 Task: Organize a 60-minute sustainable gardening and permaculture design workshop.
Action: Mouse pressed left at (921, 148)
Screenshot: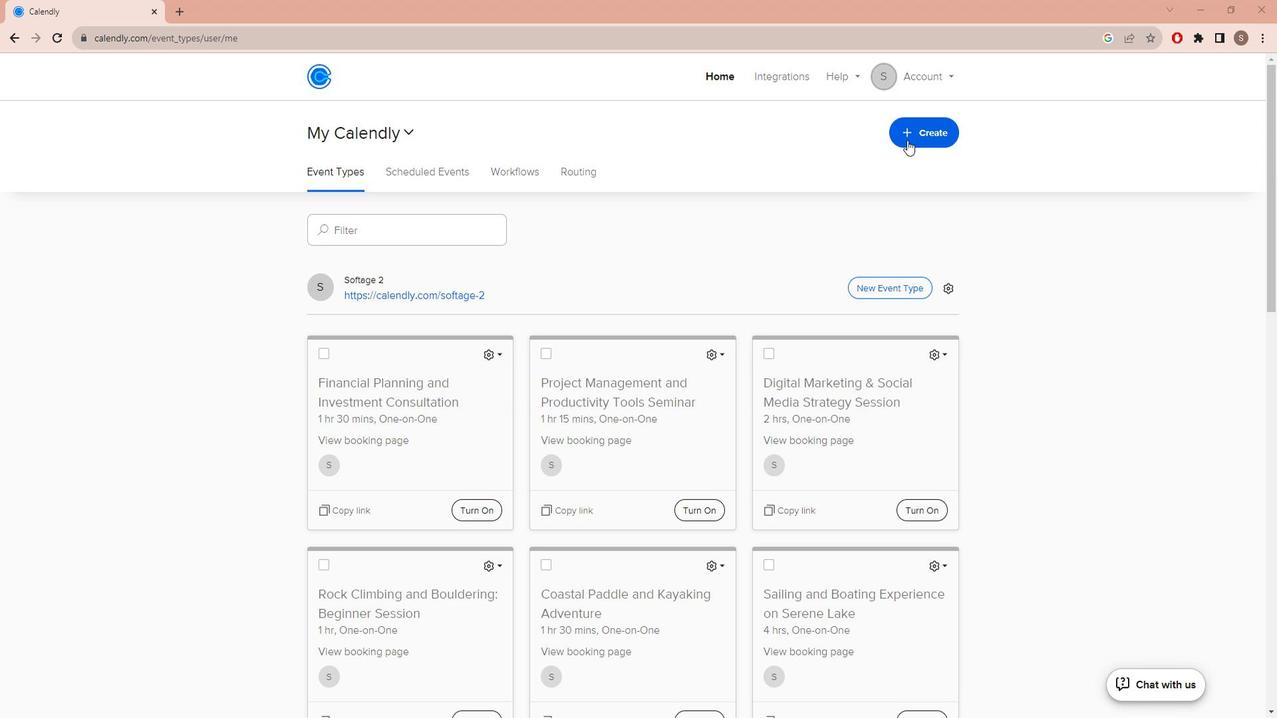 
Action: Mouse moved to (807, 184)
Screenshot: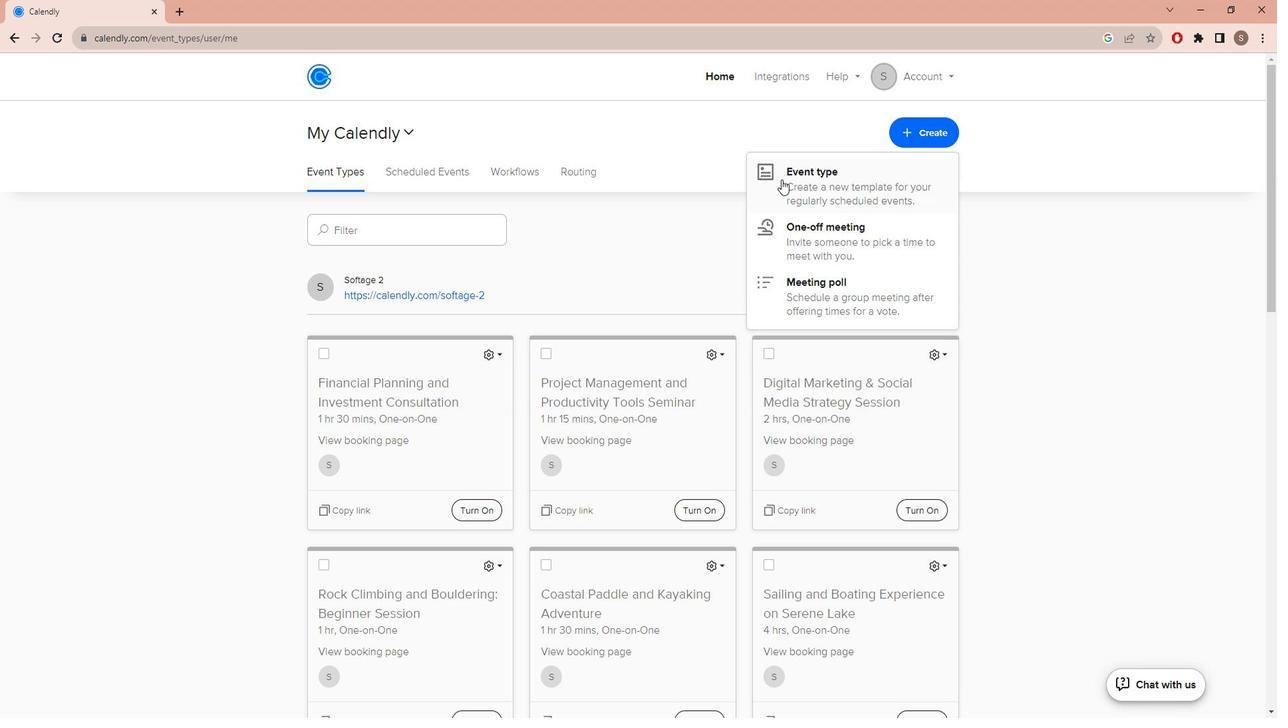 
Action: Mouse pressed left at (807, 184)
Screenshot: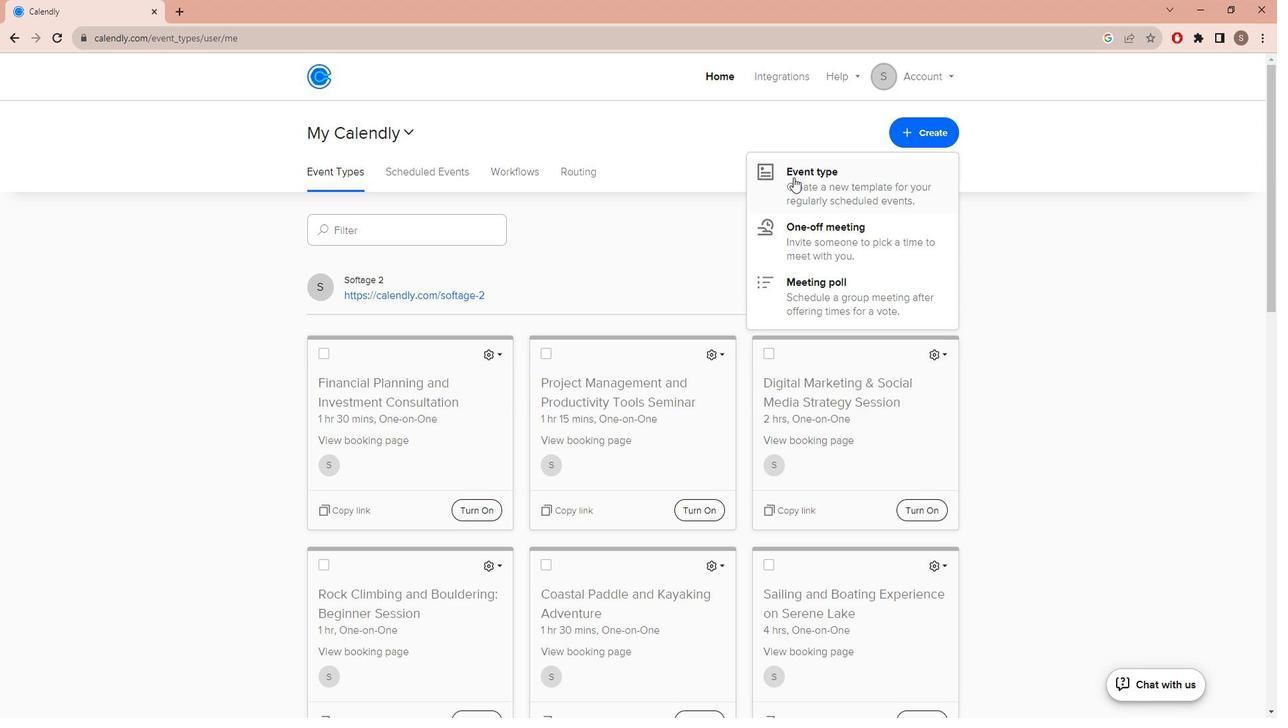 
Action: Mouse moved to (529, 239)
Screenshot: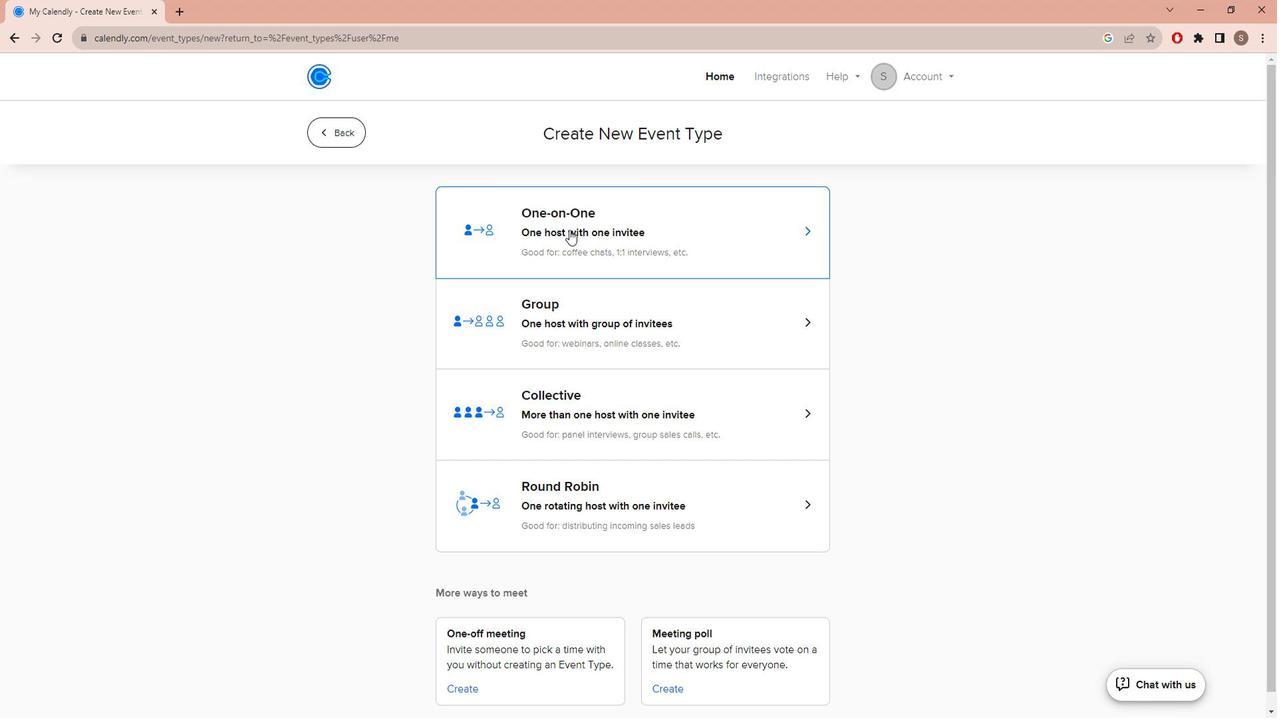 
Action: Mouse pressed left at (529, 239)
Screenshot: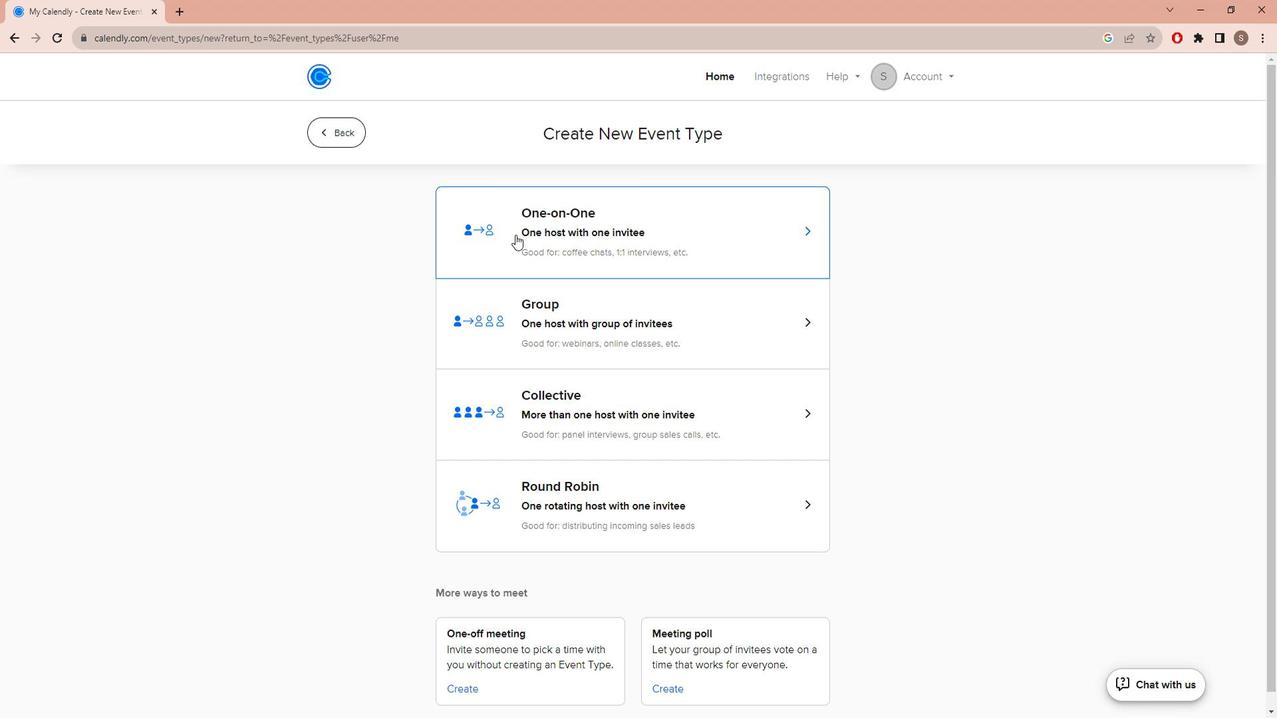 
Action: Mouse moved to (421, 342)
Screenshot: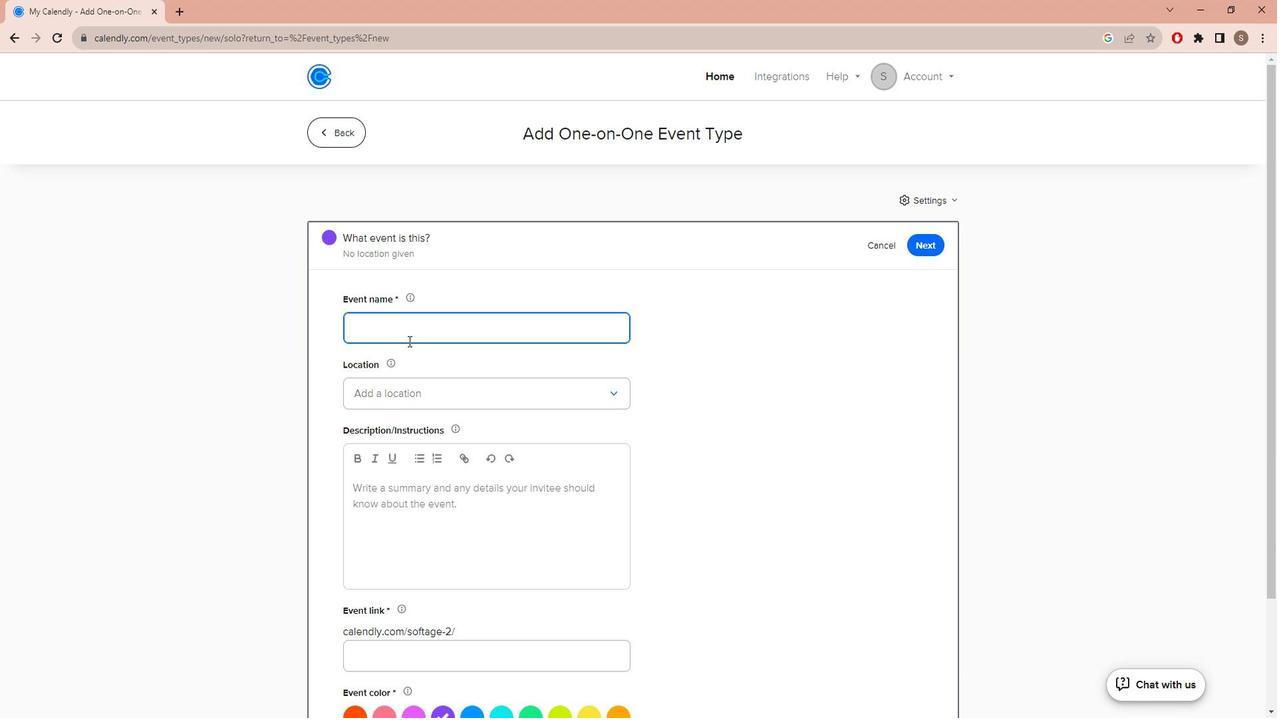 
Action: Key pressed <Key.caps_lock>S<Key.caps_lock>ustainable<Key.space><Key.caps_lock>G<Key.caps_lock><Key.caps_lock>A<Key.backspace><Key.caps_lock>ardens<Key.space>an<Key.backspace><Key.backspace><Key.backspace><Key.backspace>ing<Key.space>and<Key.space><Key.caps_lock>P<Key.caps_lock>ermaculture<Key.space><Key.caps_lock>D<Key.caps_lock>esign<Key.space><Key.caps_lock>W<Key.caps_lock>orkshop
Screenshot: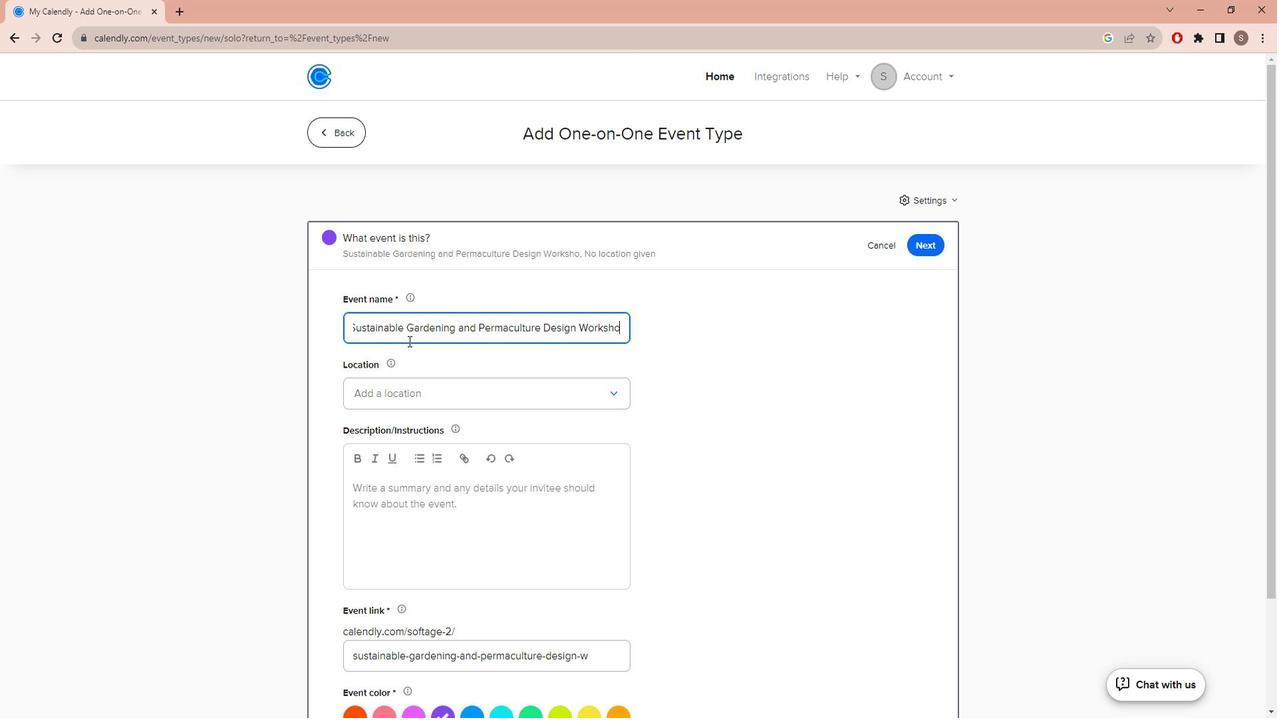 
Action: Mouse moved to (410, 392)
Screenshot: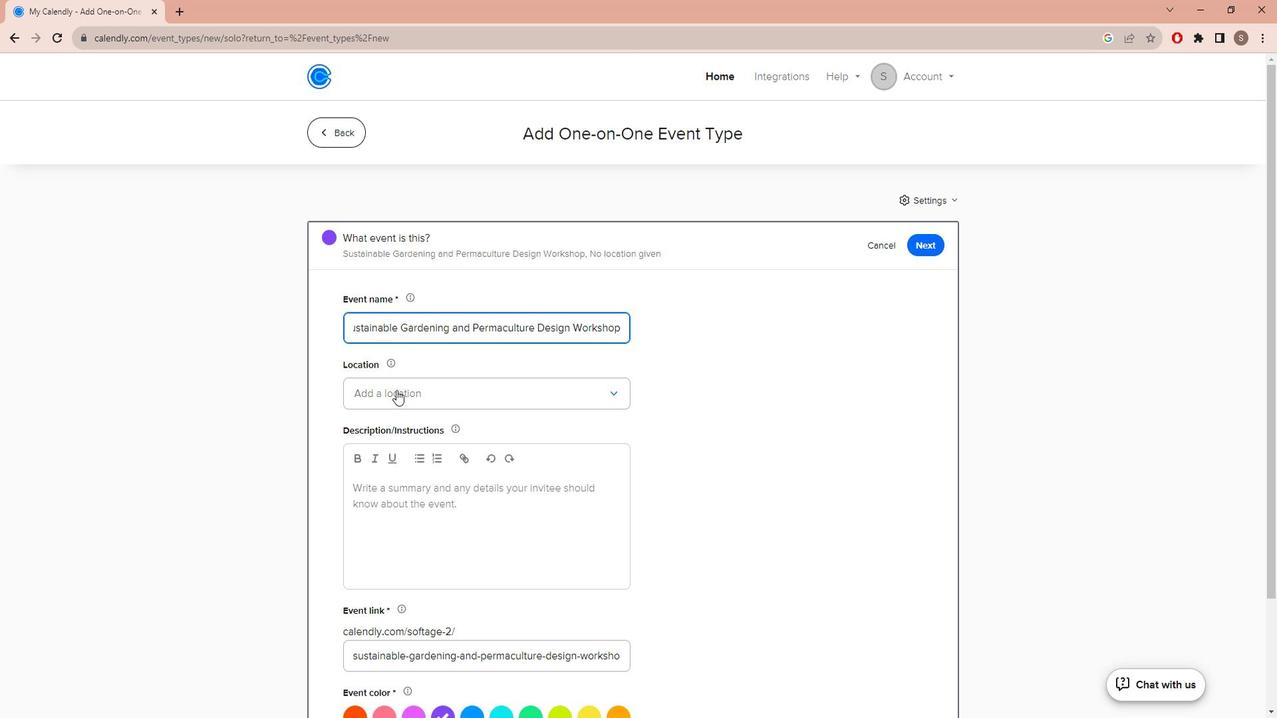 
Action: Mouse pressed left at (410, 392)
Screenshot: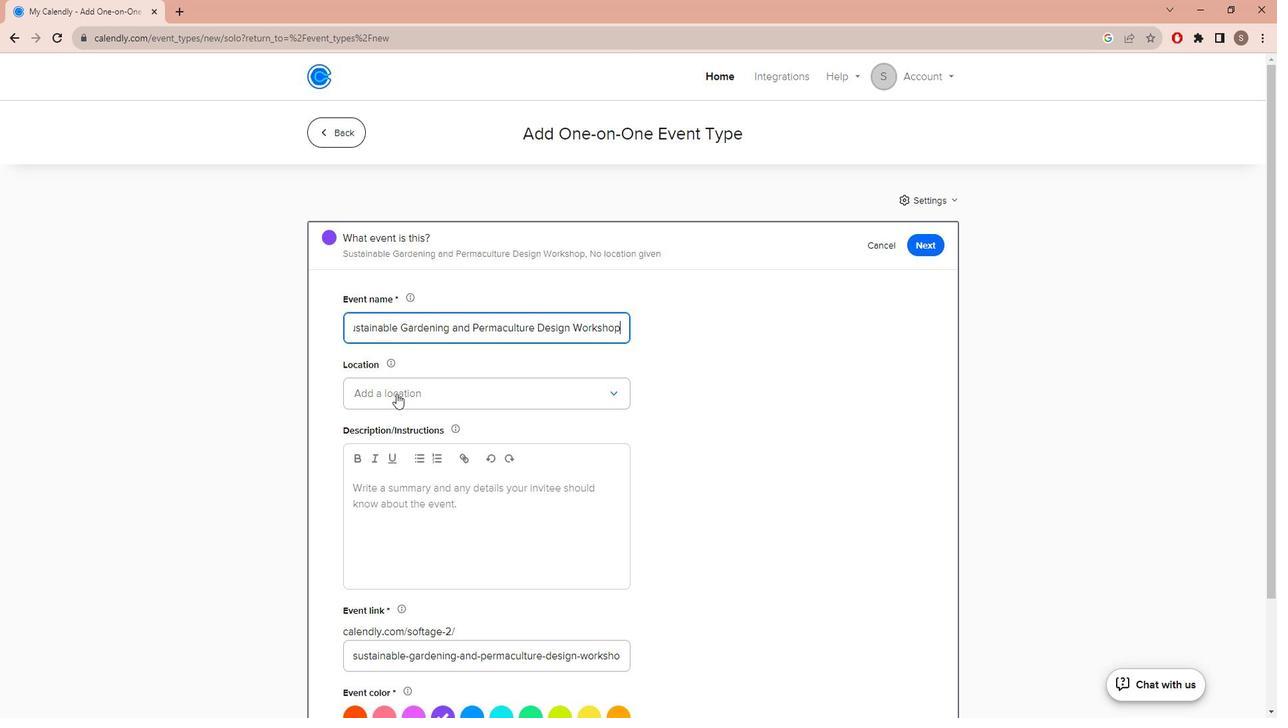 
Action: Mouse moved to (406, 425)
Screenshot: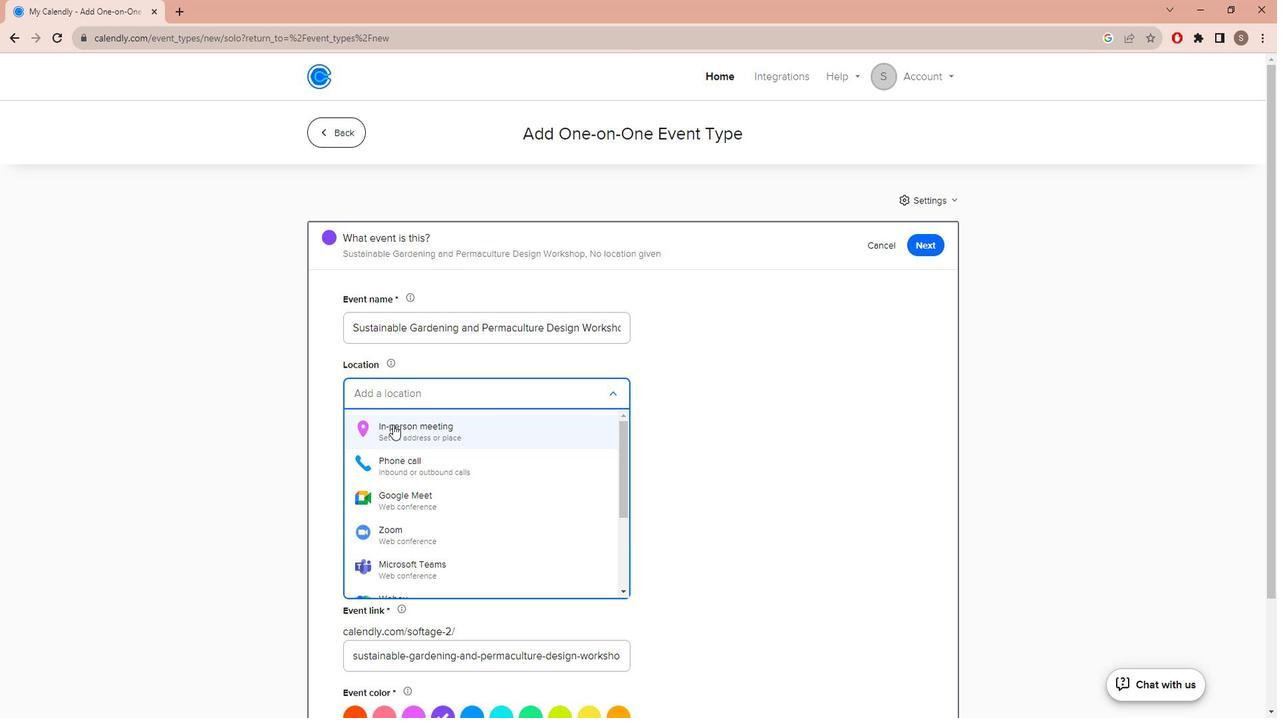 
Action: Mouse pressed left at (406, 425)
Screenshot: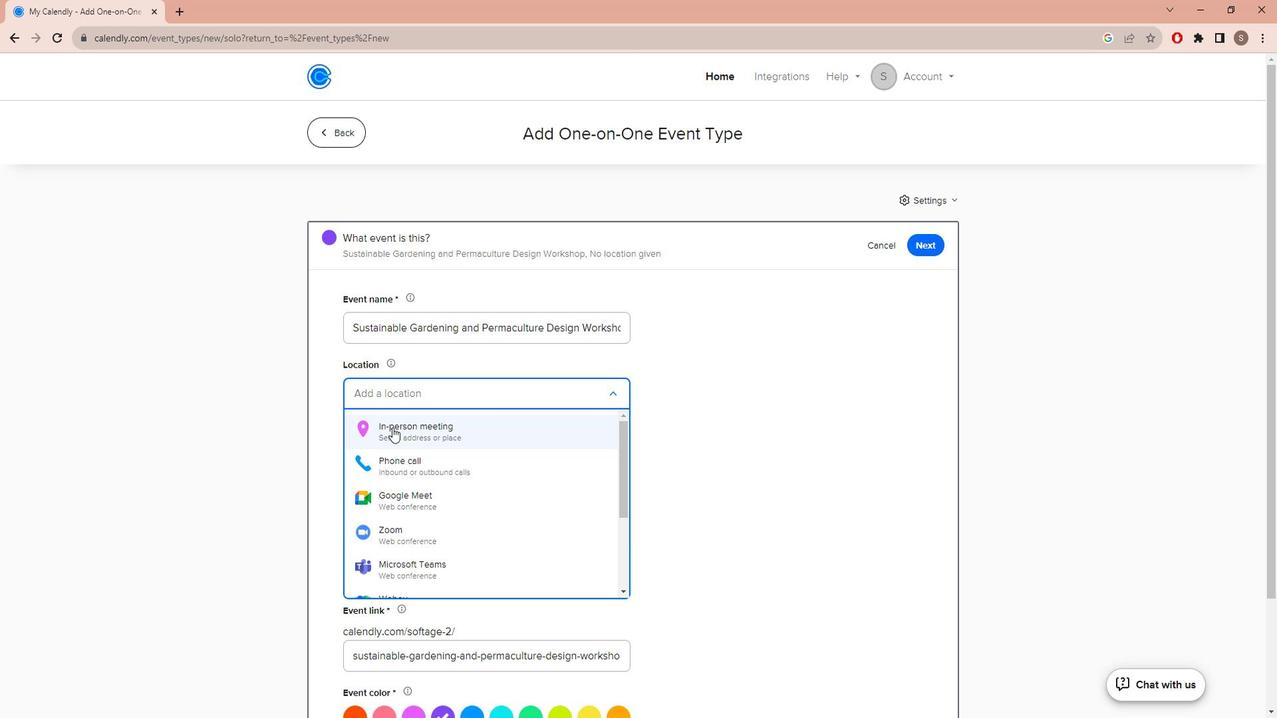 
Action: Mouse moved to (625, 234)
Screenshot: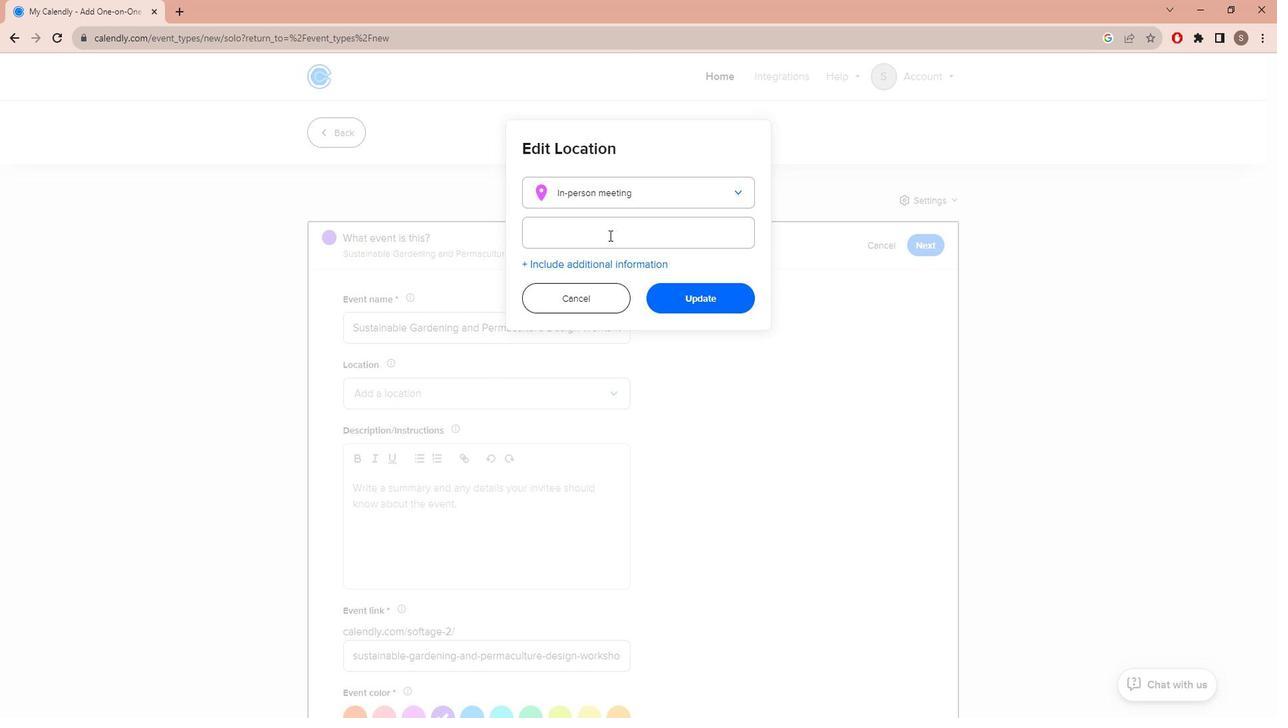 
Action: Mouse pressed left at (625, 234)
Screenshot: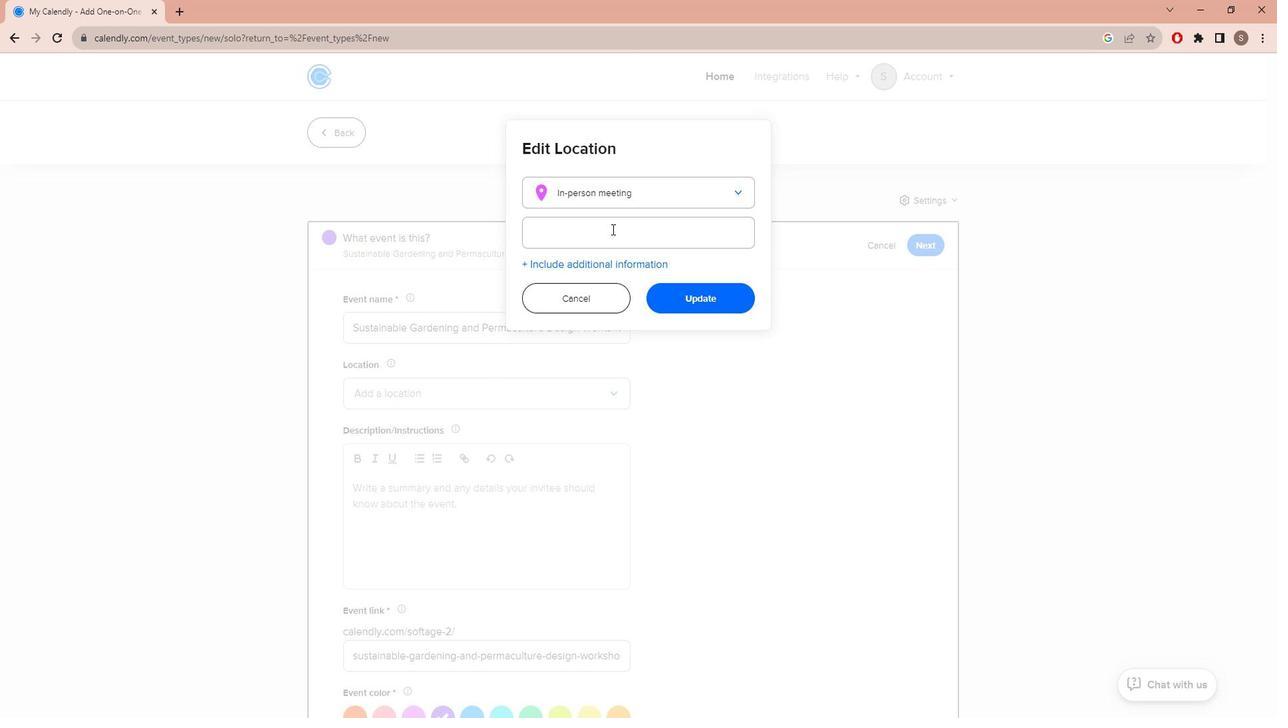 
Action: Key pressed <Key.caps_lock>G<Key.caps_lock>reen<Key.caps_lock>V<Key.caps_lock>ista<Key.space><Key.caps_lock>G<Key.caps_lock>ardens,<Key.space><Key.caps_lock>D<Key.caps_lock>eltabay<Key.space><Key.caps_lock>S<Key.caps_lock>treet,<Key.space><Key.caps_lock>M<Key.caps_lock>innest<Key.backspace><Key.backspace>sota<Key.space>,<Key.caps_lock>U.S.A
Screenshot: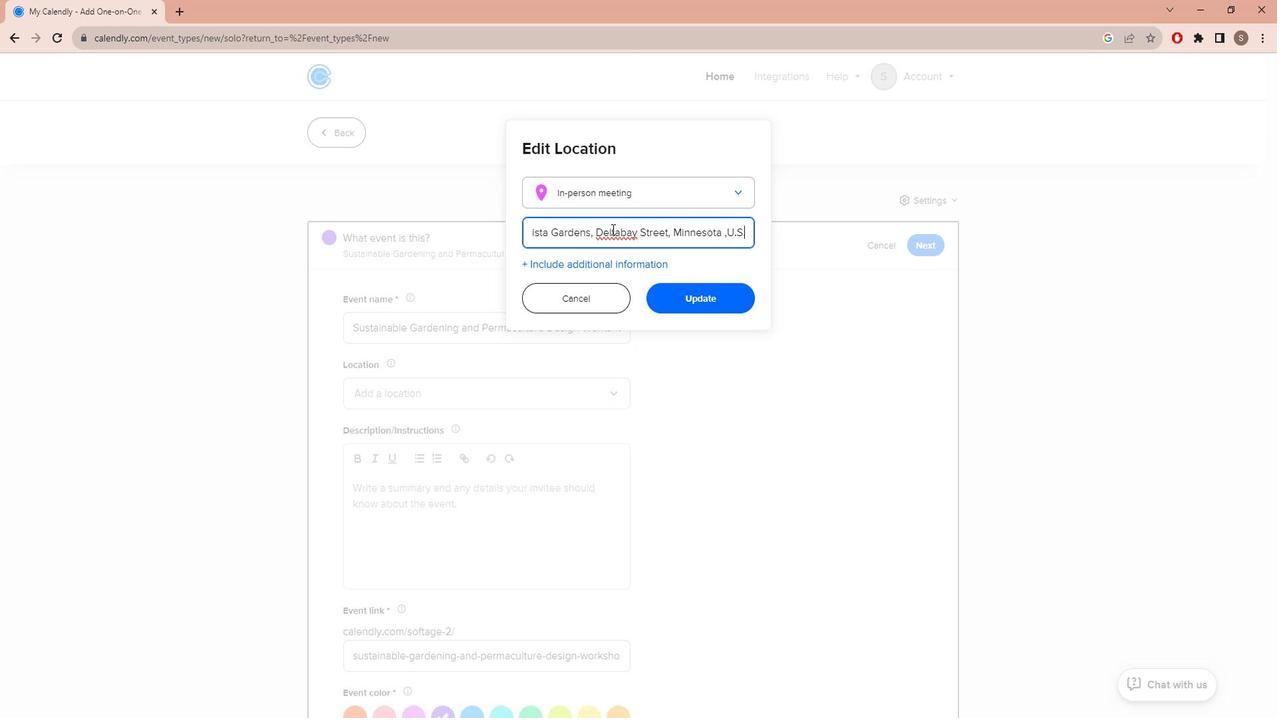 
Action: Mouse moved to (734, 294)
Screenshot: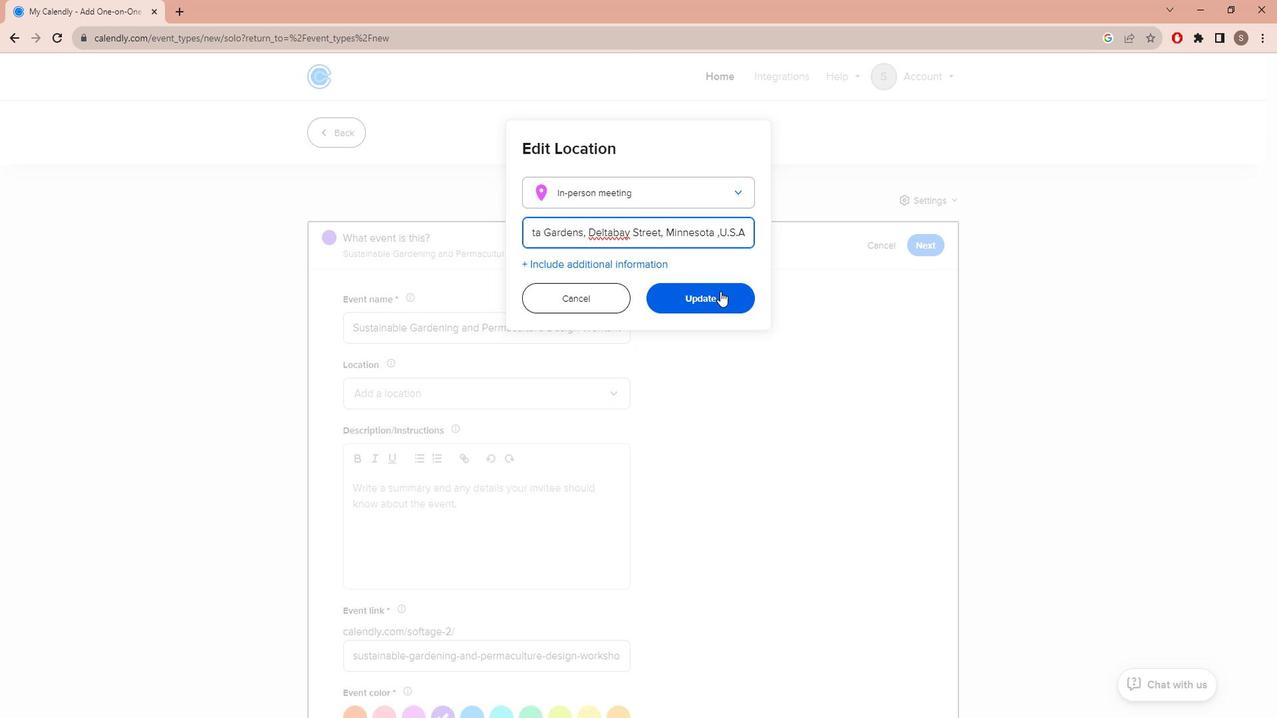 
Action: Mouse pressed left at (734, 294)
Screenshot: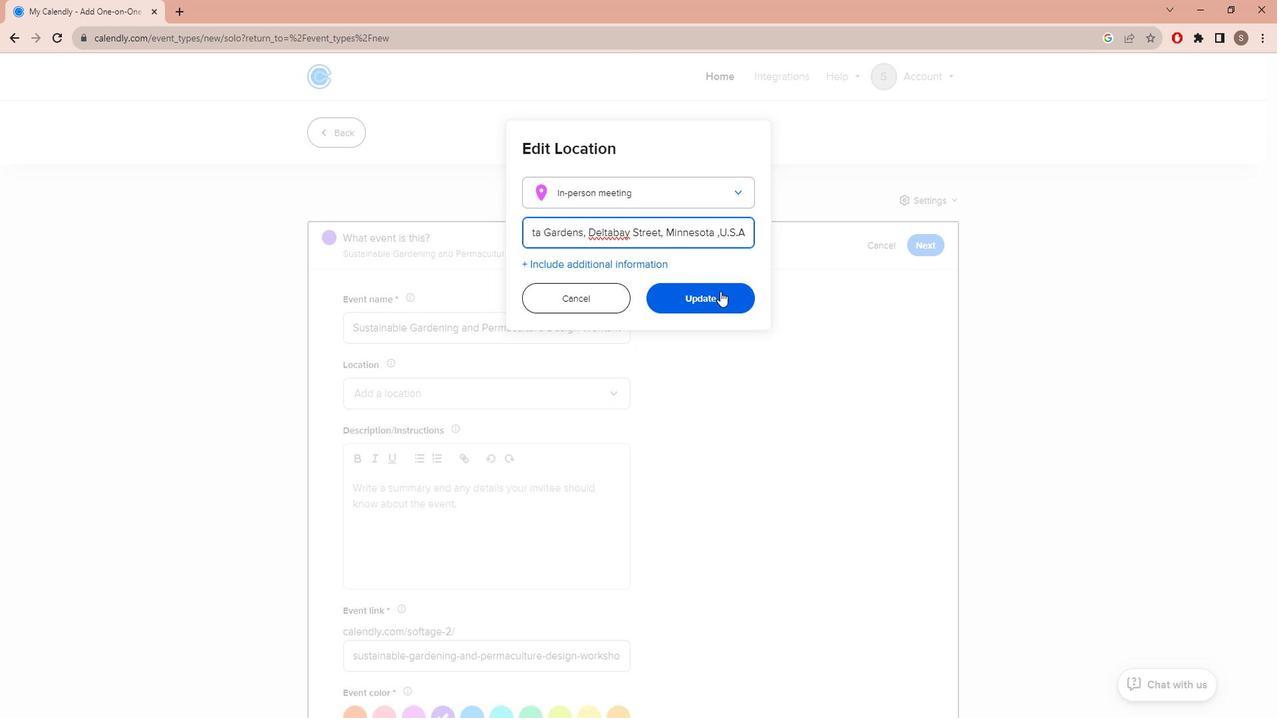 
Action: Mouse moved to (437, 383)
Screenshot: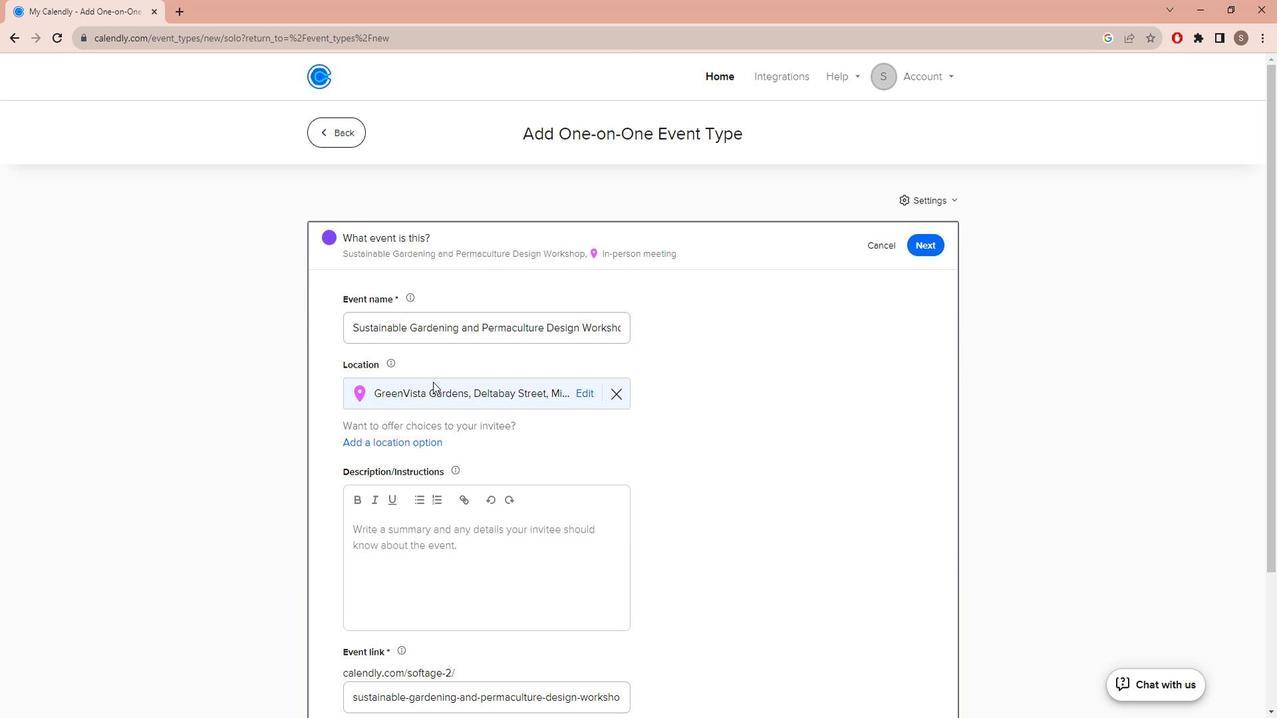 
Action: Mouse scrolled (437, 382) with delta (0, 0)
Screenshot: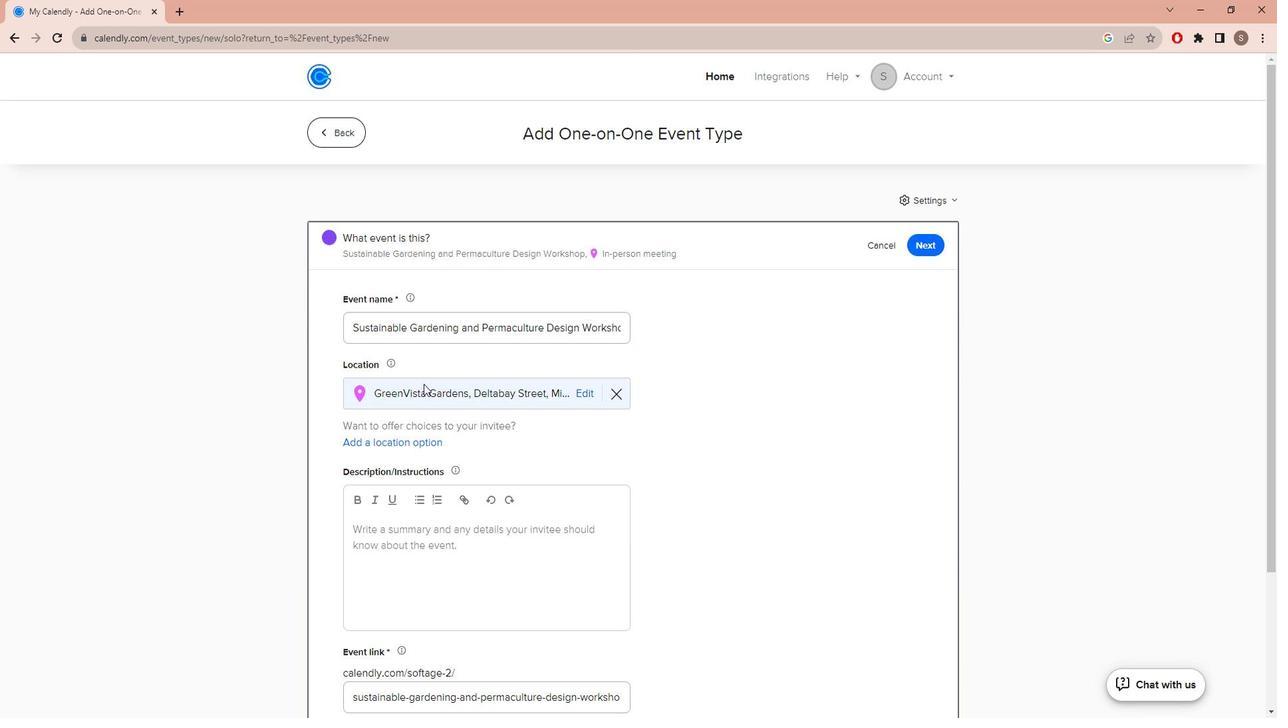 
Action: Mouse scrolled (437, 382) with delta (0, 0)
Screenshot: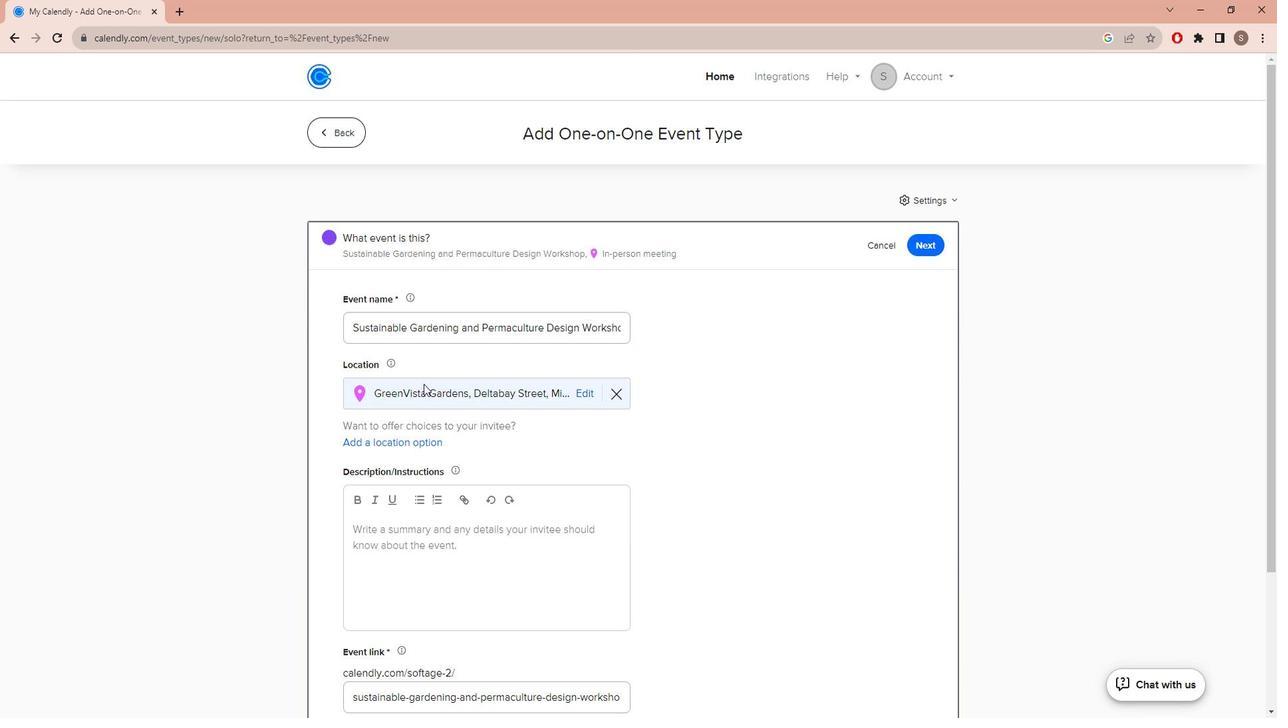 
Action: Mouse scrolled (437, 382) with delta (0, 0)
Screenshot: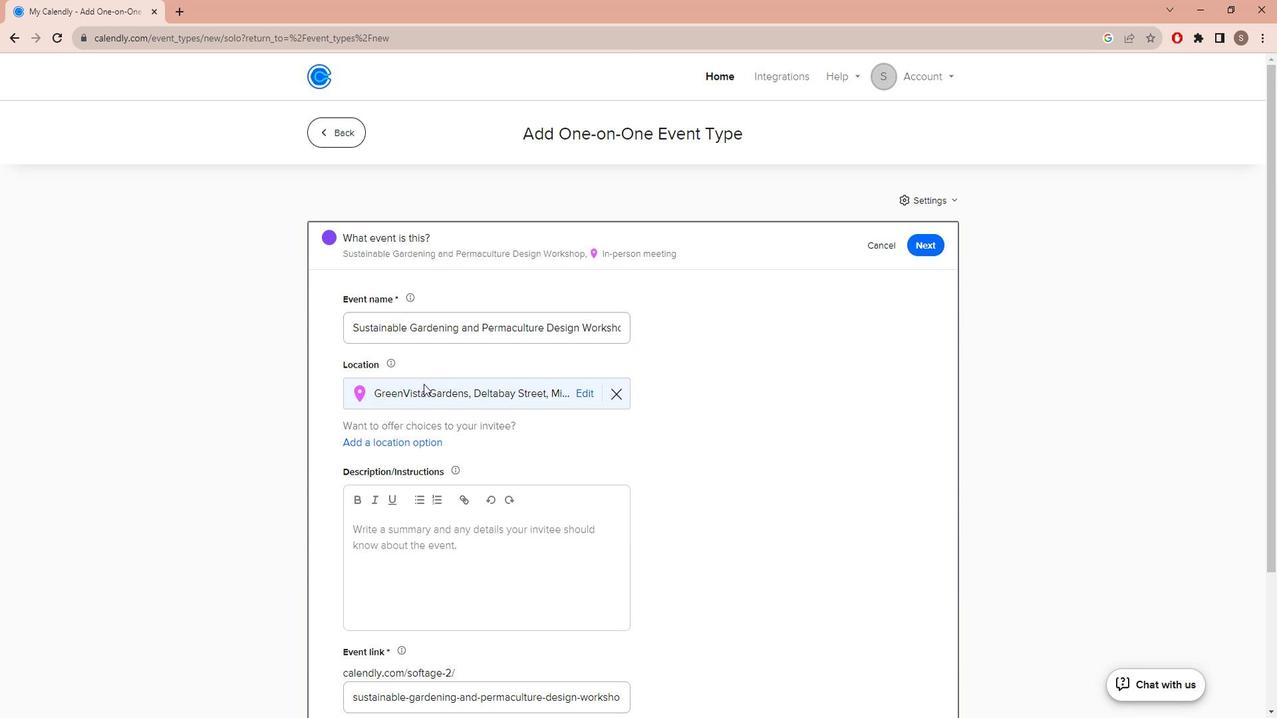 
Action: Mouse scrolled (437, 382) with delta (0, 0)
Screenshot: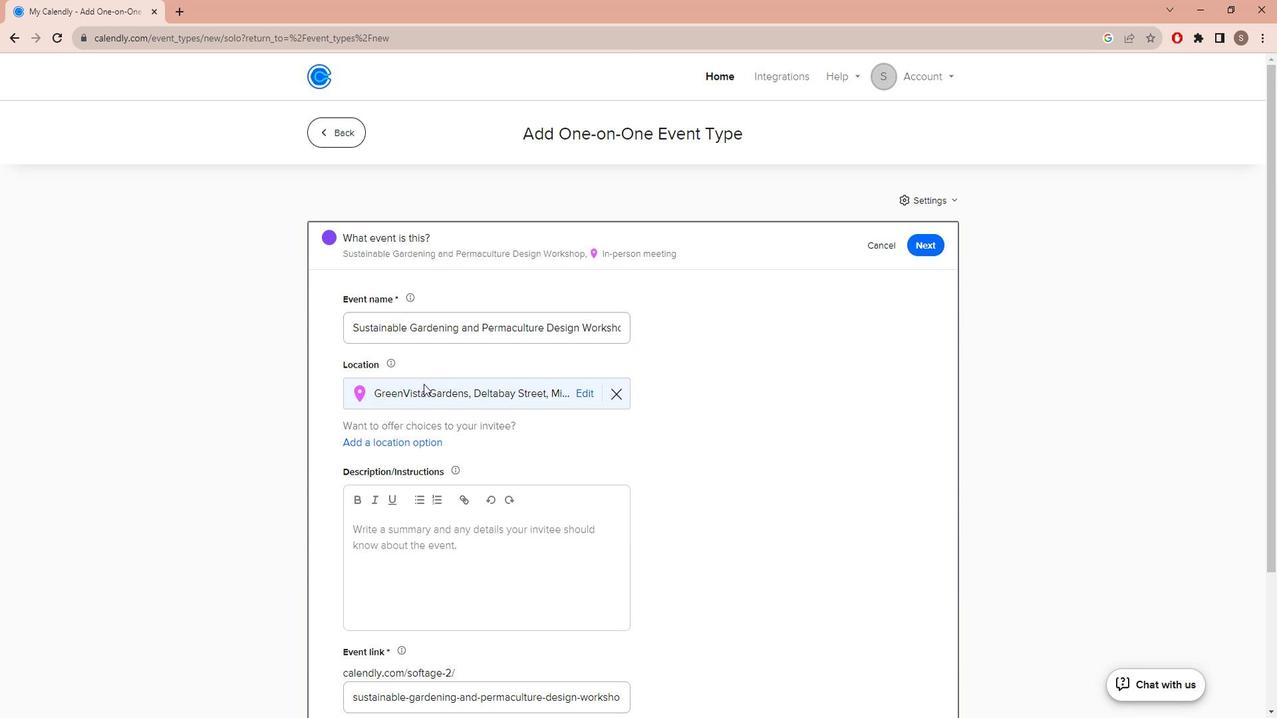 
Action: Mouse scrolled (437, 382) with delta (0, 0)
Screenshot: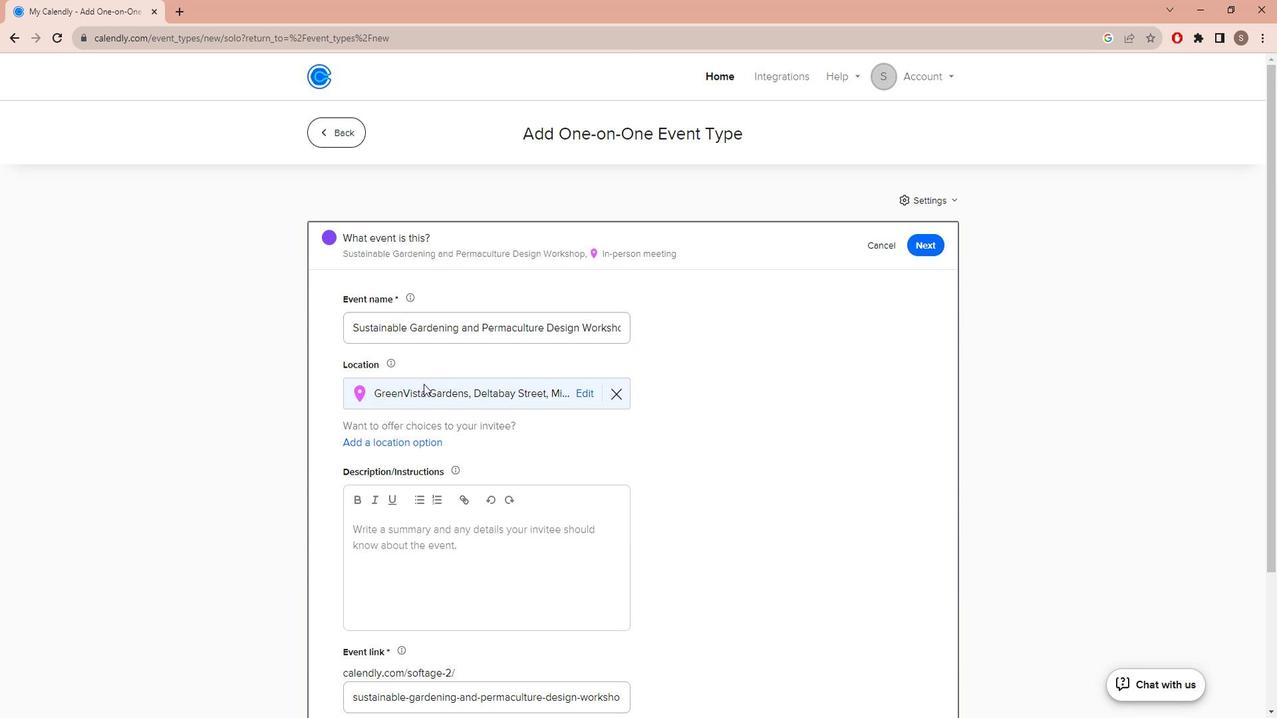 
Action: Mouse moved to (435, 383)
Screenshot: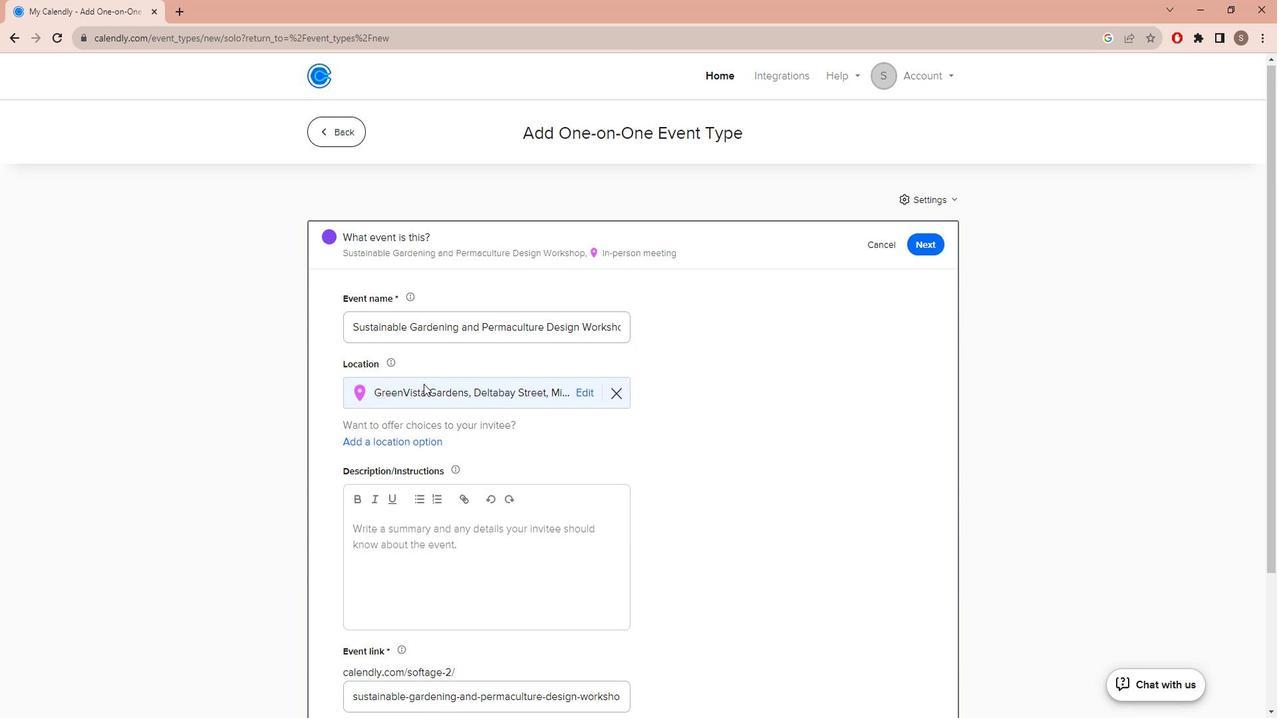 
Action: Mouse scrolled (435, 382) with delta (0, 0)
Screenshot: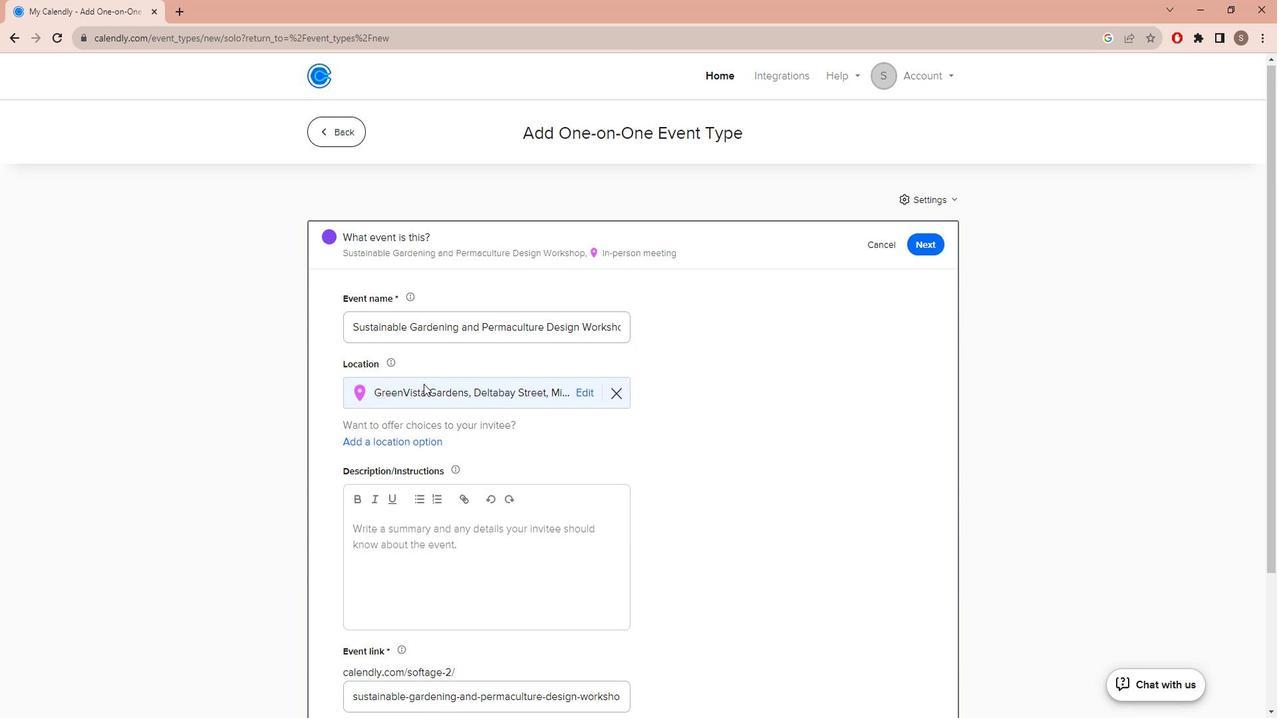
Action: Mouse moved to (462, 331)
Screenshot: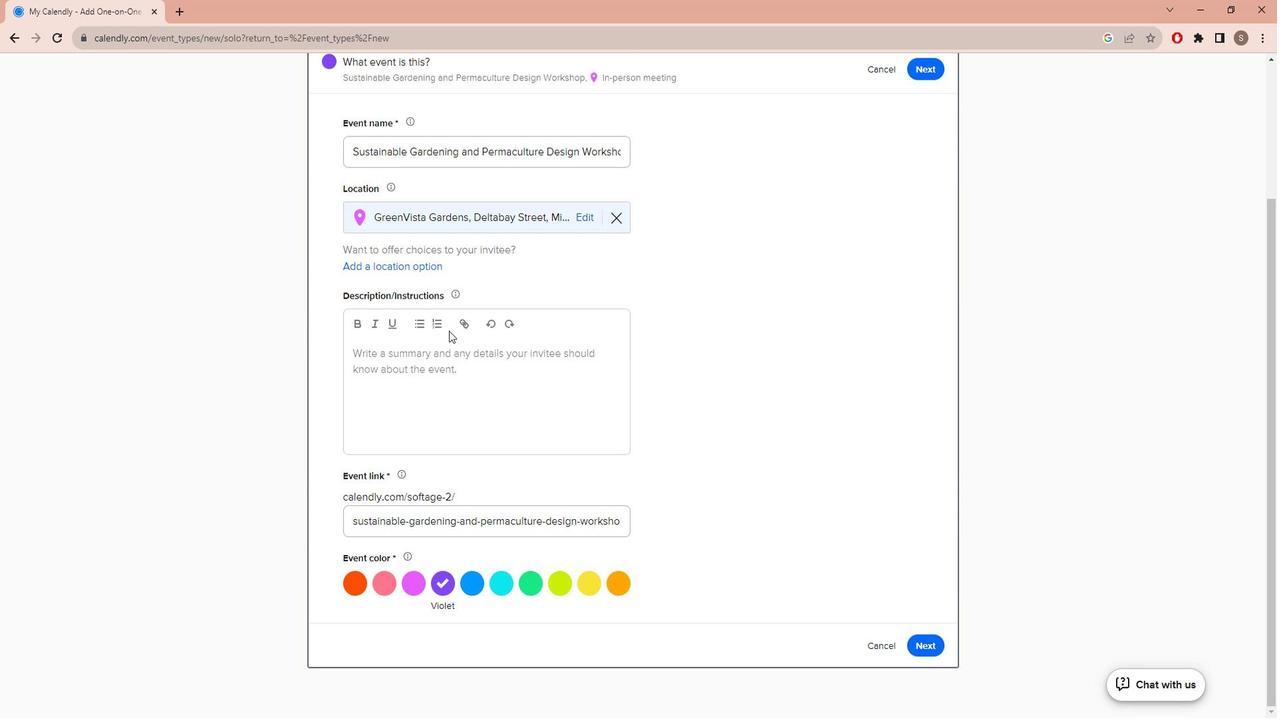 
Action: Mouse pressed left at (462, 331)
Screenshot: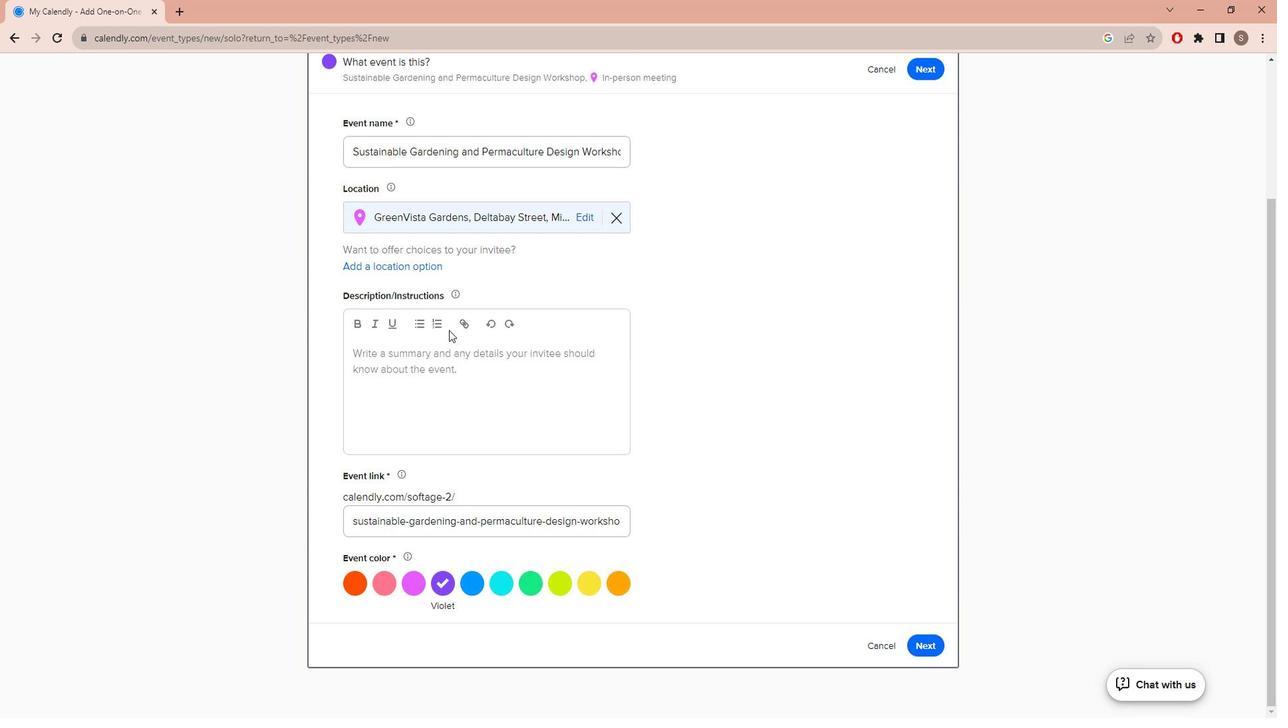 
Action: Mouse moved to (443, 352)
Screenshot: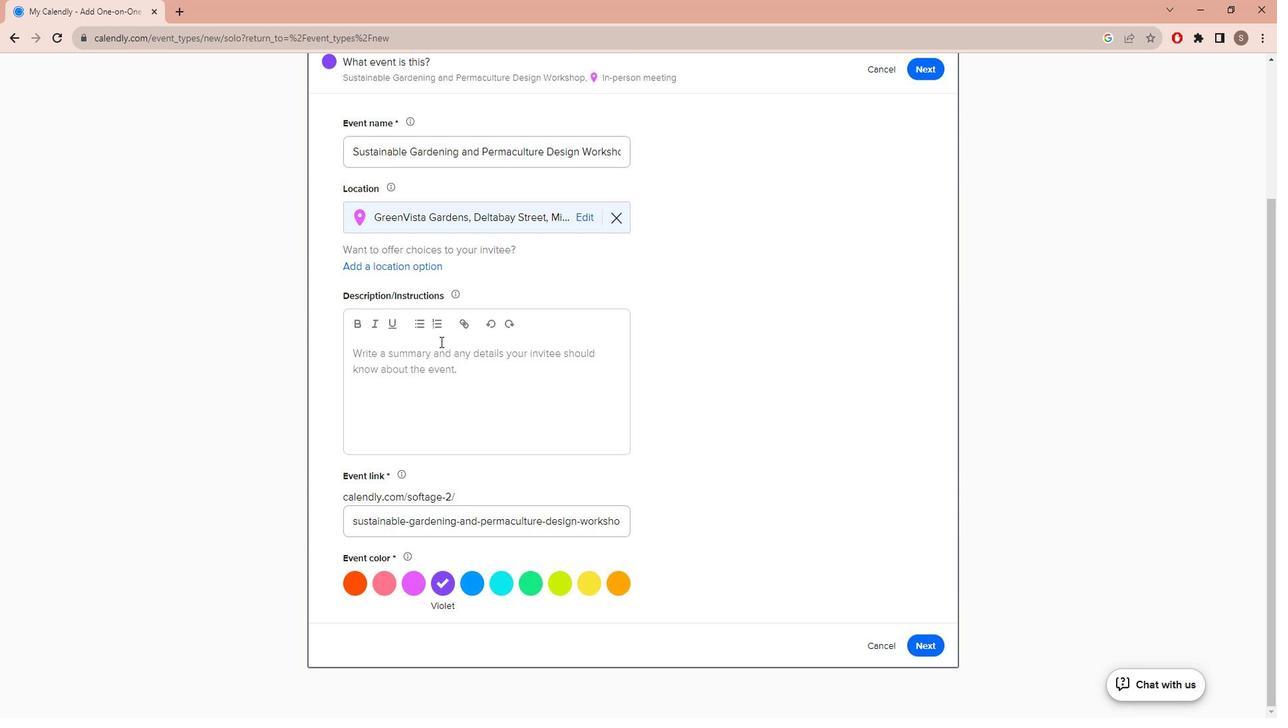 
Action: Mouse pressed left at (443, 352)
Screenshot: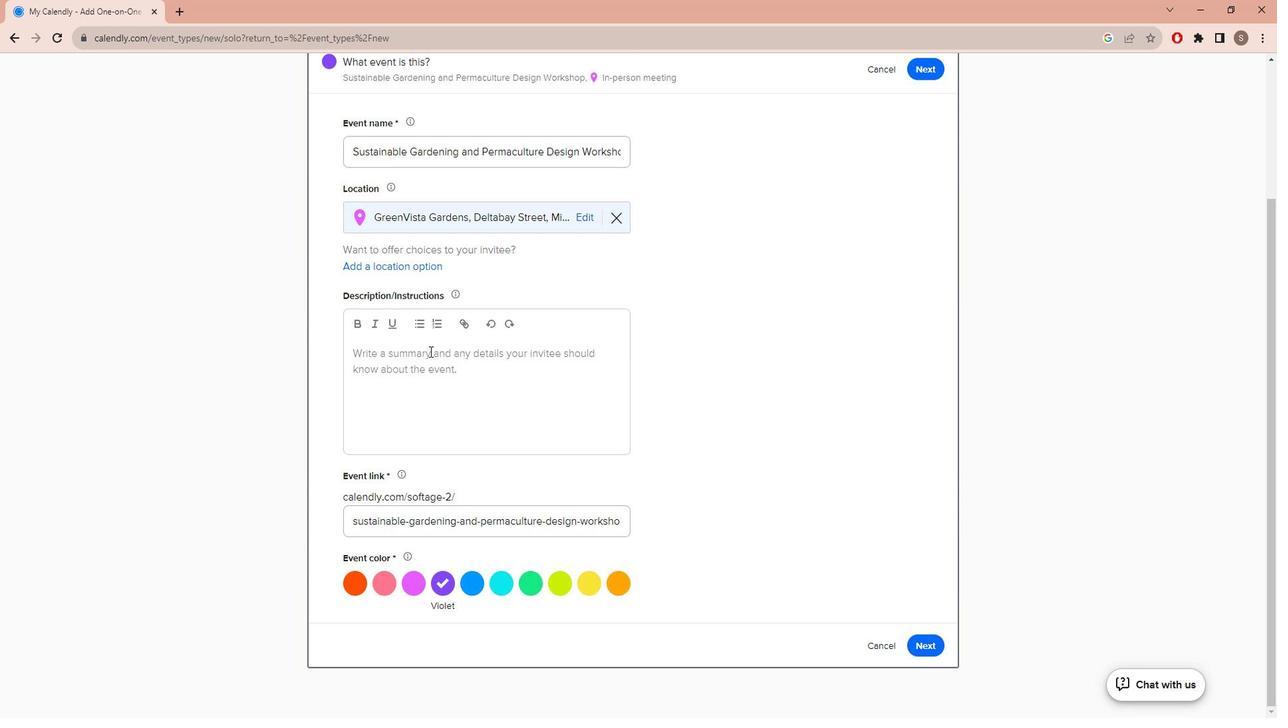 
Action: Key pressed <Key.caps_lock>j<Key.caps_lock><Key.backspace>J<Key.caps_lock>oin<Key.space>us<Key.space>for<Key.space>a<Key.space>inspirting<Key.space>
Screenshot: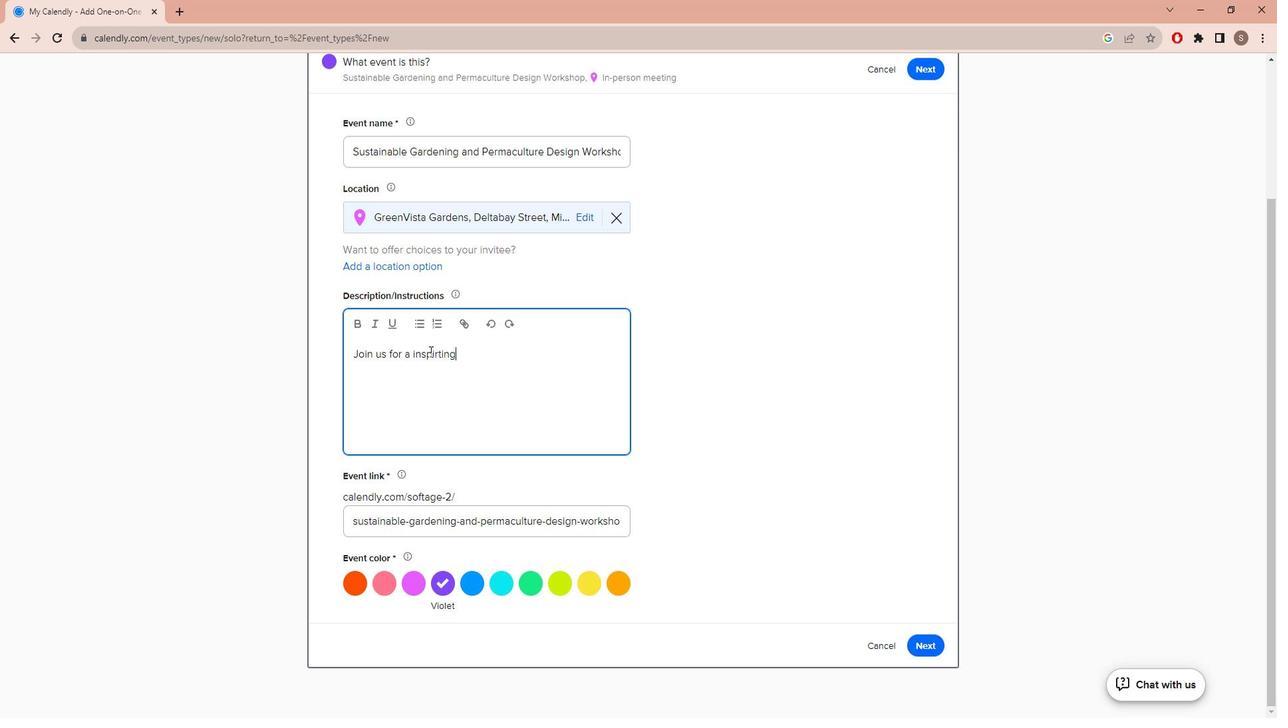 
Action: Mouse moved to (497, 365)
Screenshot: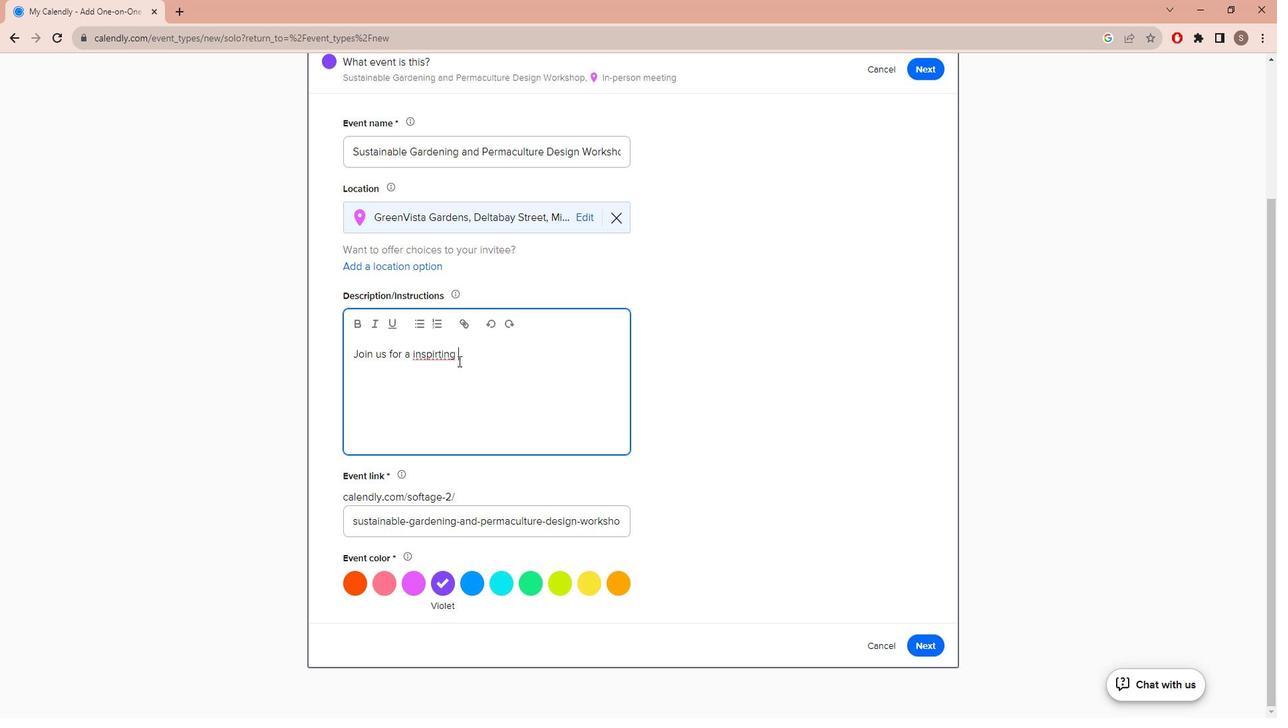 
Action: Mouse pressed left at (497, 365)
Screenshot: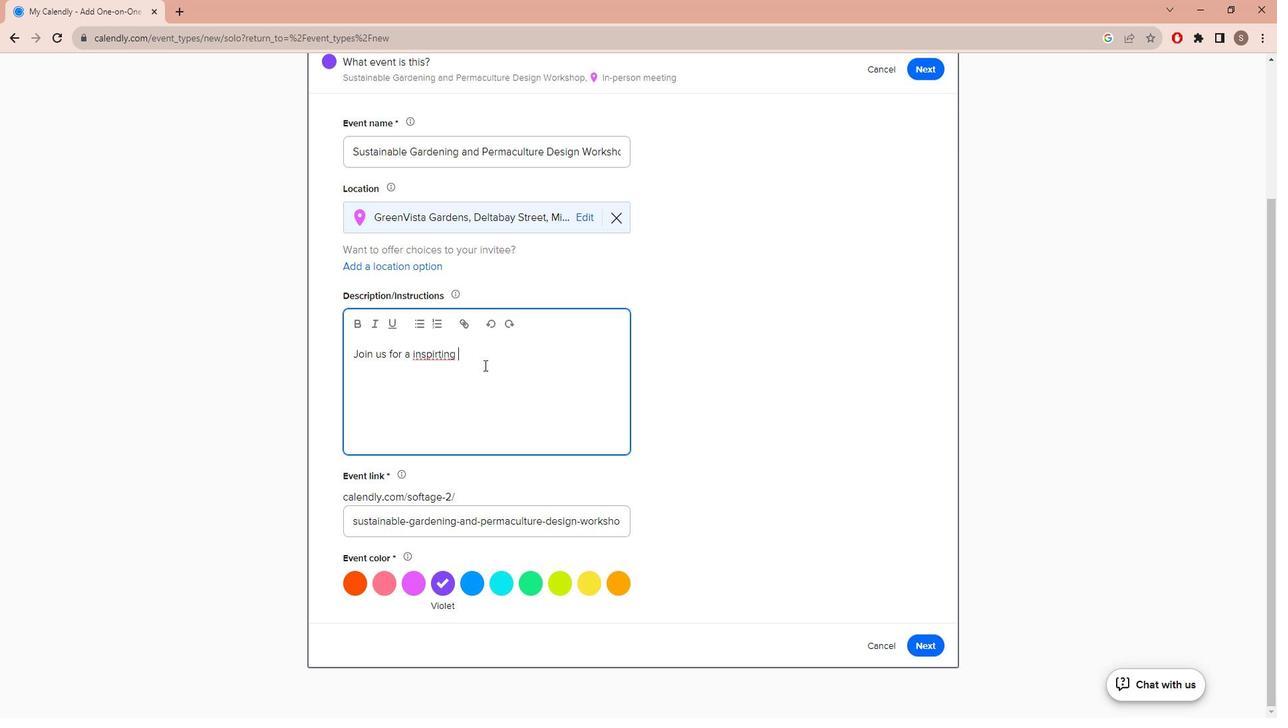 
Action: Mouse moved to (429, 349)
Screenshot: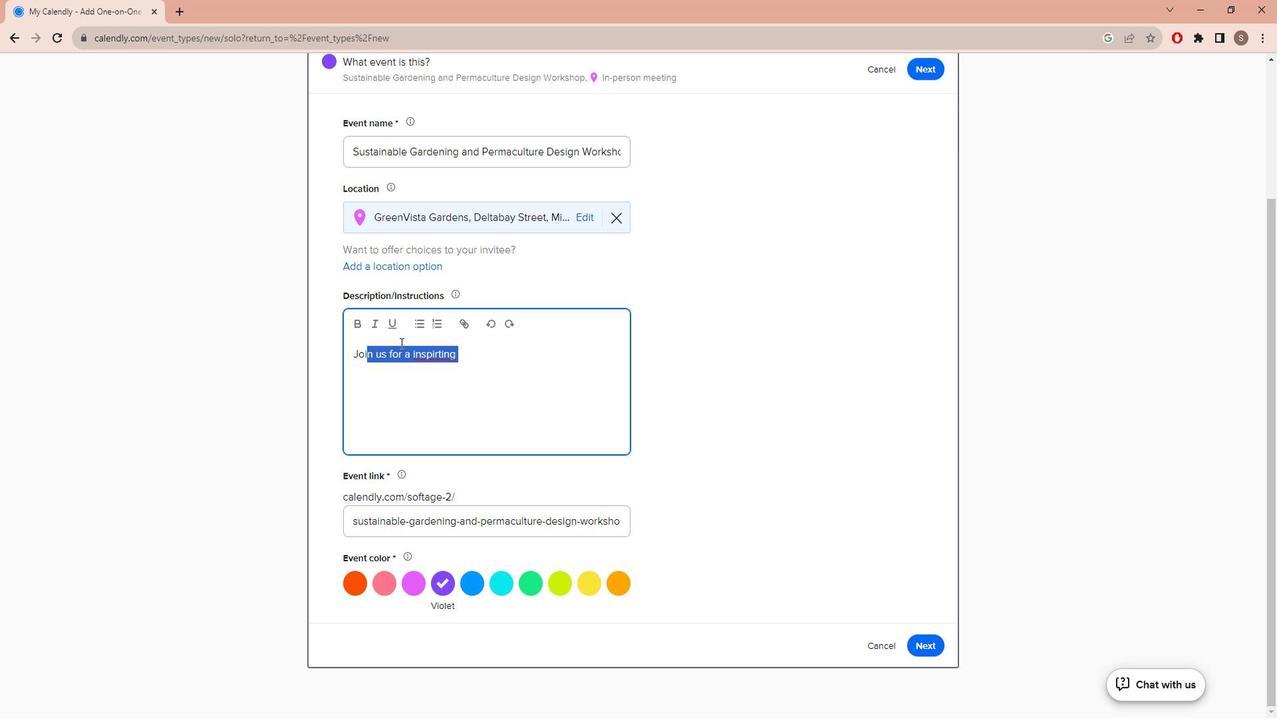 
Action: Mouse pressed left at (429, 349)
Screenshot: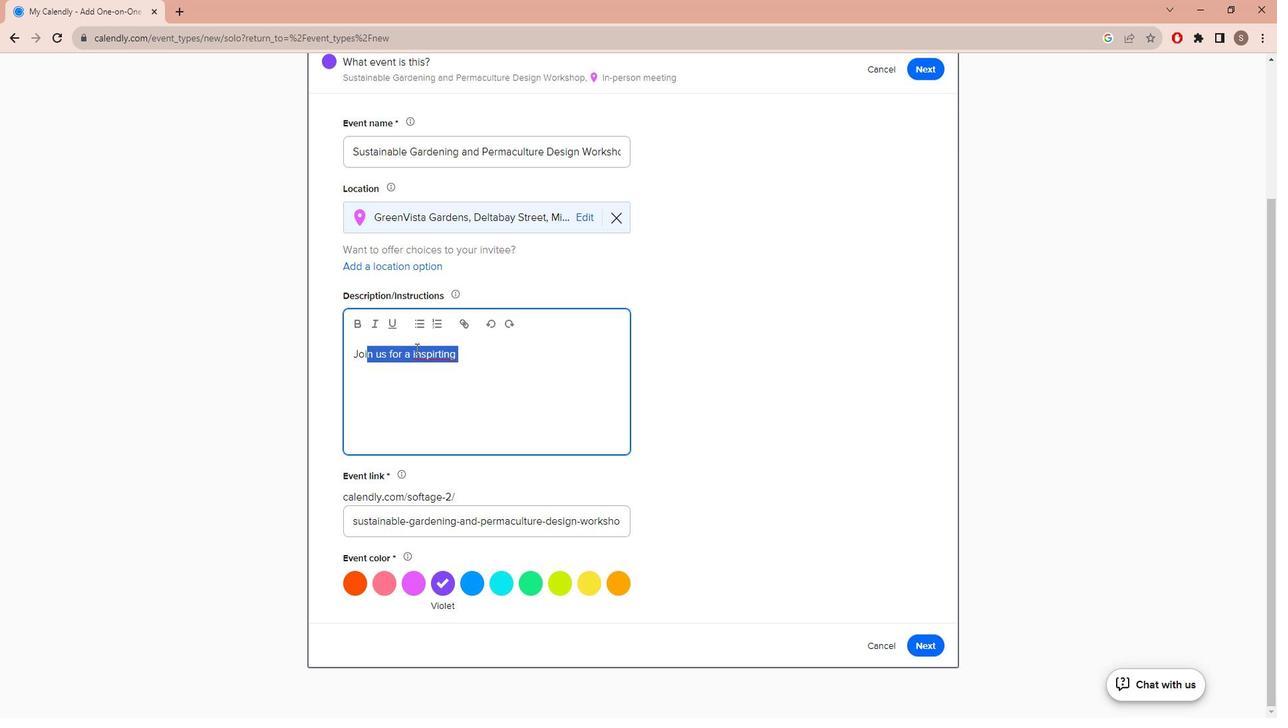 
Action: Mouse moved to (413, 360)
Screenshot: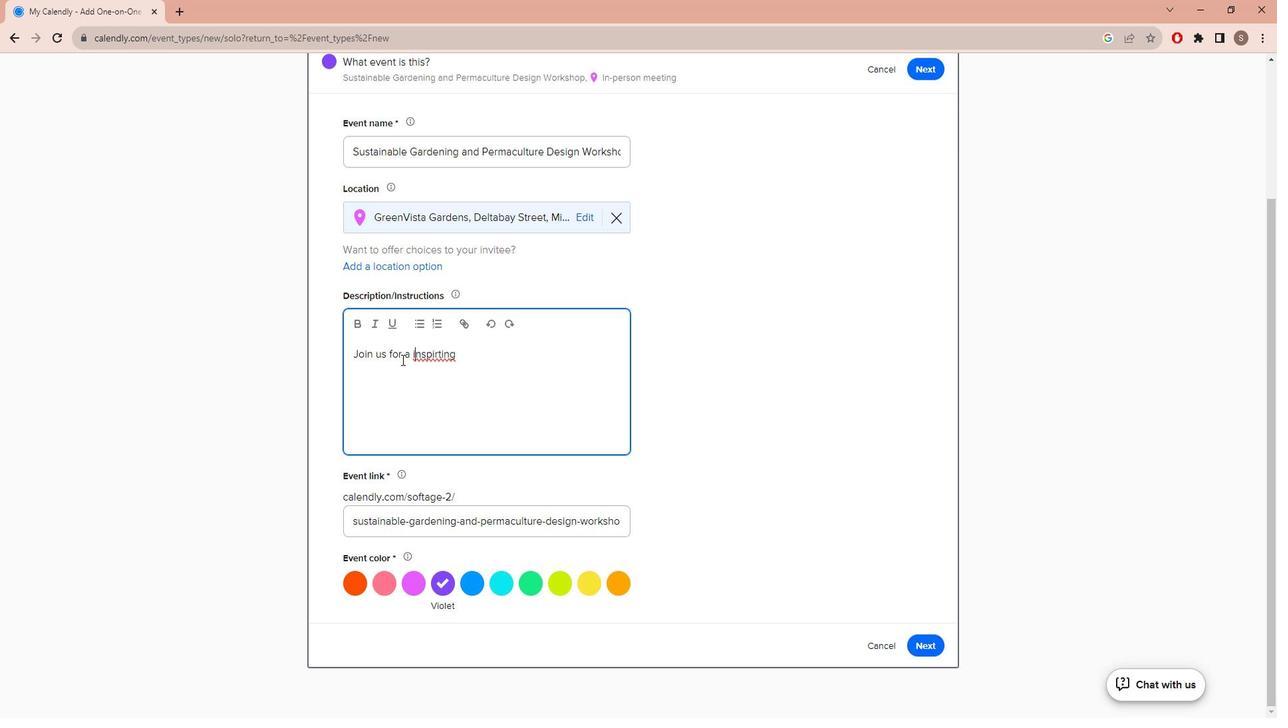 
Action: Mouse pressed left at (413, 360)
Screenshot: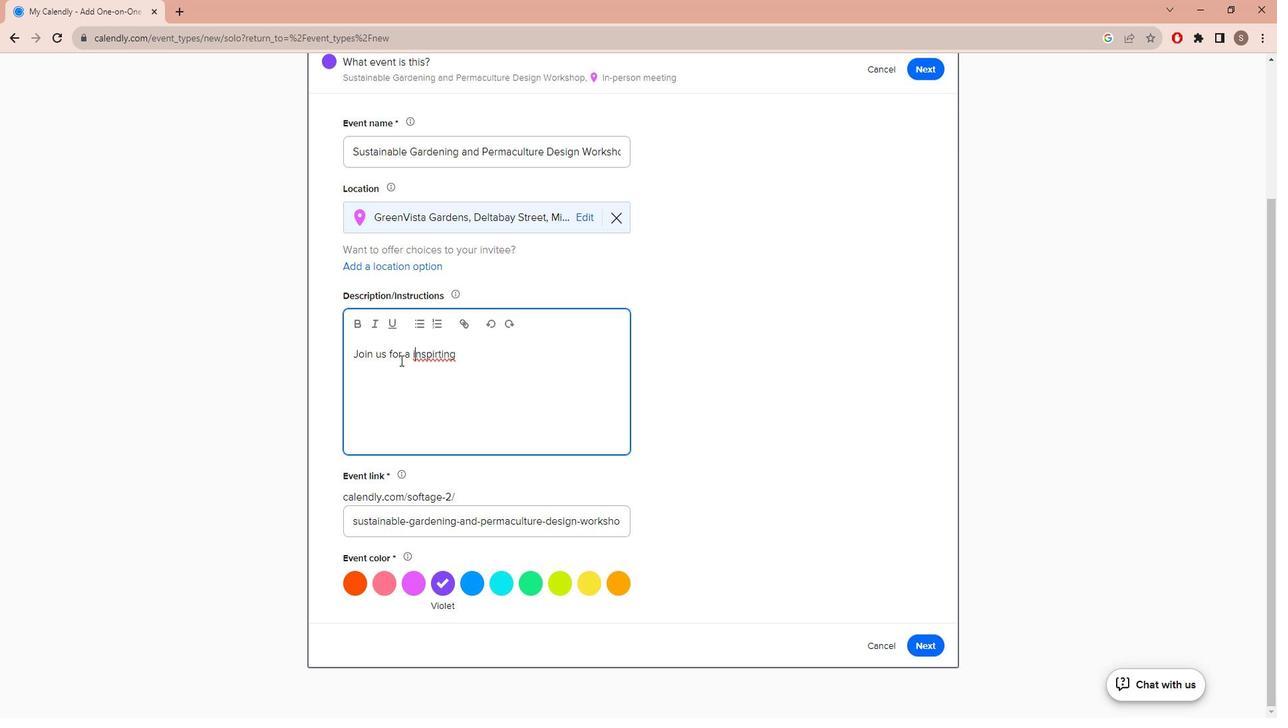 
Action: Mouse moved to (481, 326)
Screenshot: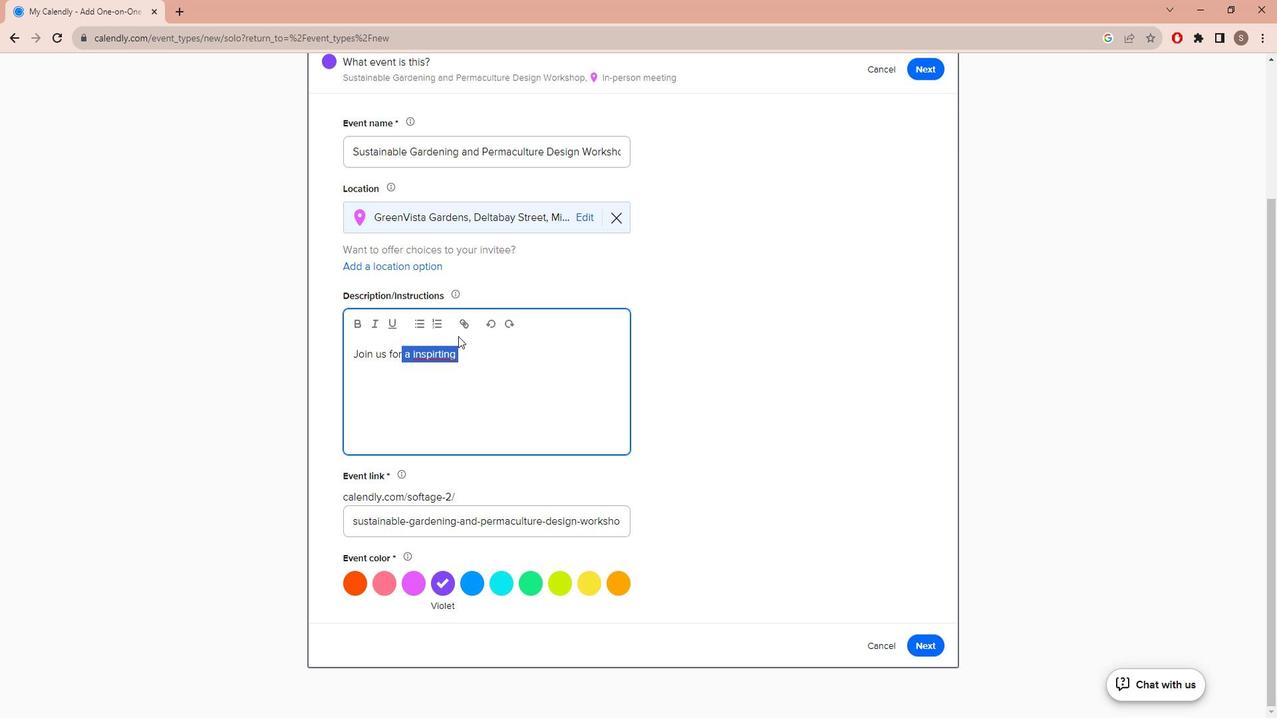 
Action: Key pressed <Key.backspace>an<Key.space>inspiring<Key.space>
Screenshot: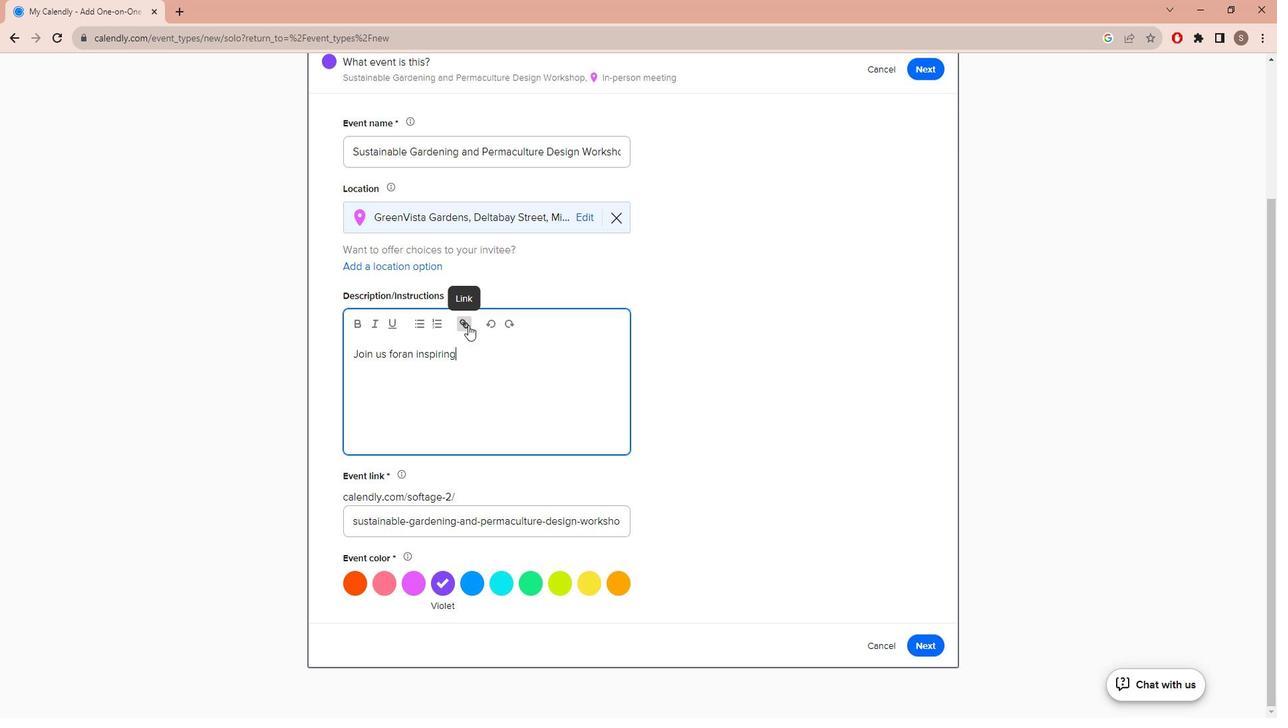 
Action: Mouse moved to (415, 356)
Screenshot: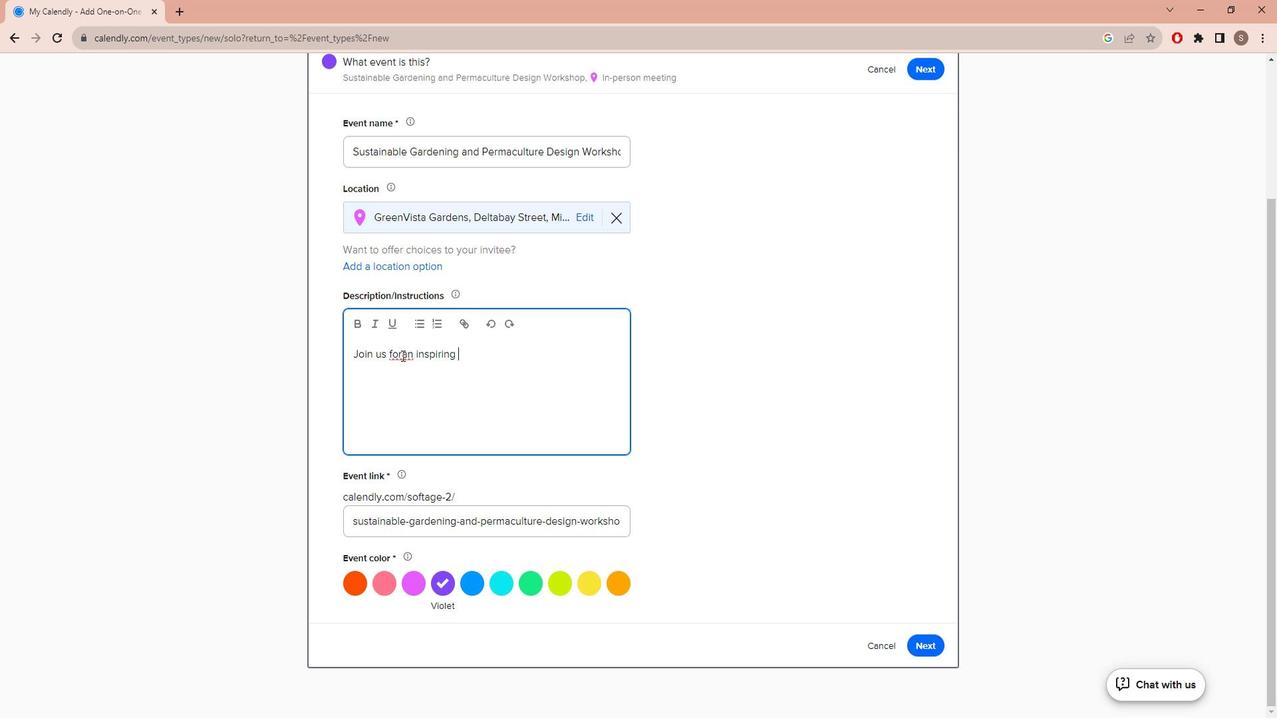 
Action: Mouse pressed left at (415, 356)
Screenshot: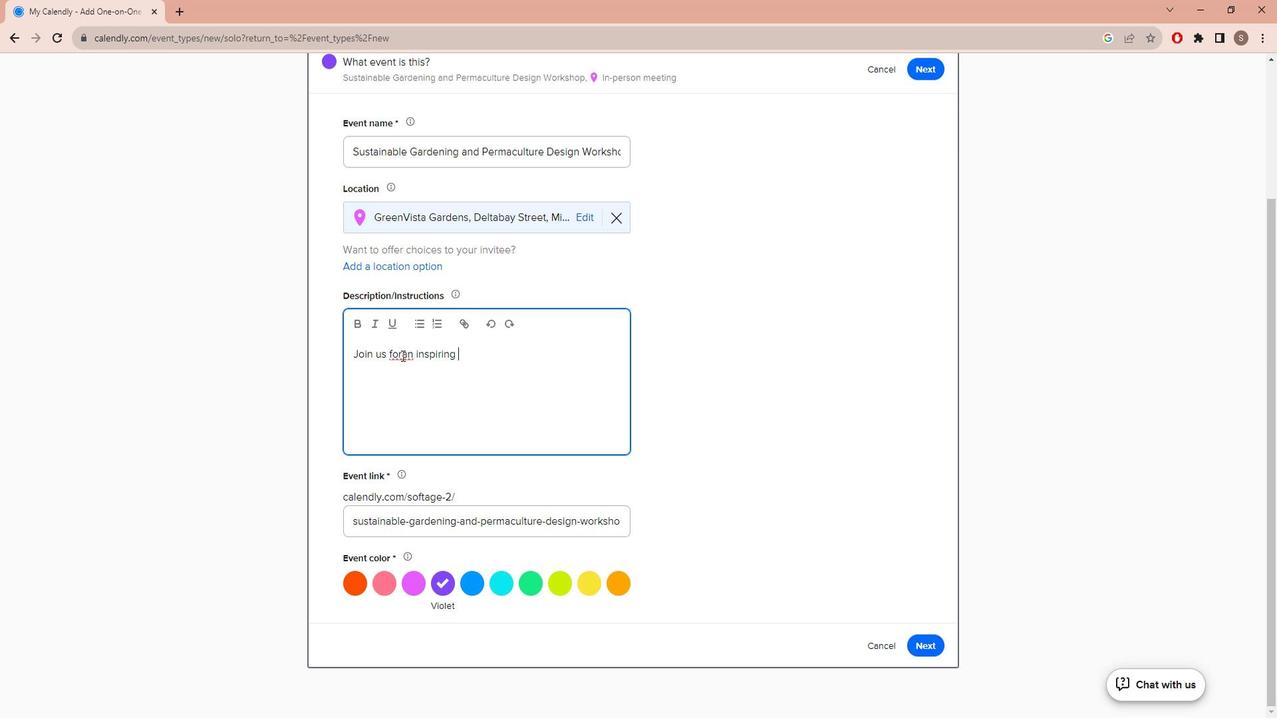
Action: Mouse moved to (419, 358)
Screenshot: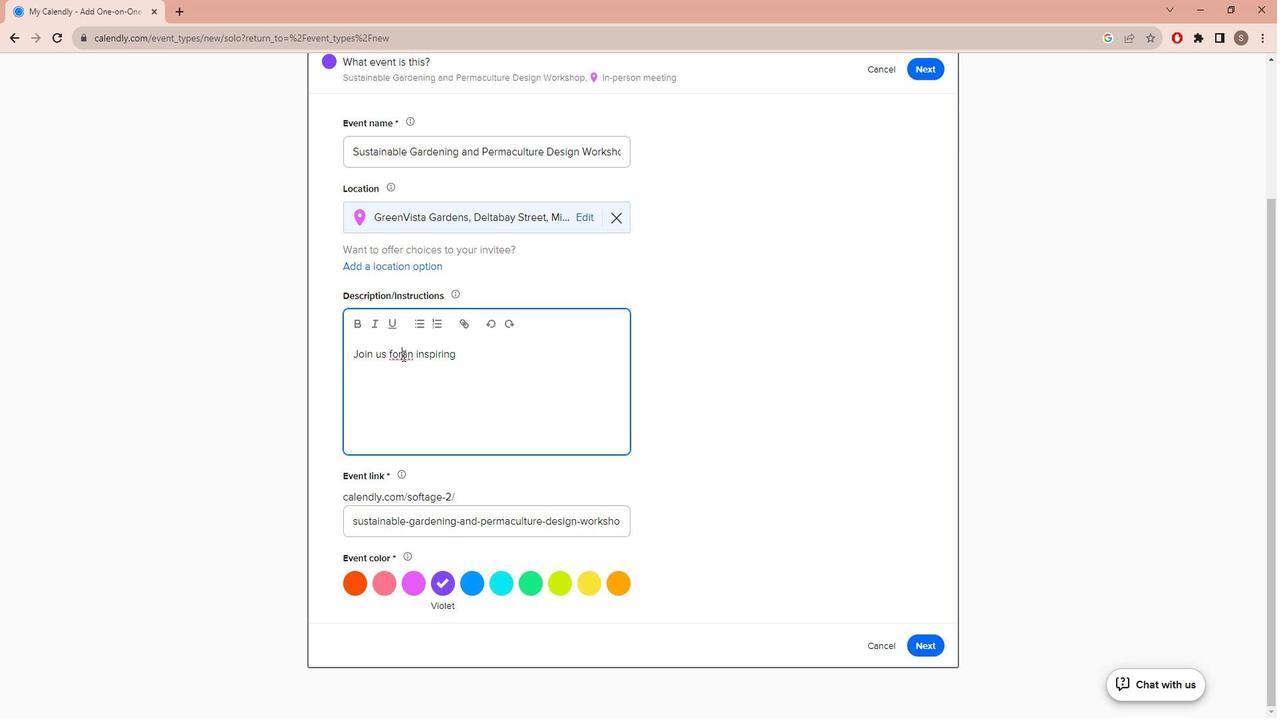 
Action: Key pressed <Key.space>
Screenshot: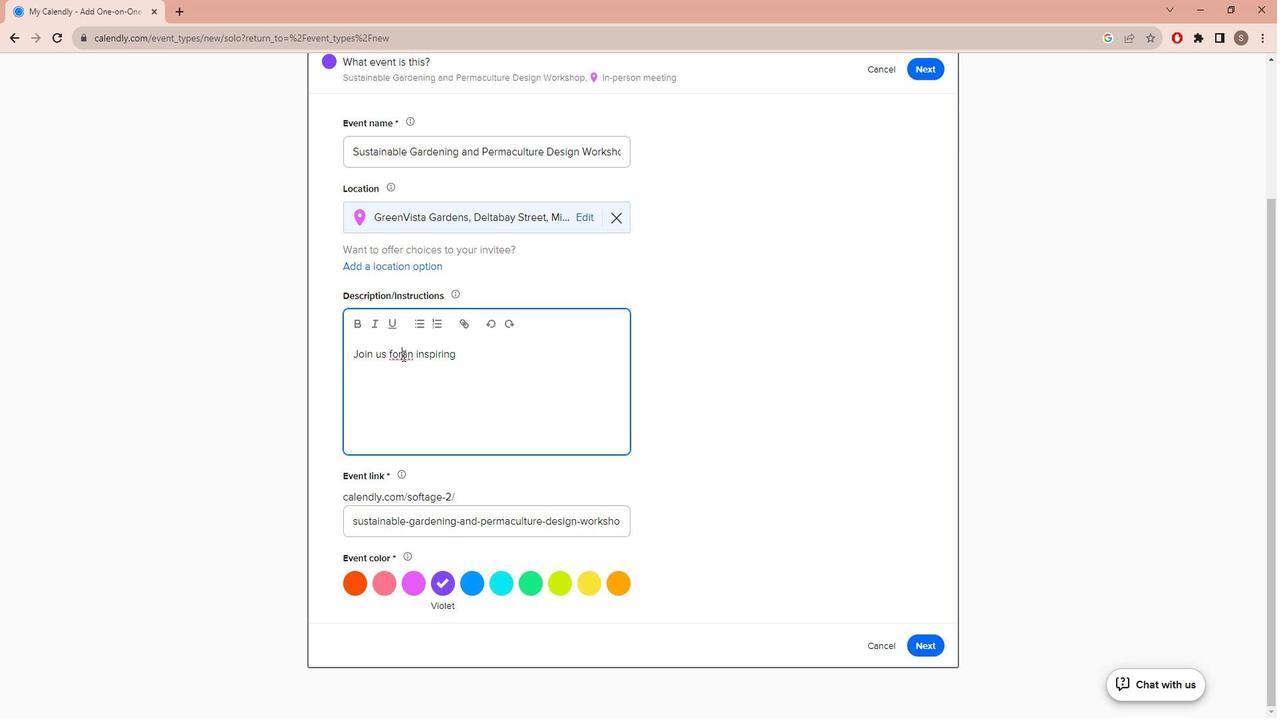 
Action: Mouse moved to (501, 357)
Screenshot: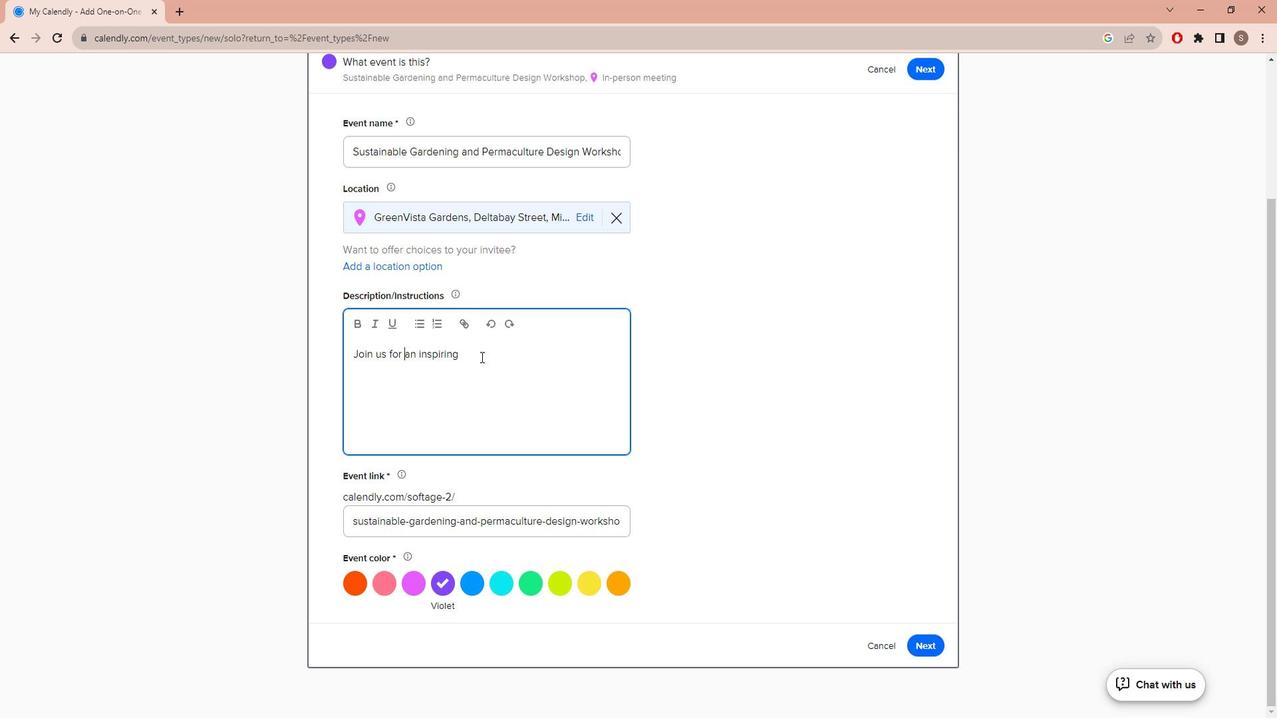
Action: Mouse pressed left at (501, 357)
Screenshot: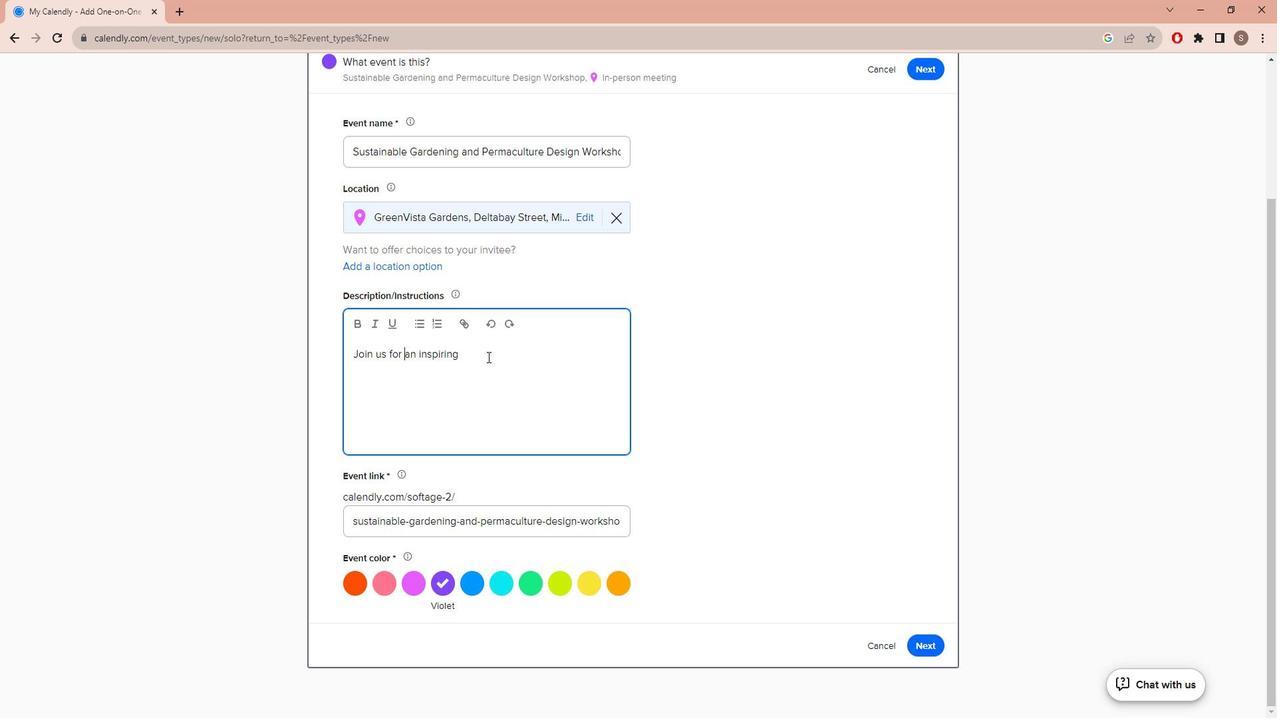 
Action: Key pressed workshop<Key.space>dedicated<Key.space>to<Key.space>sustainable<Key.space>gardening<Key.space>and<Key.space>permaculture<Key.space>design,whether<Key.space>you<Key.space>are<Key.space>an<Key.space>experienced<Key.space>gardener<Key.space>or<Key.space>a<Key.space>novice<Key.space>with<Key.space>a<Key.space>green<Key.space>thumb<Key.space>,<Key.caps_lock>T<Key.caps_lock>his<Key.space>workshop<Key.space>offers<Key.space>a<Key.space>j<Key.backspace>holistic<Key.space>approach<Key.space>to<Key.space>cultivating<Key.space>your<Key.space>garden<Key.space>while<Key.space>promoting<Key.space>ecological<Key.space>harmony.<Key.space><Key.caps_lock>O<Key.caps_lock>ur<Key.space>instructors<Key.space>will<Key.space>guide<Key.space>you<Key.space>through<Key.space>the<Key.space>pe<Key.backspace>ric<Key.backspace>ncipo<Key.backspace>les<Key.space>of<Key.space>permaculture<Key.space>and<Key.space>sustainable<Key.space>gardening<Key.space>,ensuring<Key.space>an<Key.space>informative<Key.space>and<Key.space>interactive<Key.space>session.
Screenshot: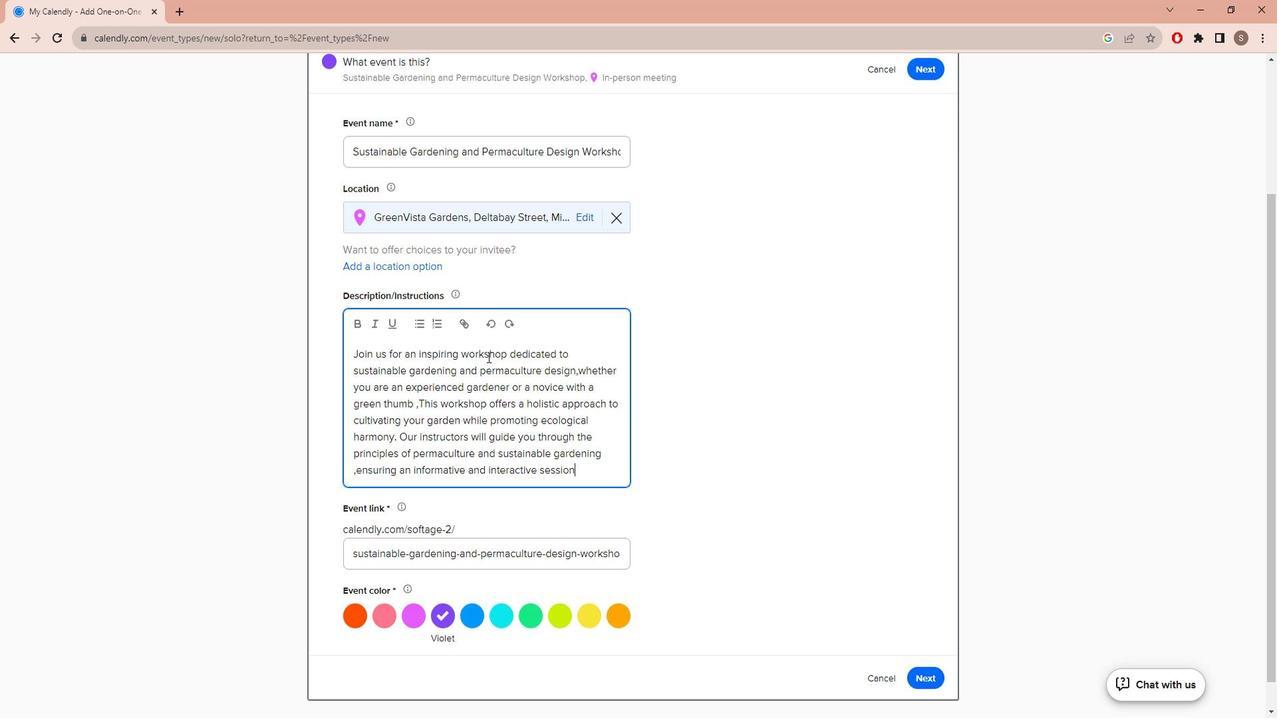 
Action: Mouse moved to (537, 601)
Screenshot: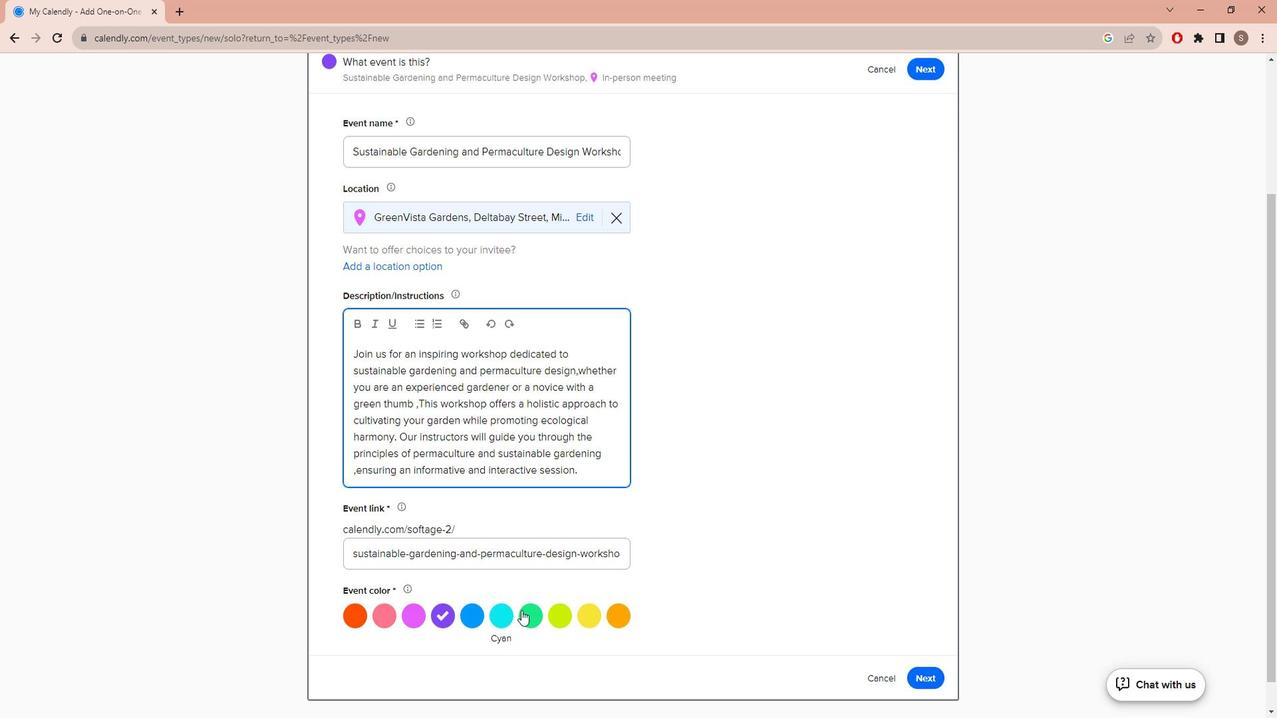 
Action: Mouse pressed left at (537, 601)
Screenshot: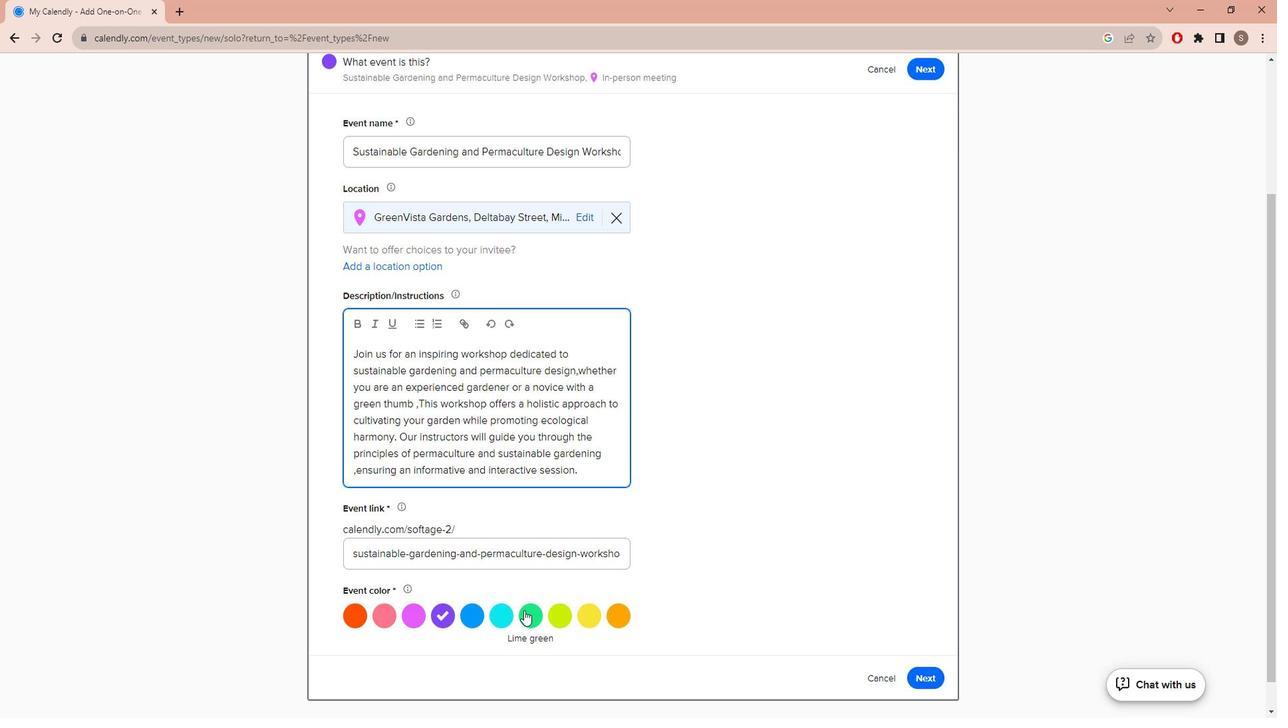 
Action: Mouse moved to (949, 668)
Screenshot: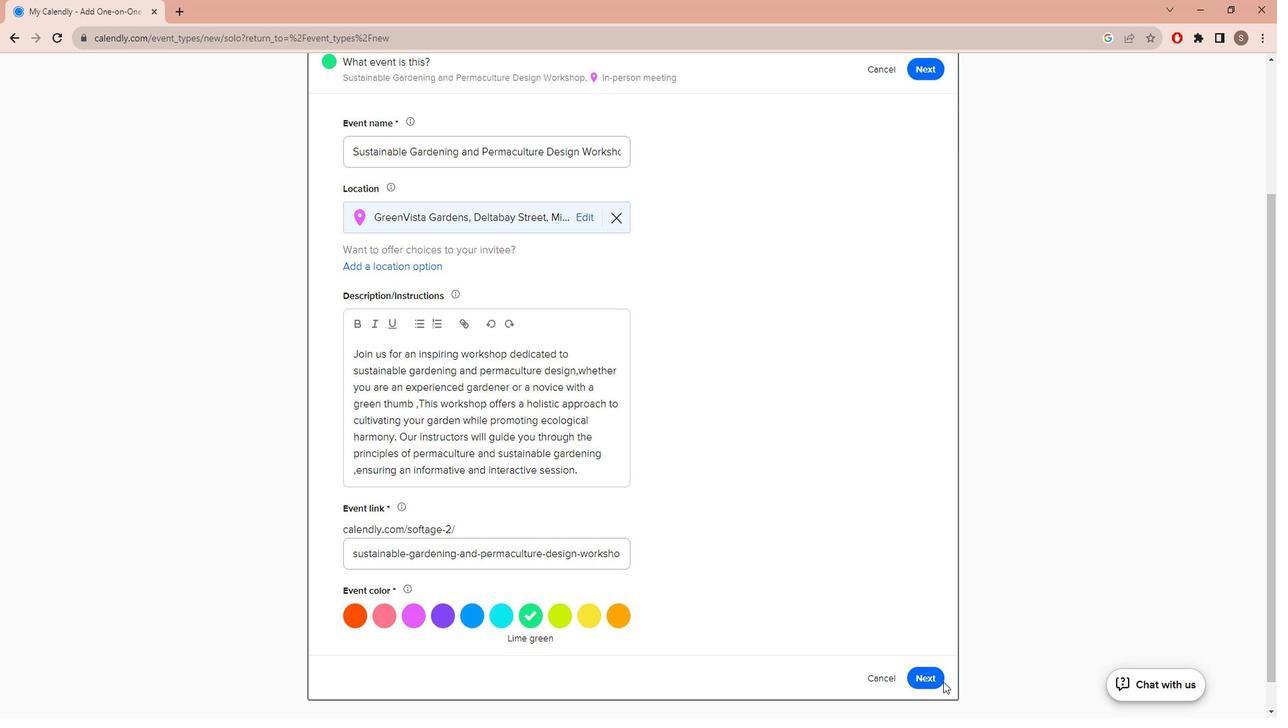 
Action: Mouse pressed left at (949, 668)
Screenshot: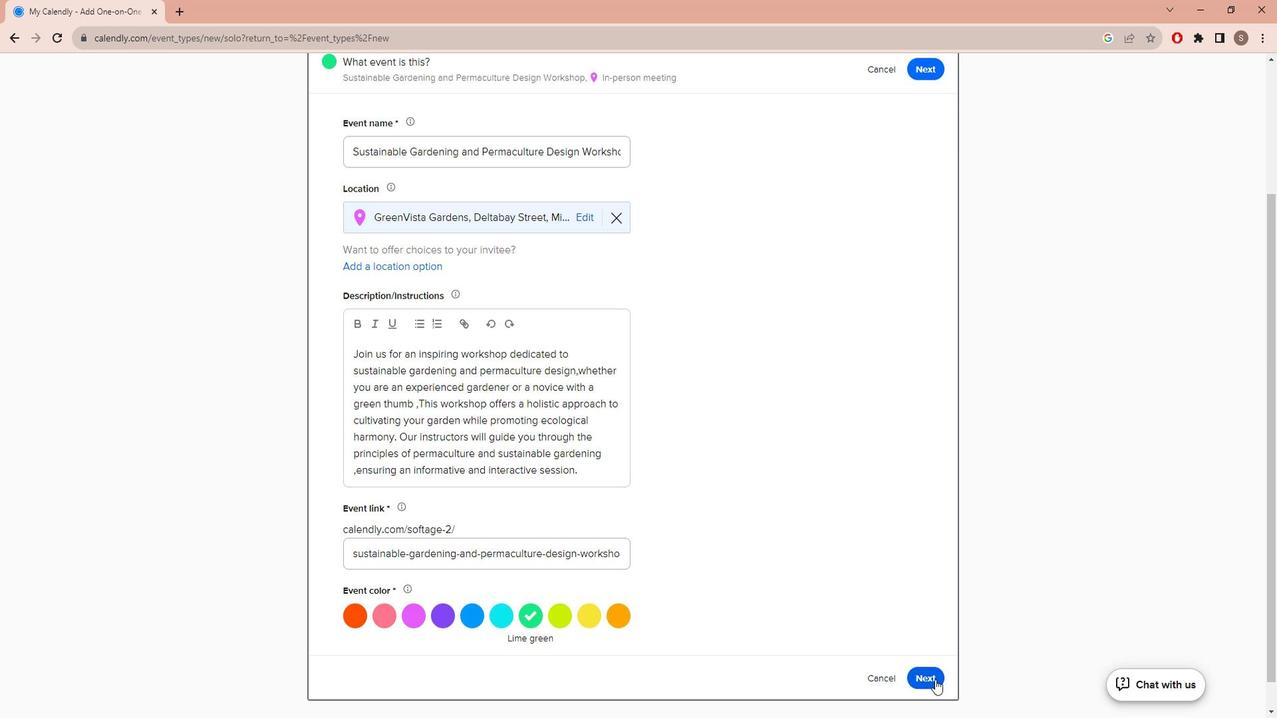 
Action: Mouse moved to (384, 392)
Screenshot: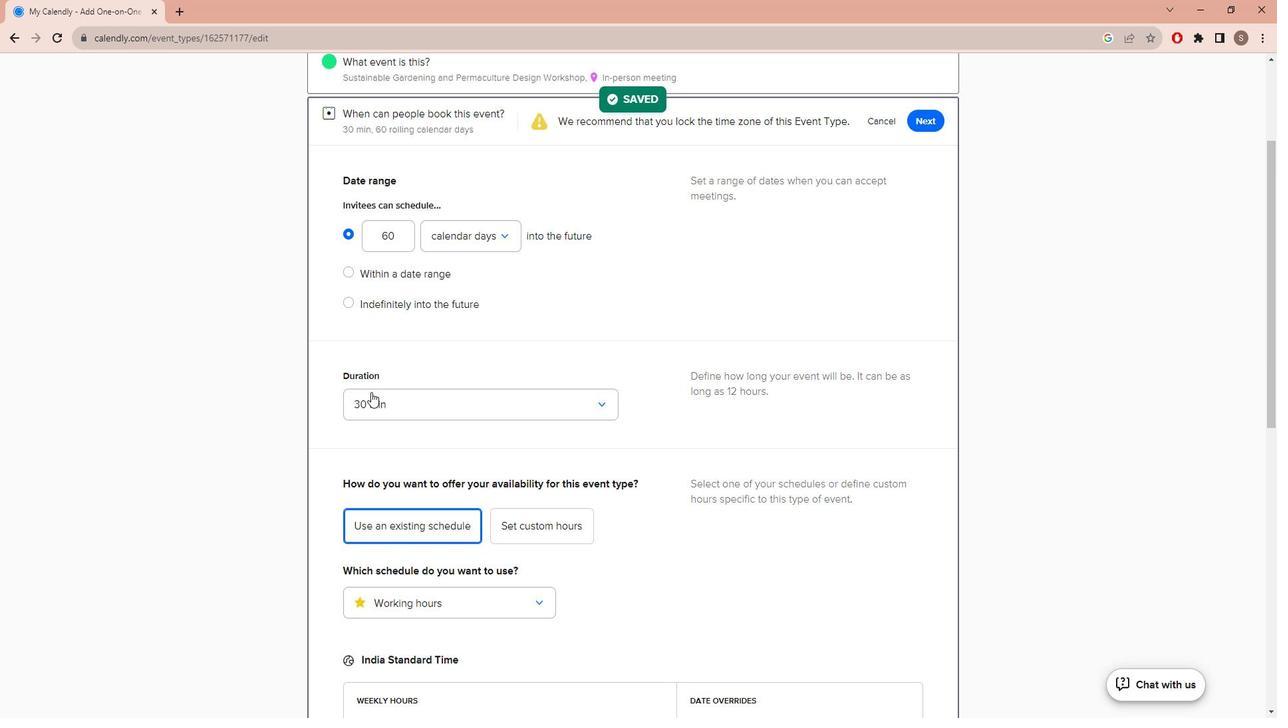 
Action: Mouse pressed left at (384, 392)
Screenshot: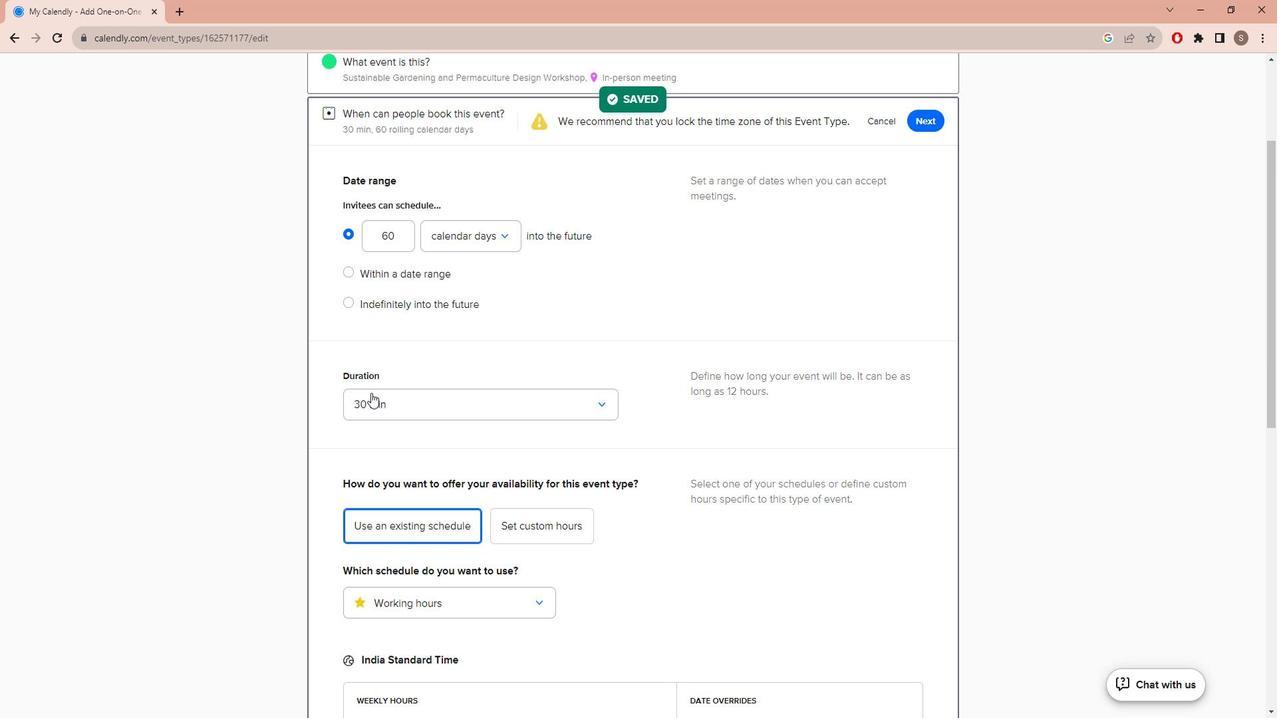 
Action: Mouse moved to (372, 516)
Screenshot: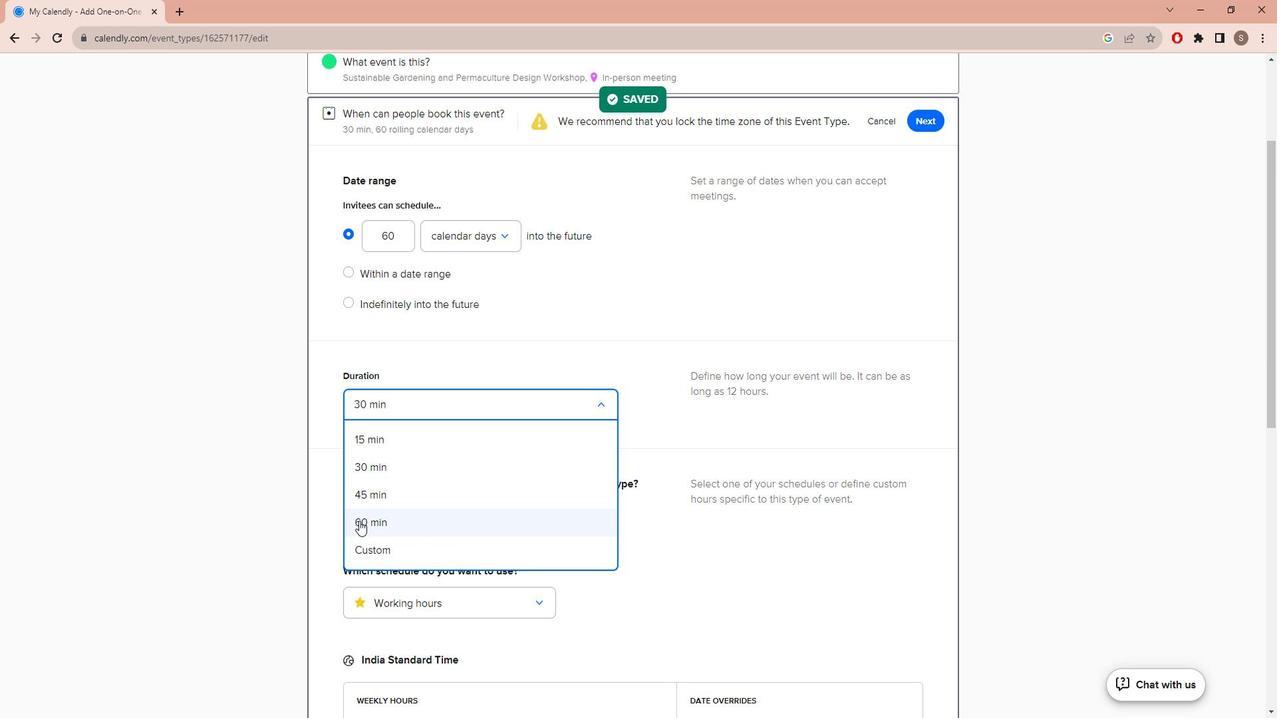 
Action: Mouse pressed left at (372, 516)
Screenshot: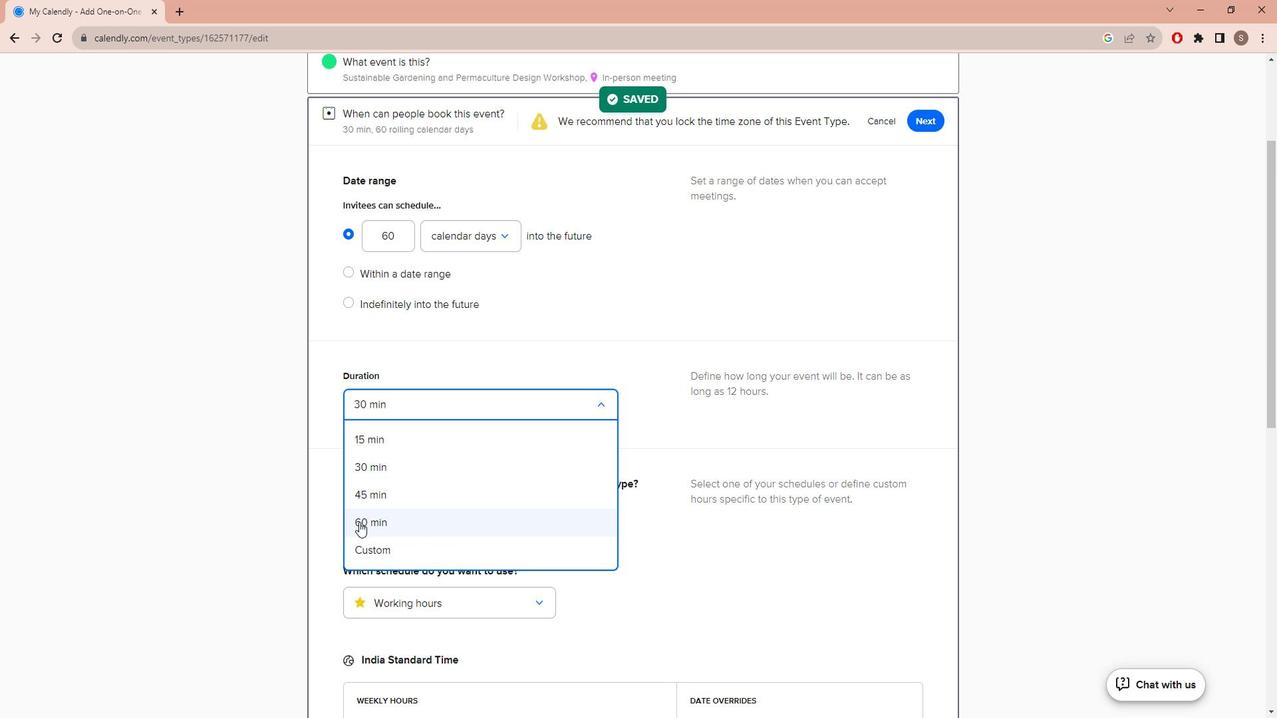 
Action: Mouse moved to (401, 476)
Screenshot: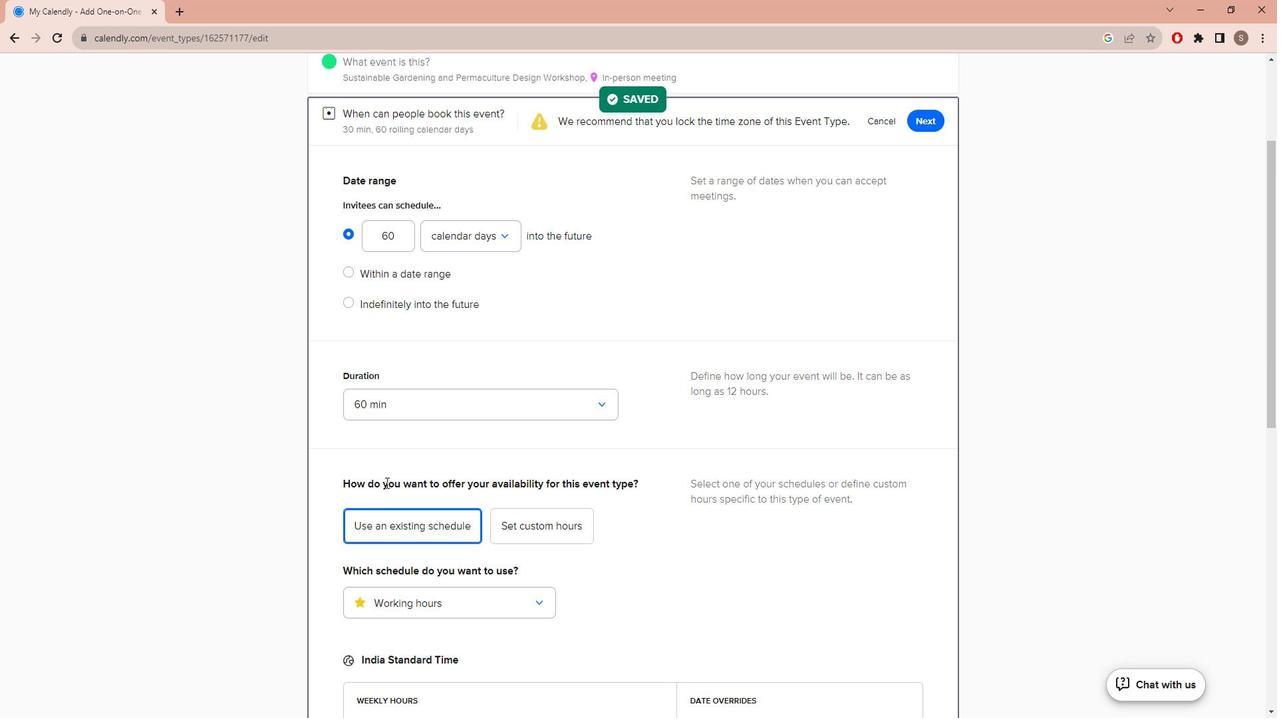 
Action: Mouse scrolled (401, 475) with delta (0, 0)
Screenshot: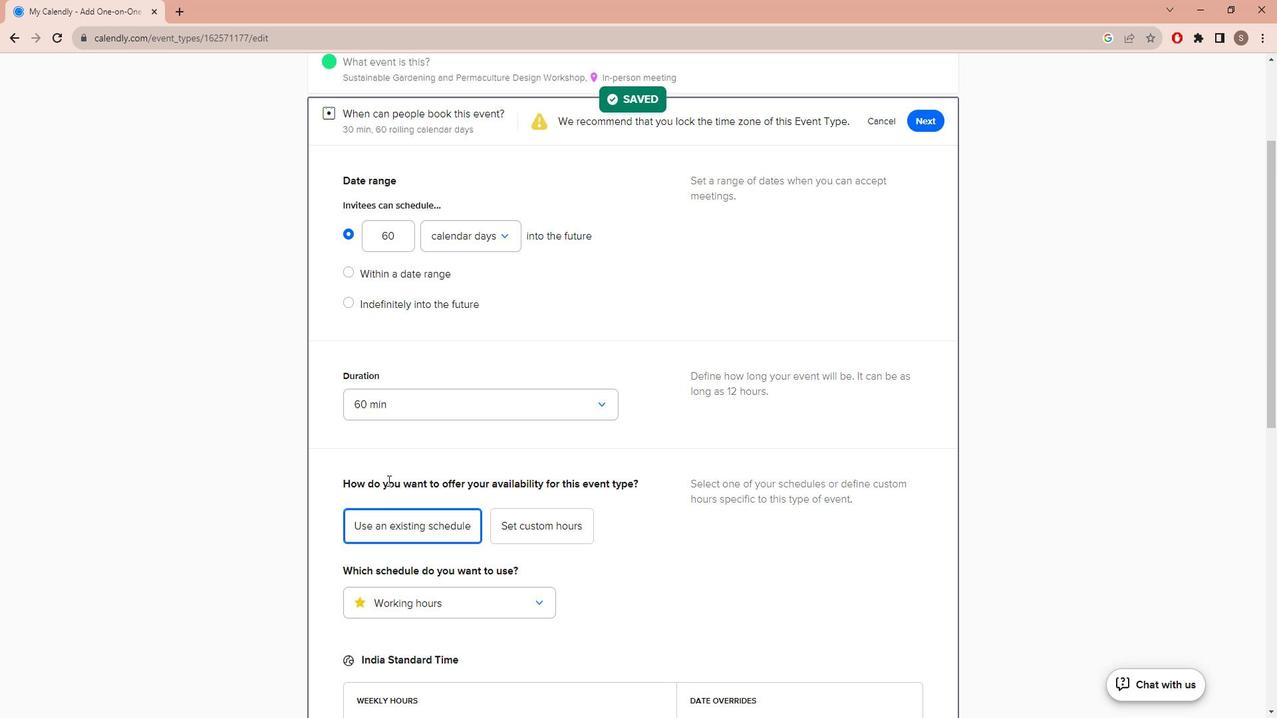 
Action: Mouse scrolled (401, 475) with delta (0, 0)
Screenshot: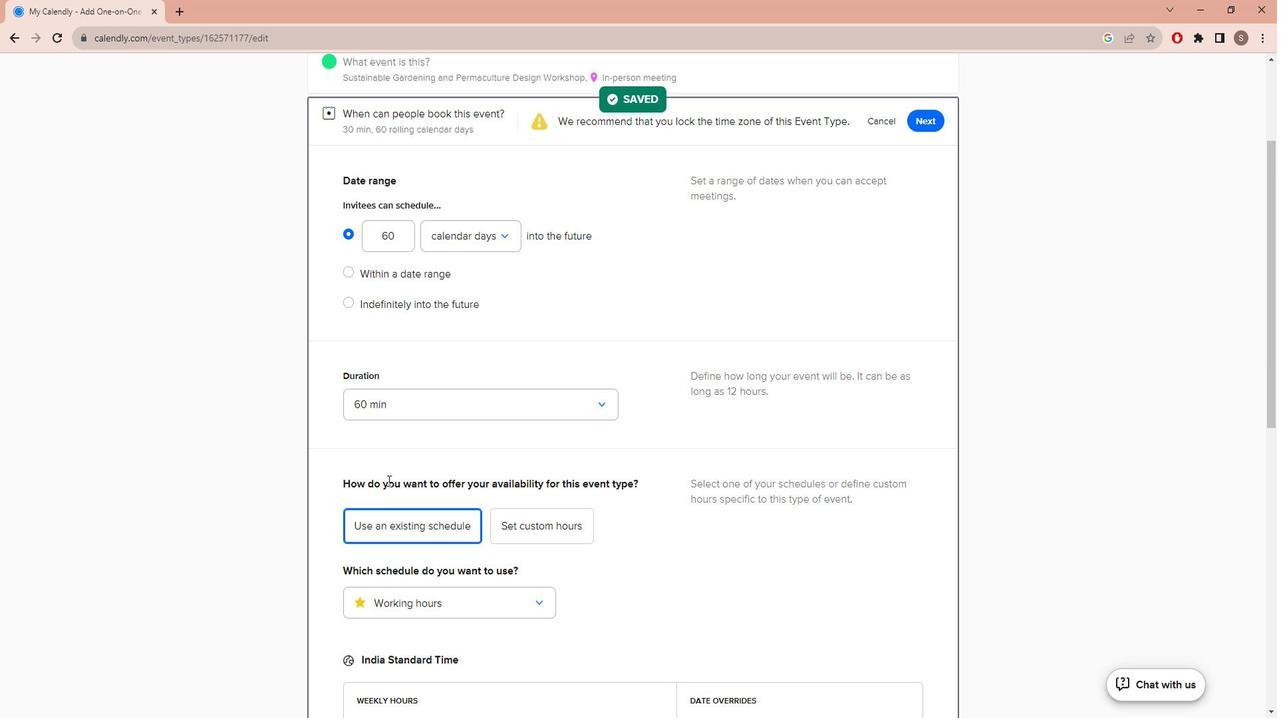 
Action: Mouse scrolled (401, 475) with delta (0, 0)
Screenshot: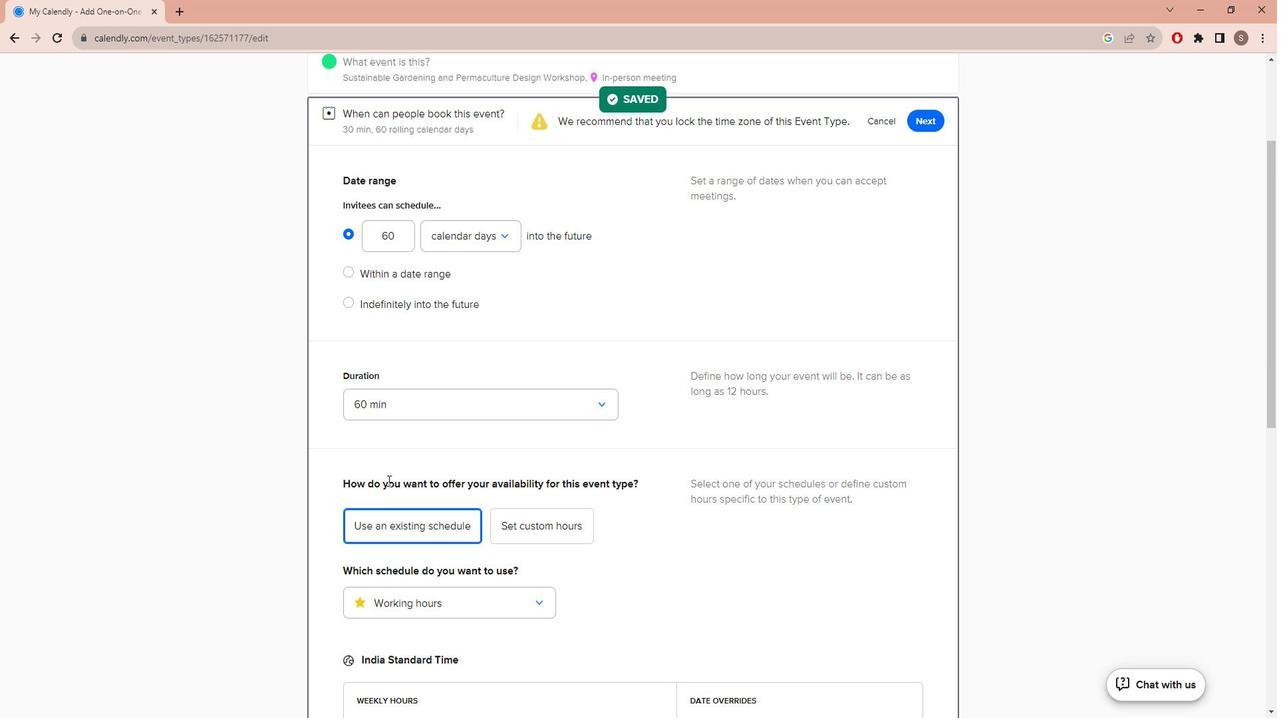 
Action: Mouse moved to (401, 475)
Screenshot: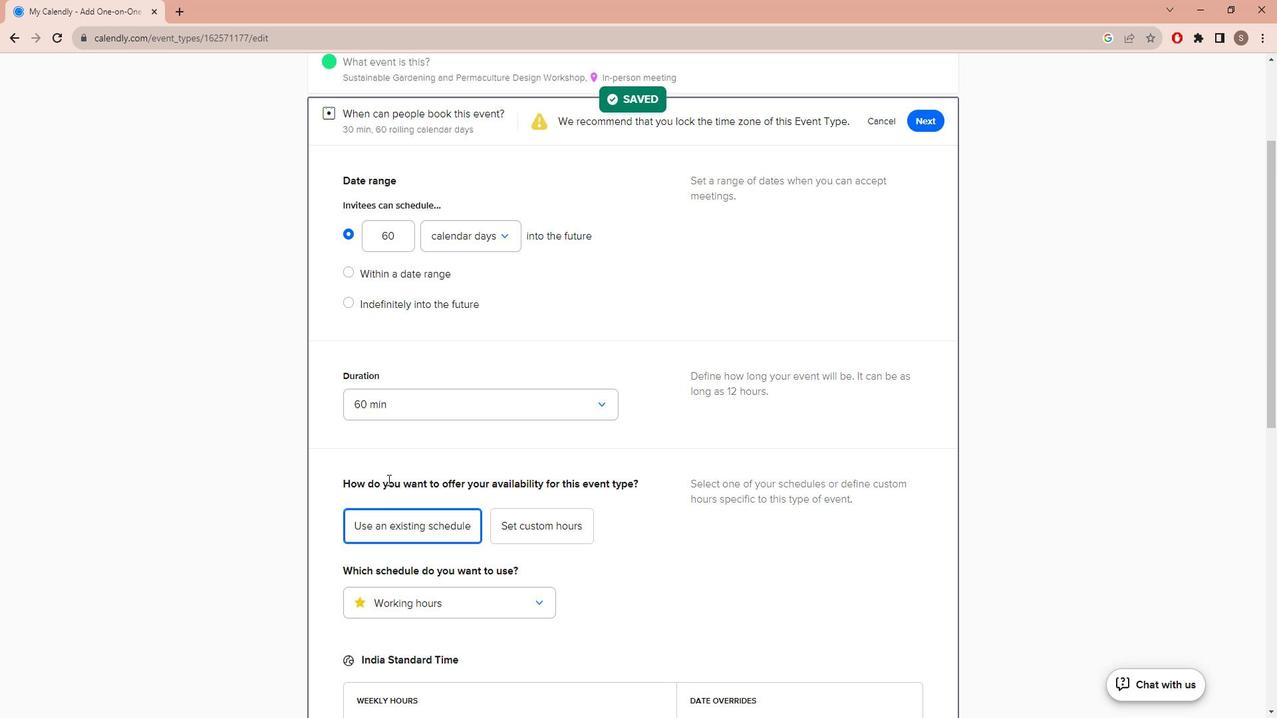 
Action: Mouse scrolled (401, 475) with delta (0, 0)
Screenshot: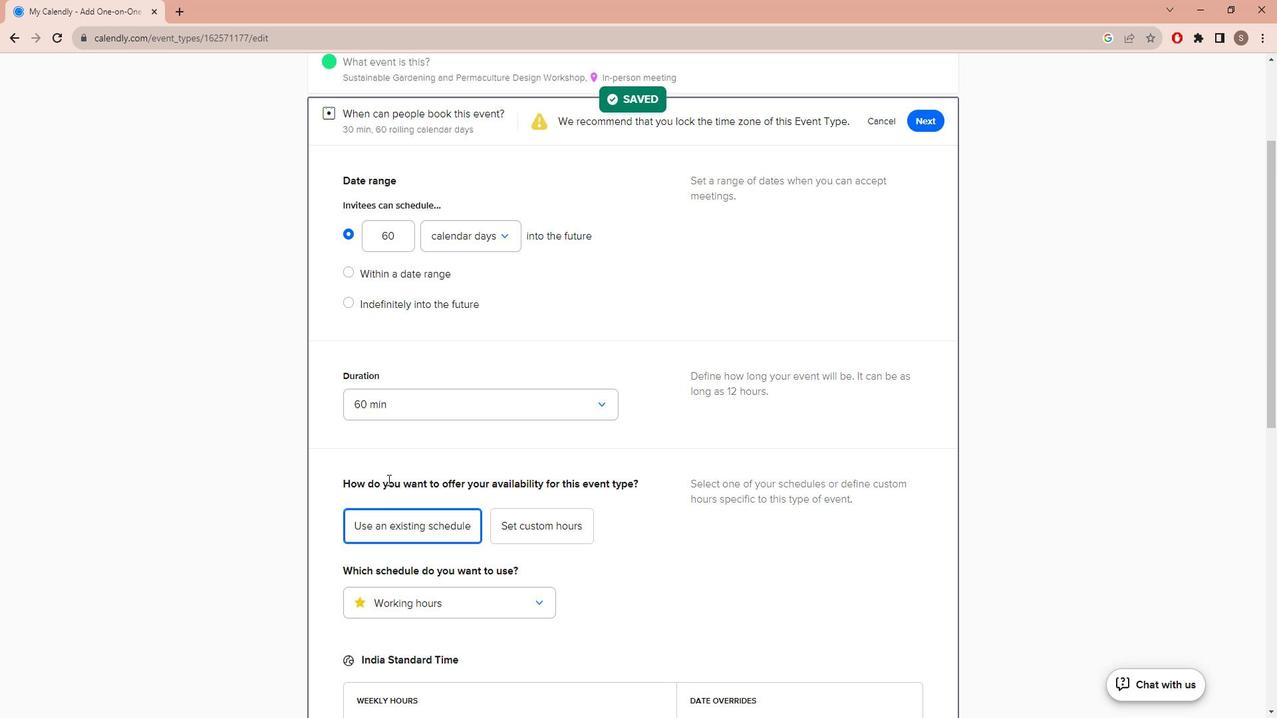 
Action: Mouse moved to (401, 473)
Screenshot: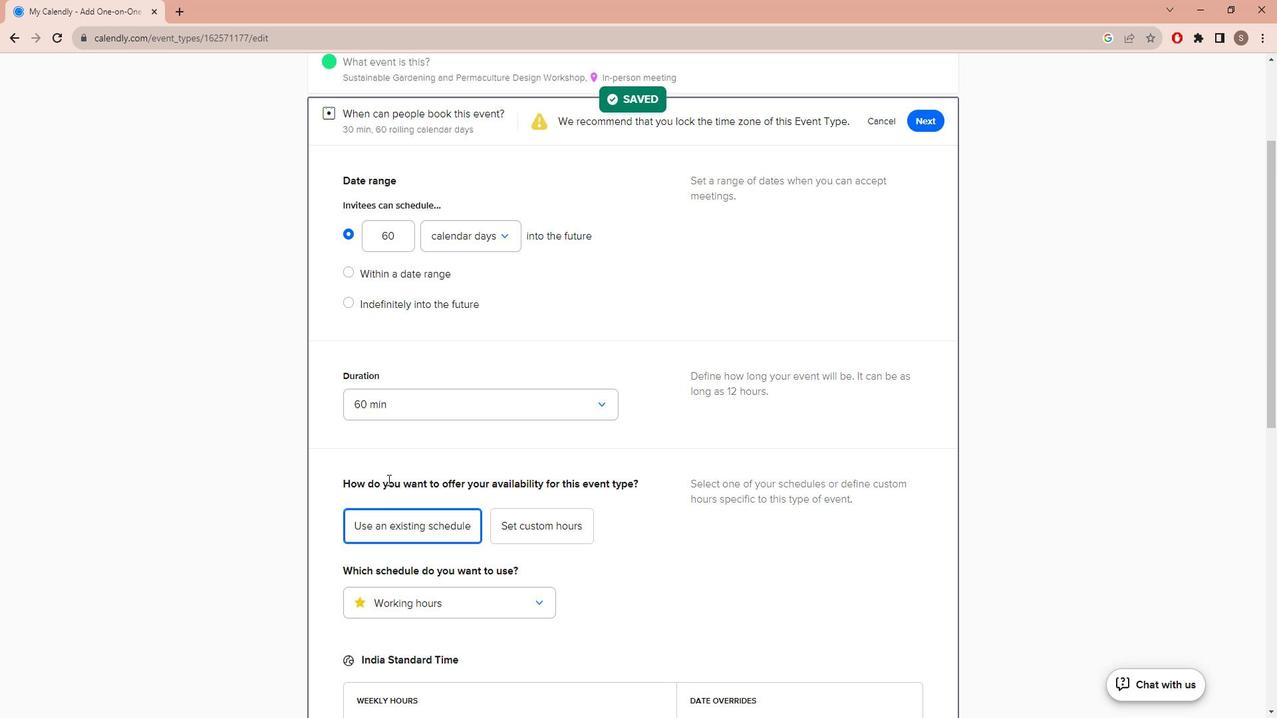 
Action: Mouse scrolled (401, 473) with delta (0, 0)
Screenshot: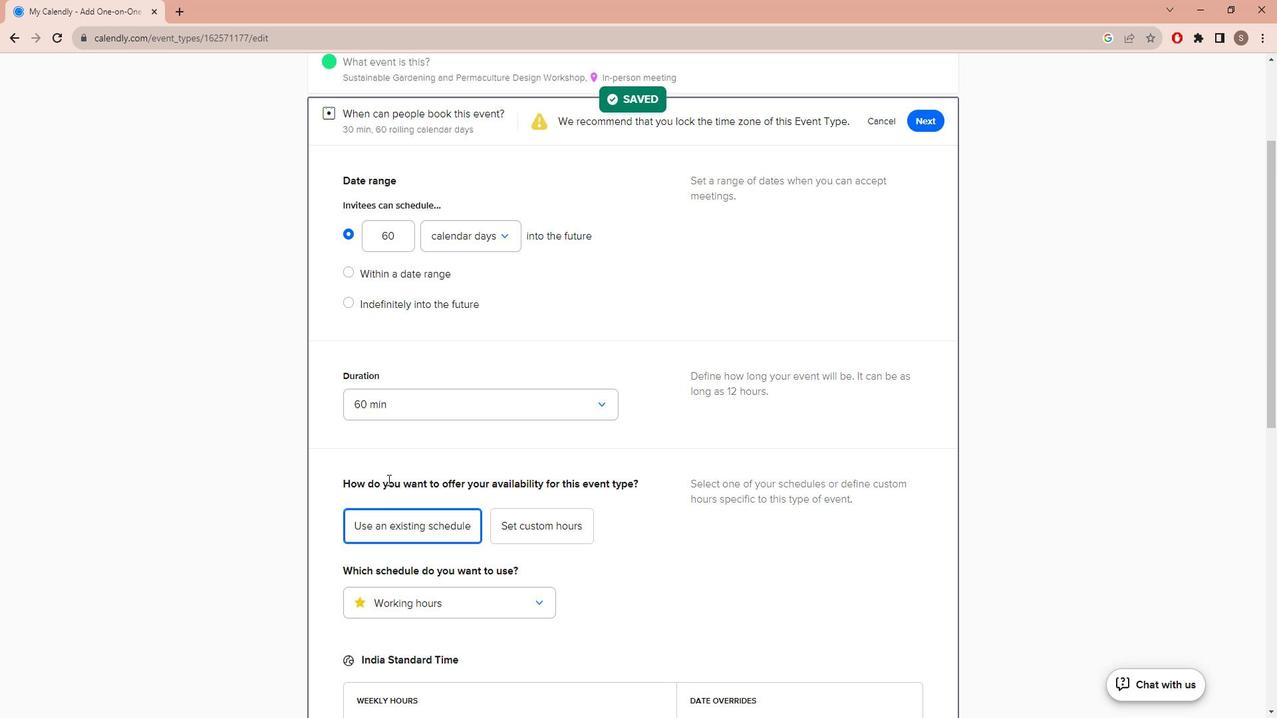 
Action: Mouse moved to (404, 467)
Screenshot: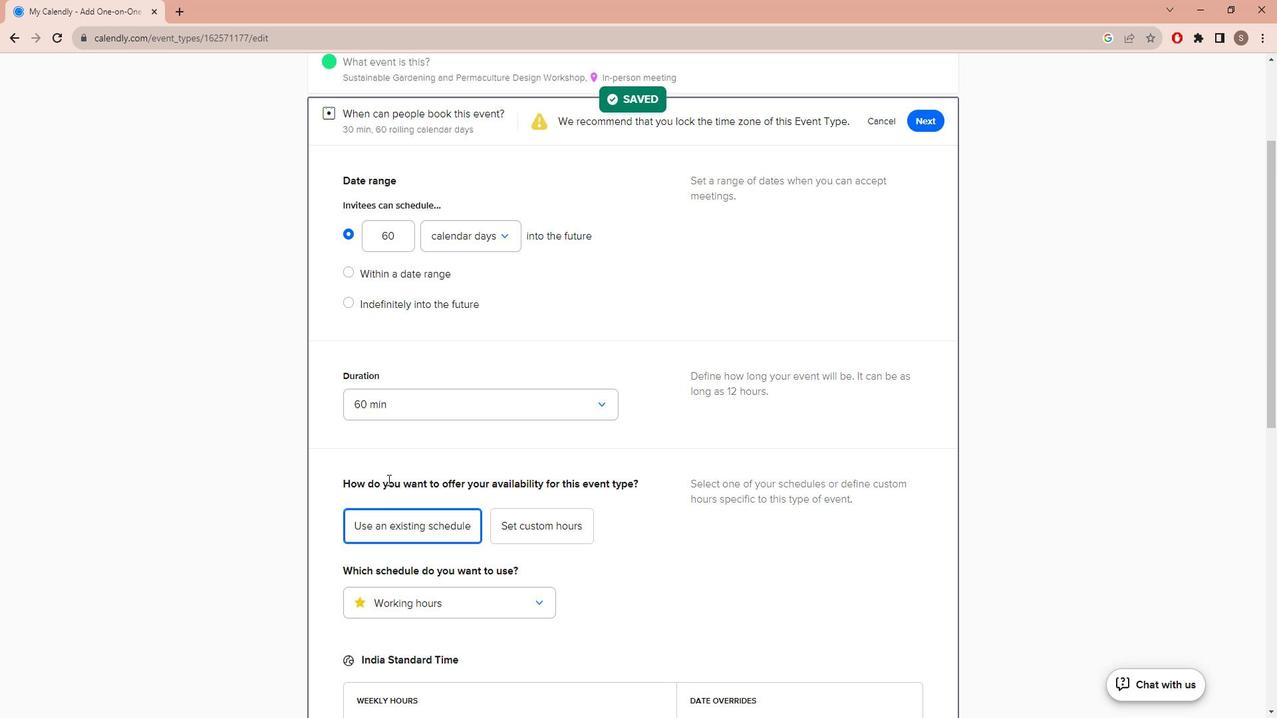 
Action: Mouse scrolled (401, 469) with delta (0, 0)
Screenshot: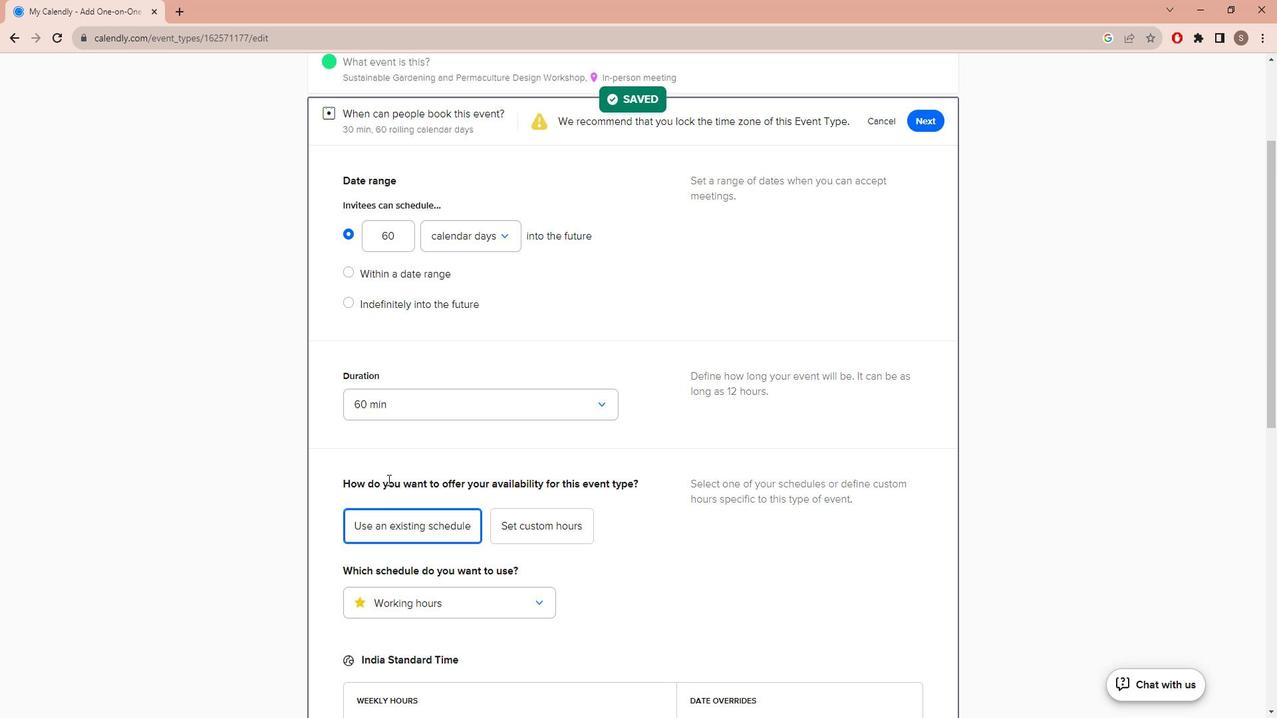 
Action: Mouse scrolled (404, 467) with delta (0, 0)
Screenshot: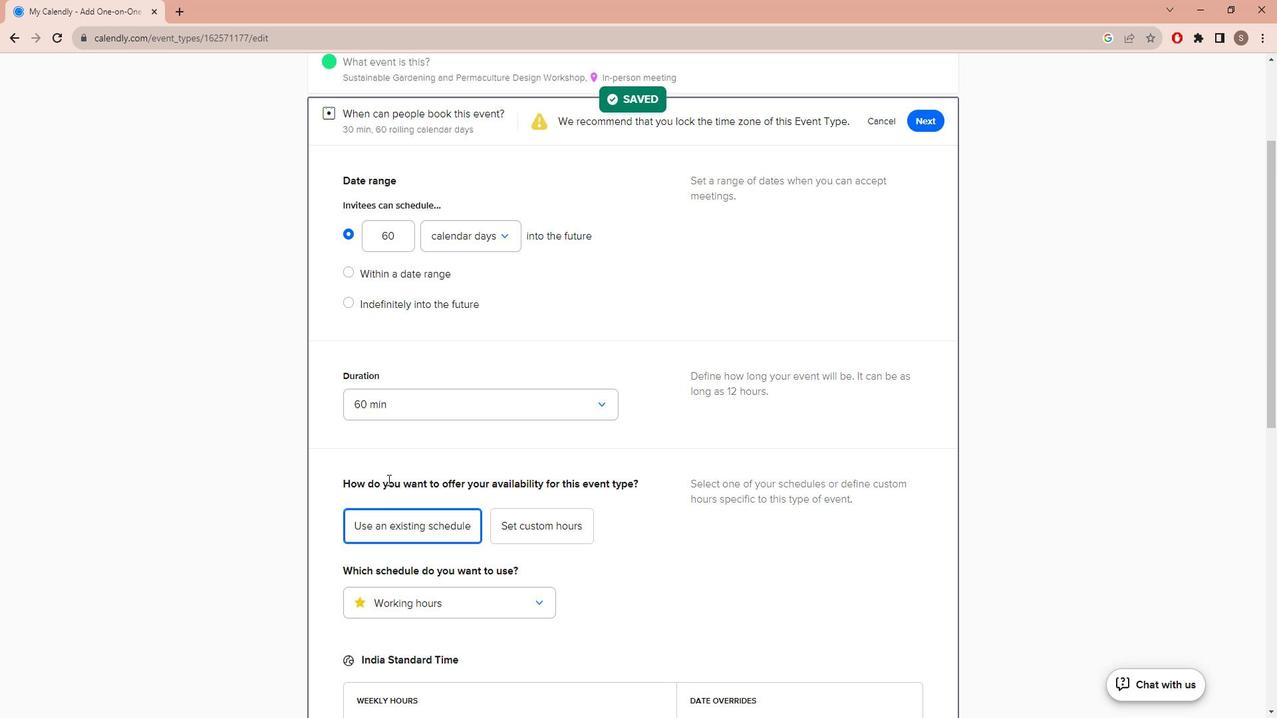 
Action: Mouse moved to (421, 457)
Screenshot: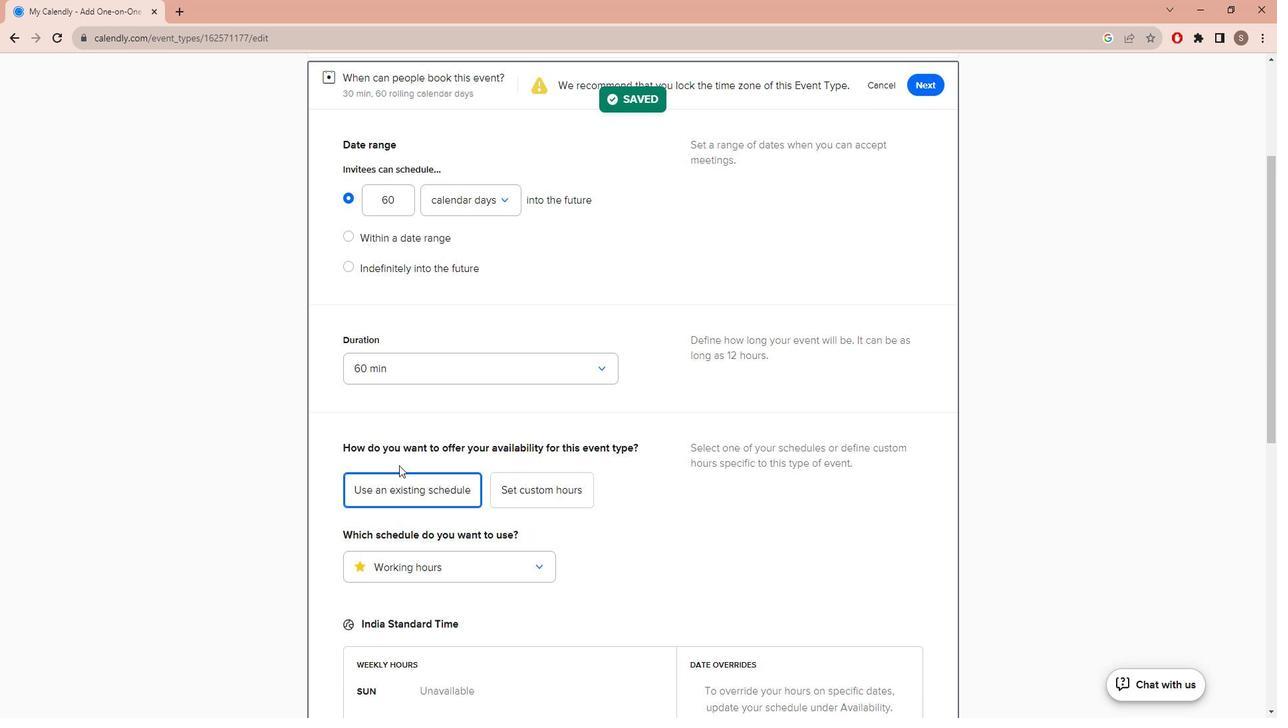 
Action: Mouse scrolled (421, 457) with delta (0, 0)
Screenshot: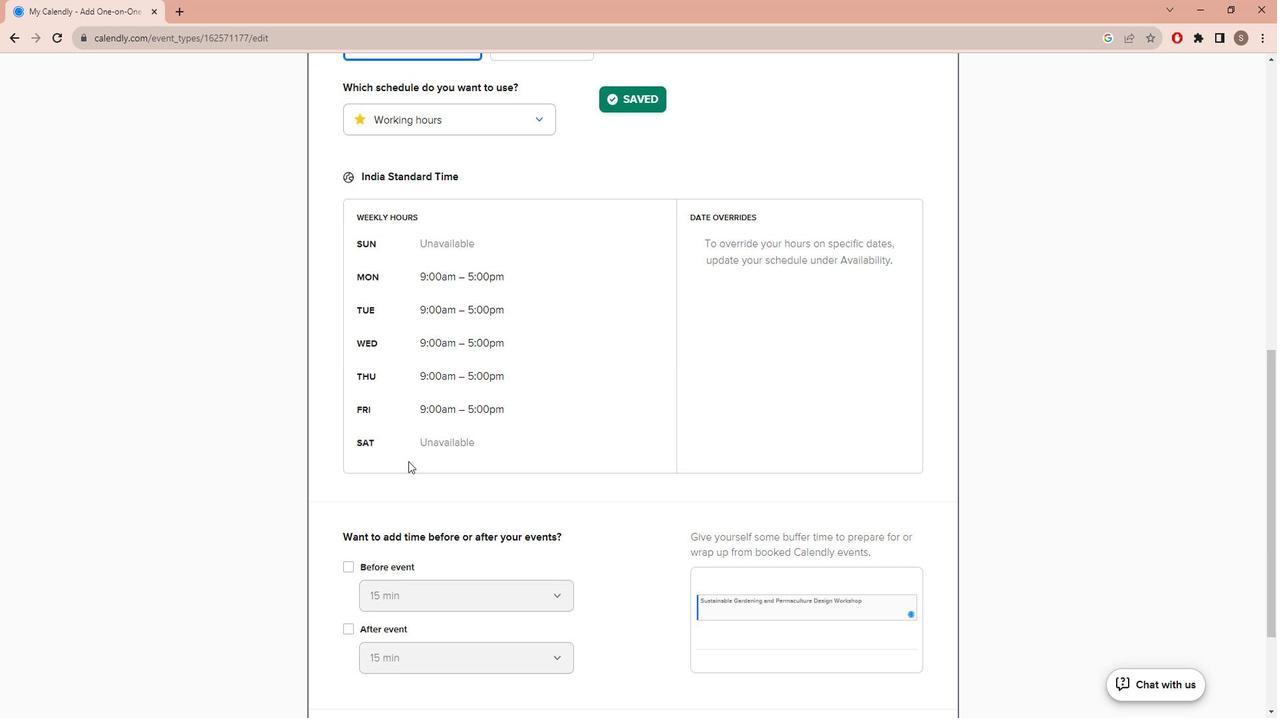 
Action: Mouse scrolled (421, 457) with delta (0, 0)
Screenshot: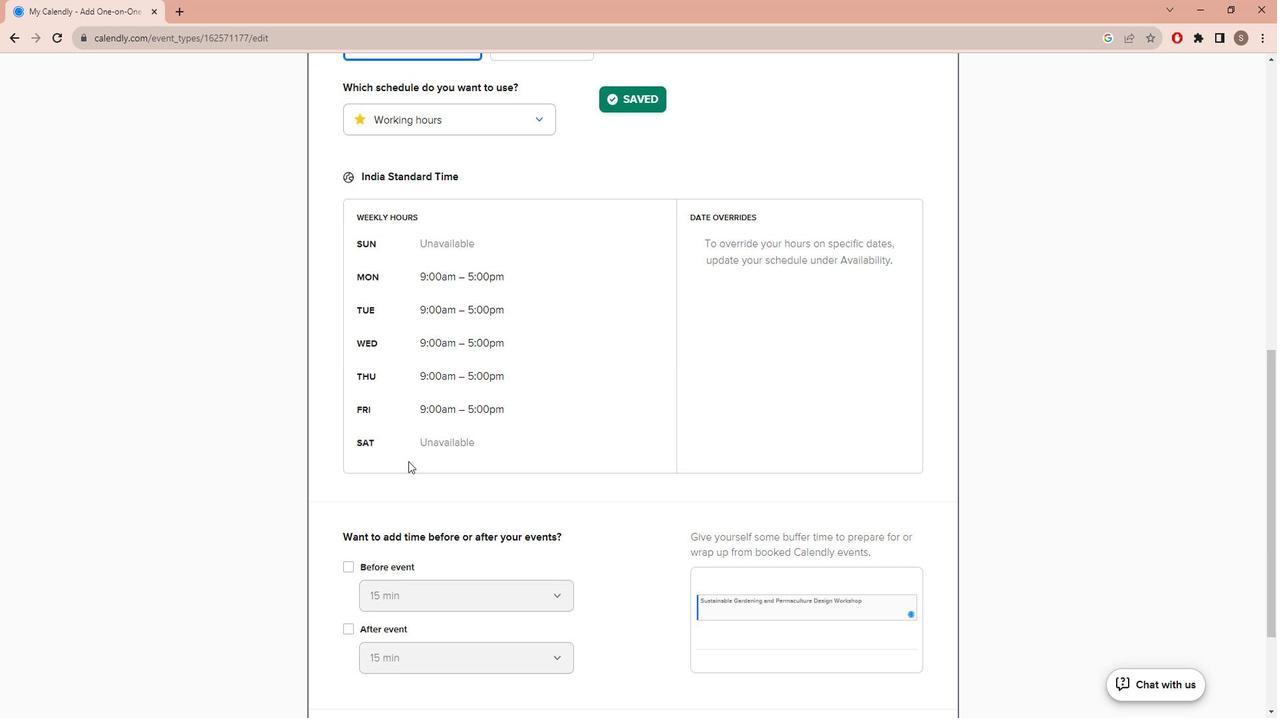 
Action: Mouse scrolled (421, 457) with delta (0, 0)
Screenshot: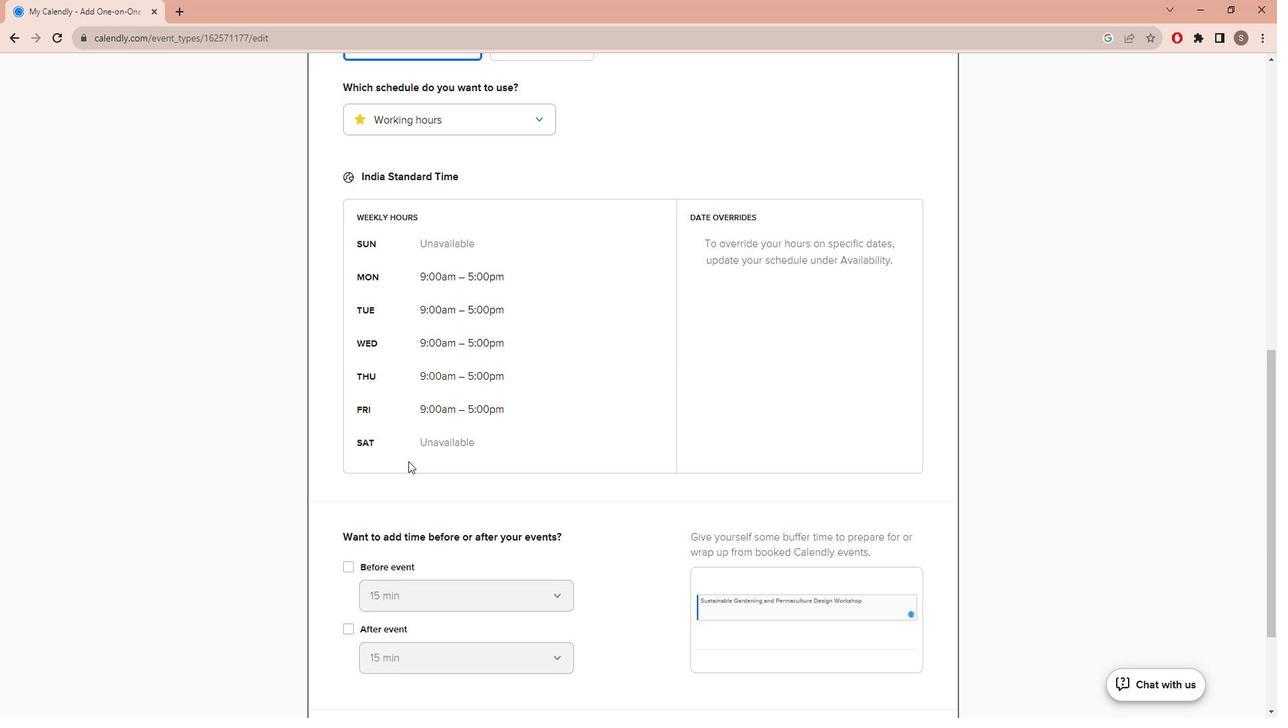 
Action: Mouse scrolled (421, 457) with delta (0, 0)
Screenshot: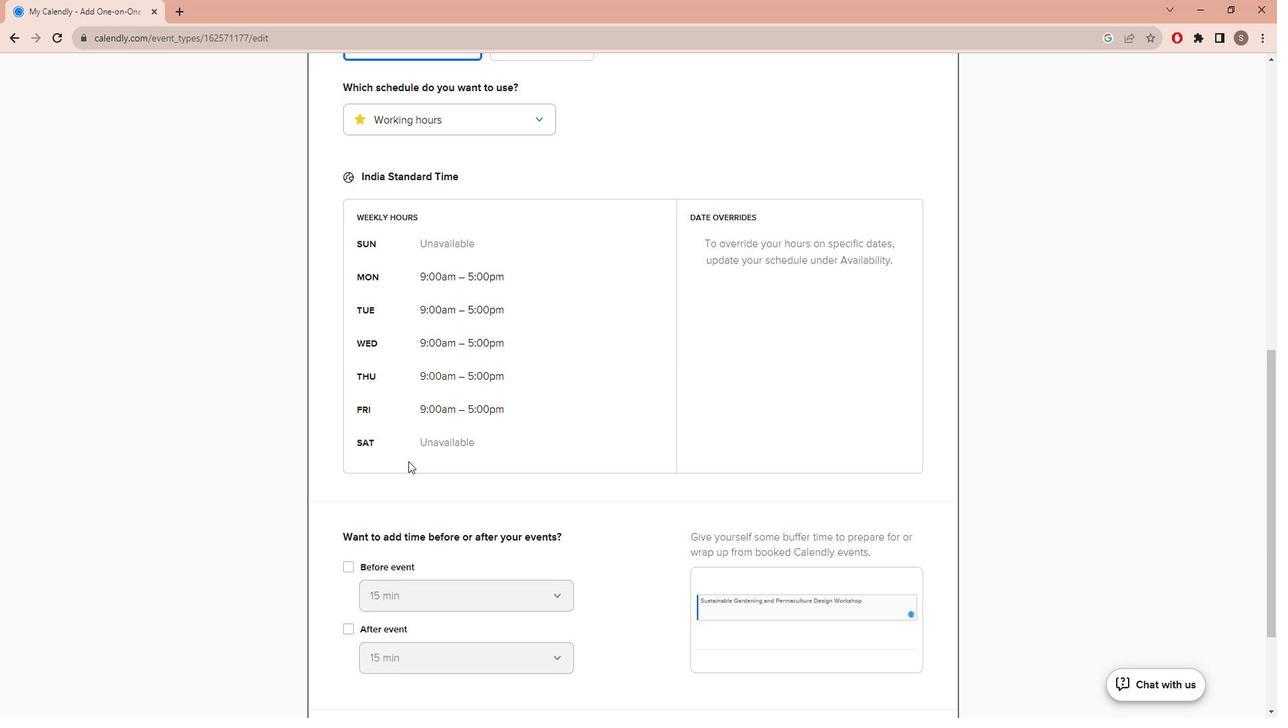 
Action: Mouse scrolled (421, 457) with delta (0, 0)
Screenshot: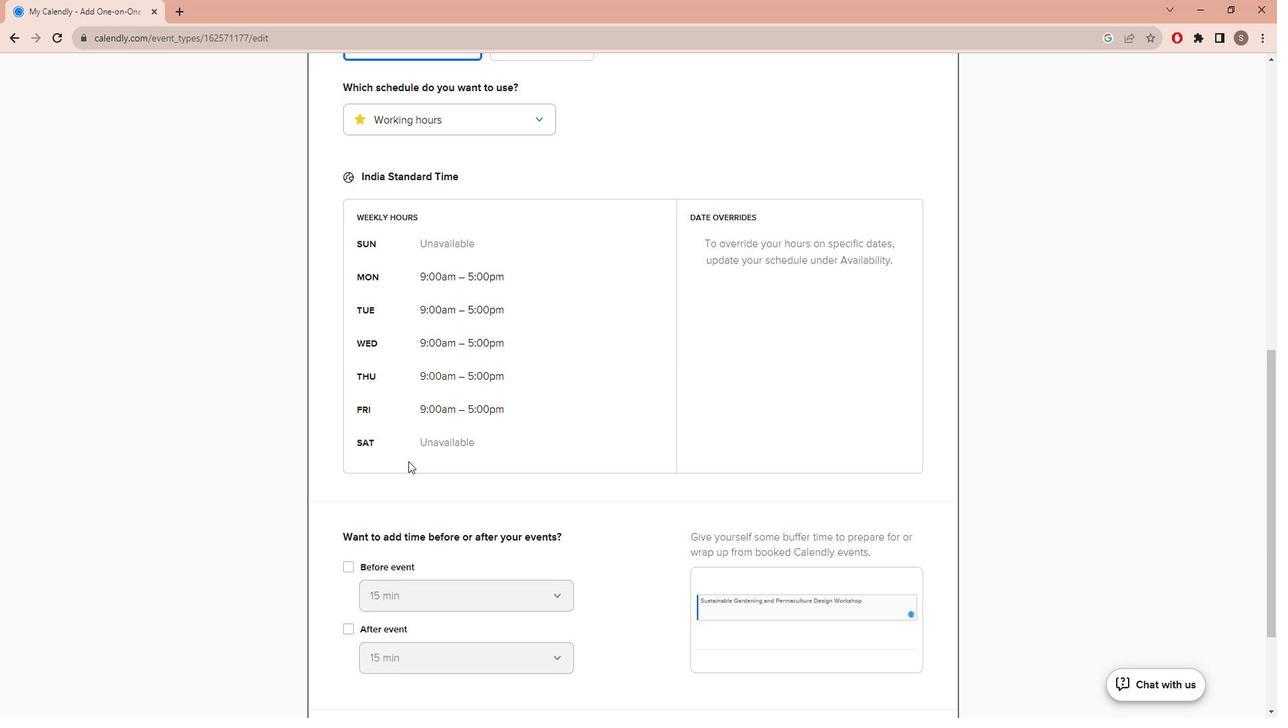 
Action: Mouse scrolled (421, 457) with delta (0, 0)
Screenshot: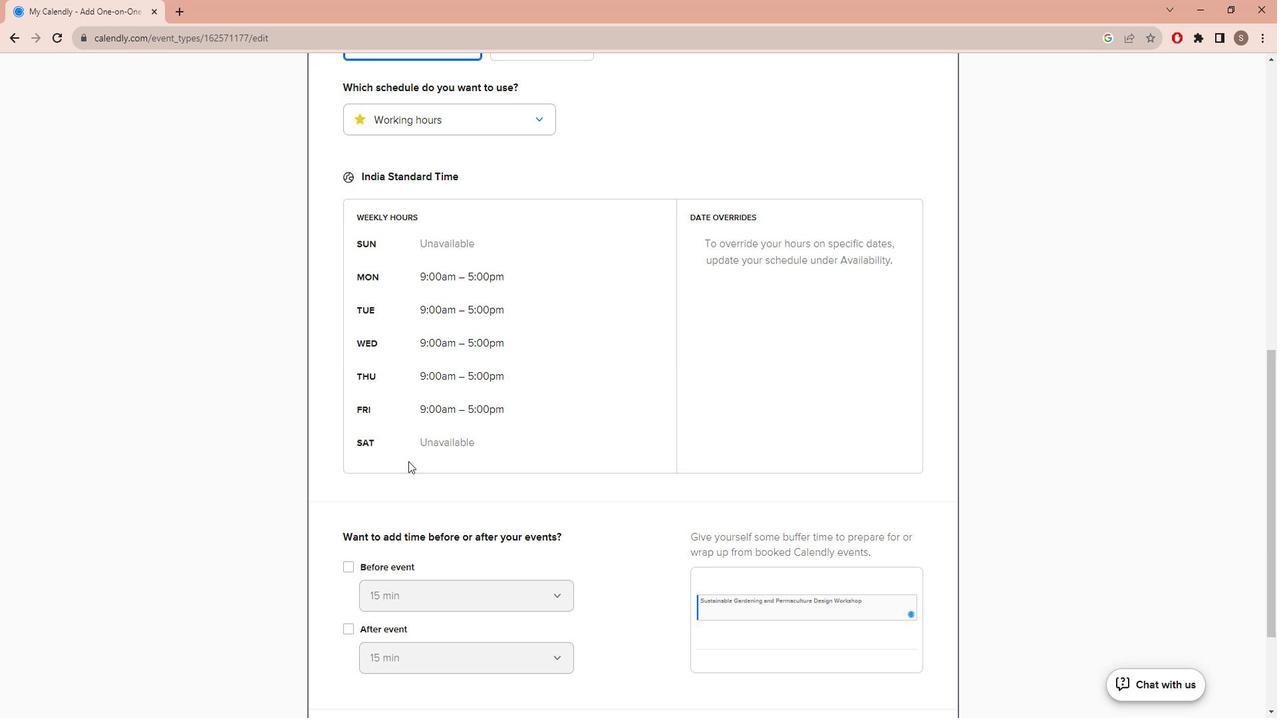
Action: Mouse moved to (935, 631)
Screenshot: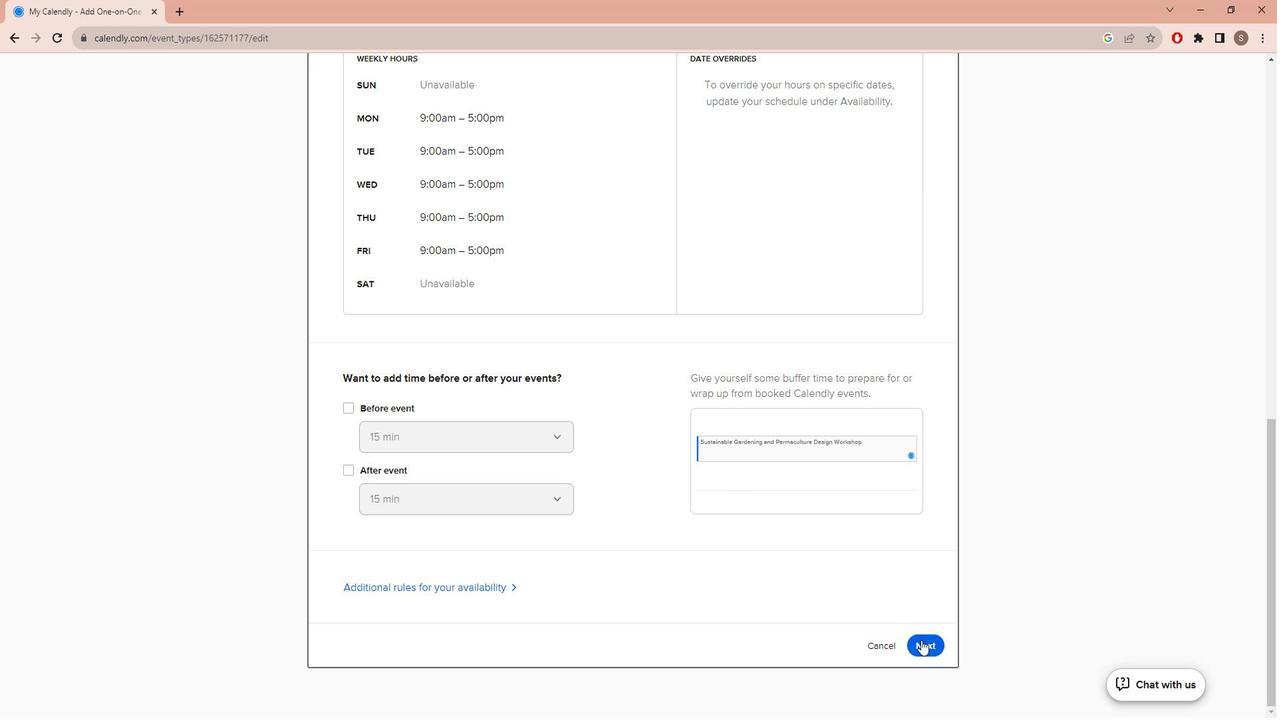 
Action: Mouse pressed left at (935, 631)
Screenshot: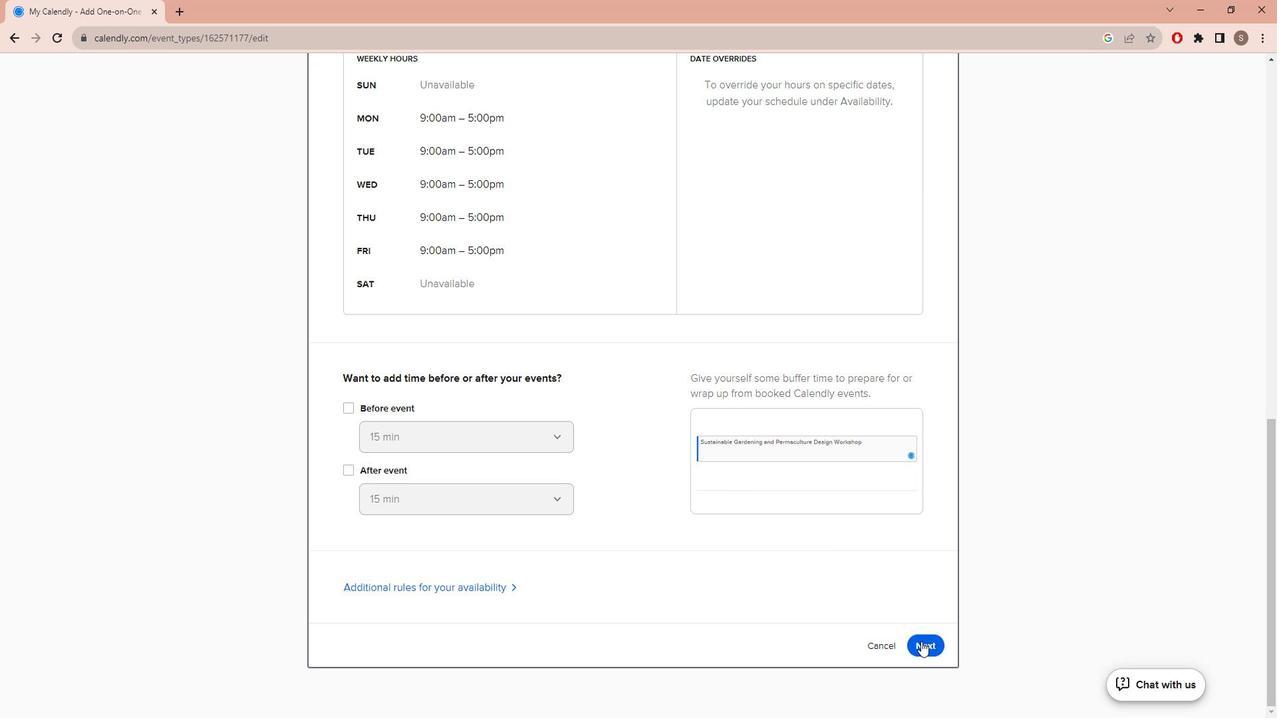 
Action: Mouse moved to (581, 454)
Screenshot: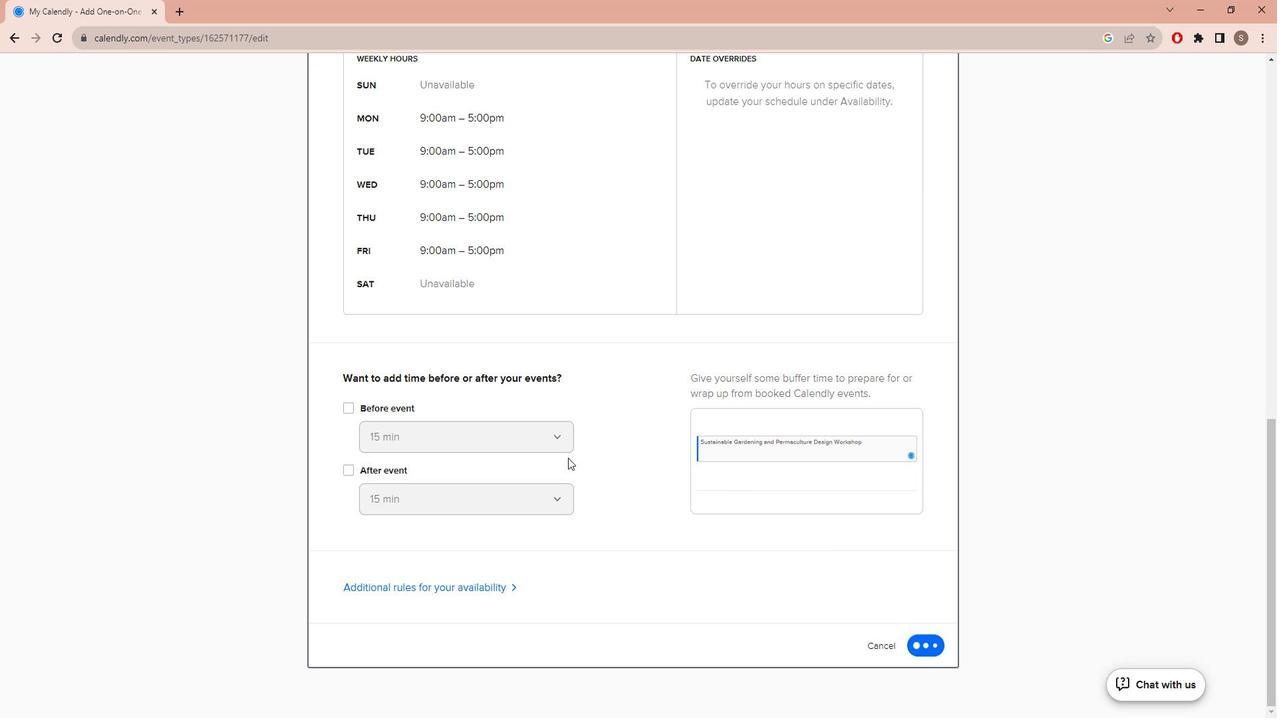 
Action: Mouse scrolled (581, 455) with delta (0, 0)
Screenshot: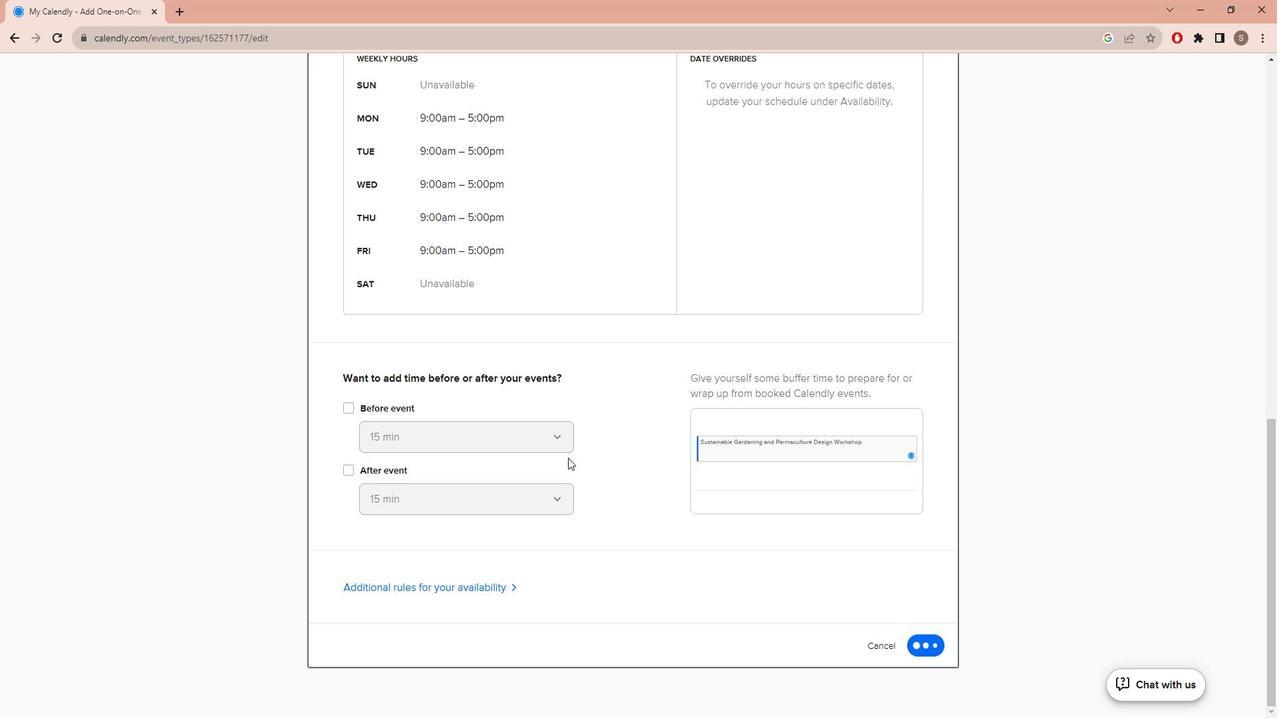
Action: Mouse scrolled (581, 455) with delta (0, 0)
Screenshot: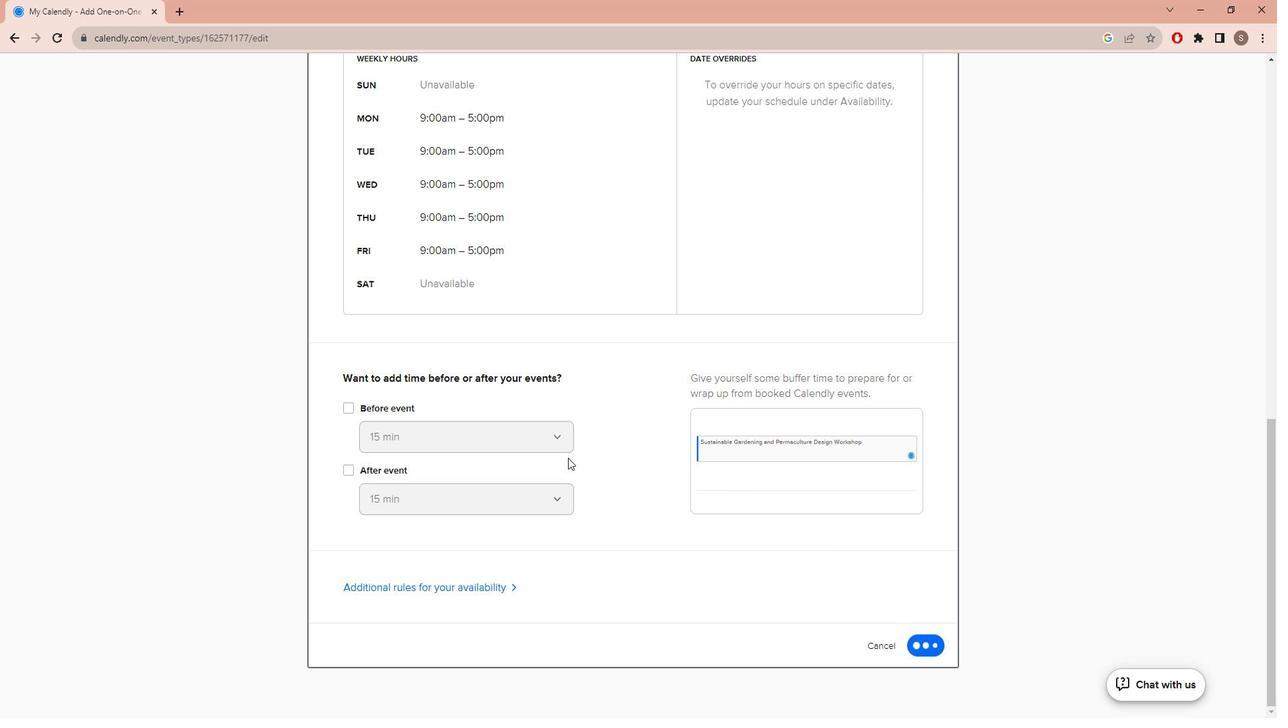 
Action: Mouse scrolled (581, 455) with delta (0, 0)
Screenshot: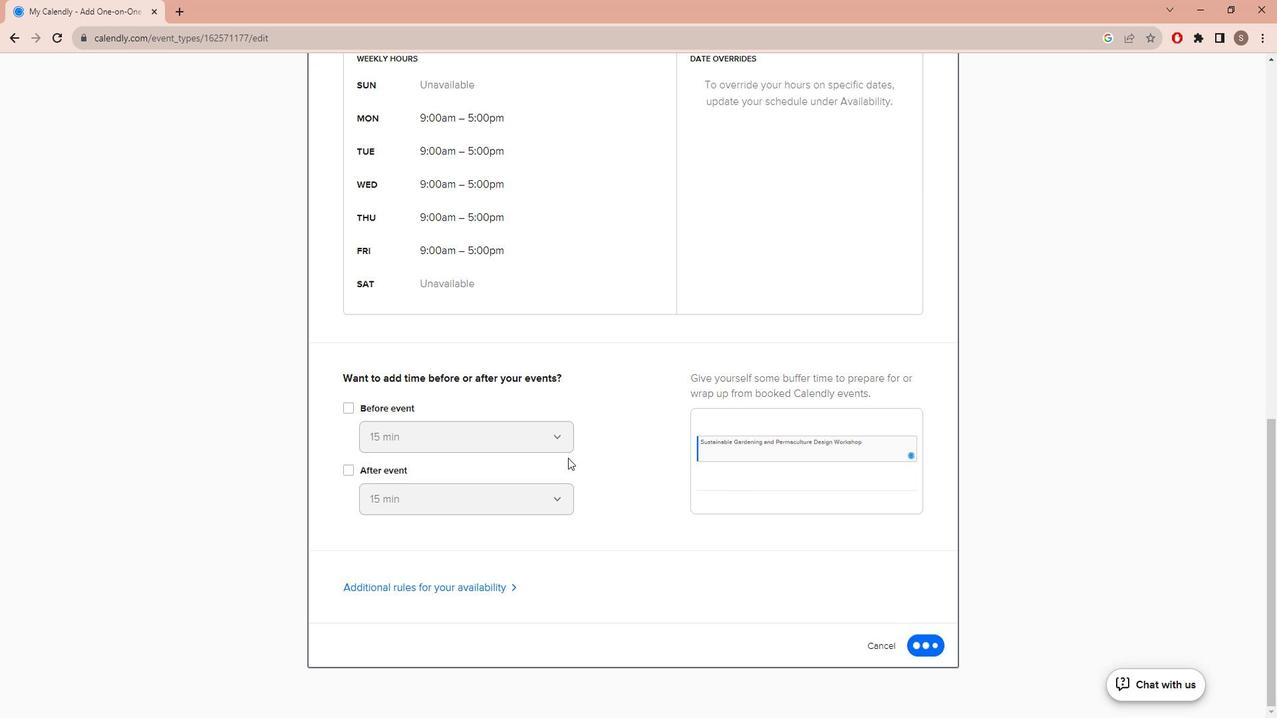 
Action: Mouse scrolled (581, 455) with delta (0, 0)
Screenshot: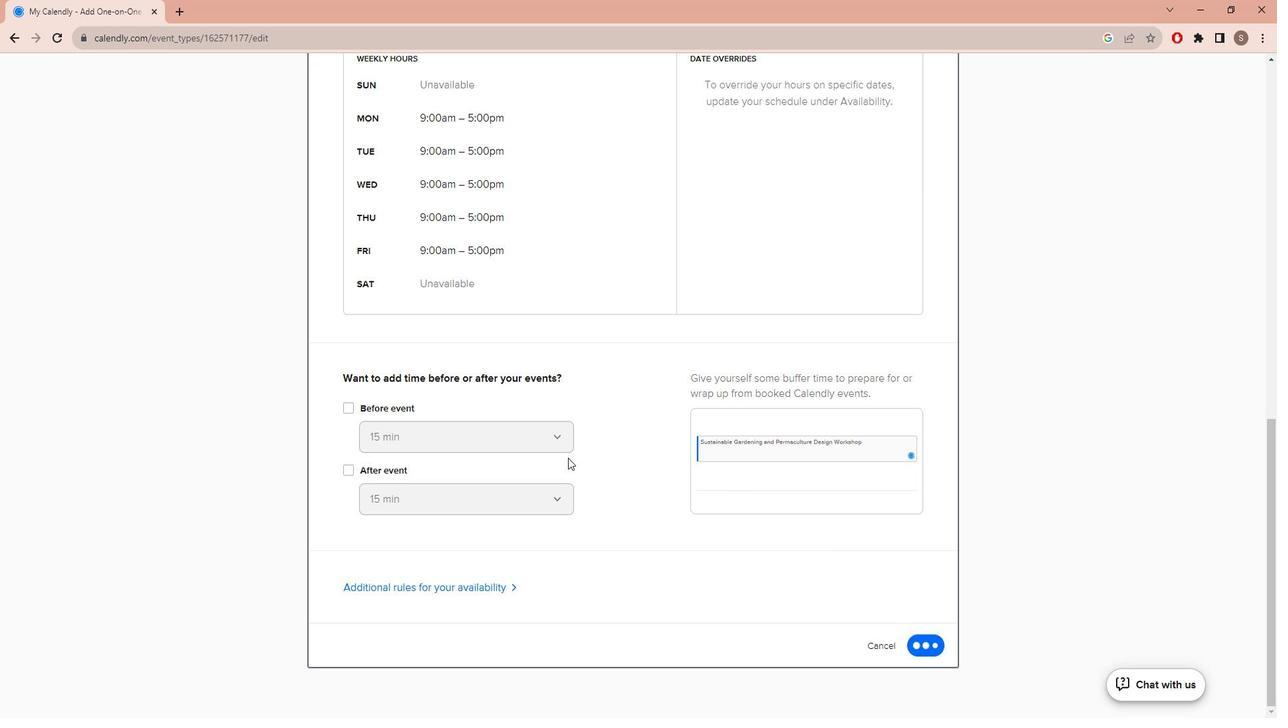 
Action: Mouse scrolled (581, 455) with delta (0, 0)
Screenshot: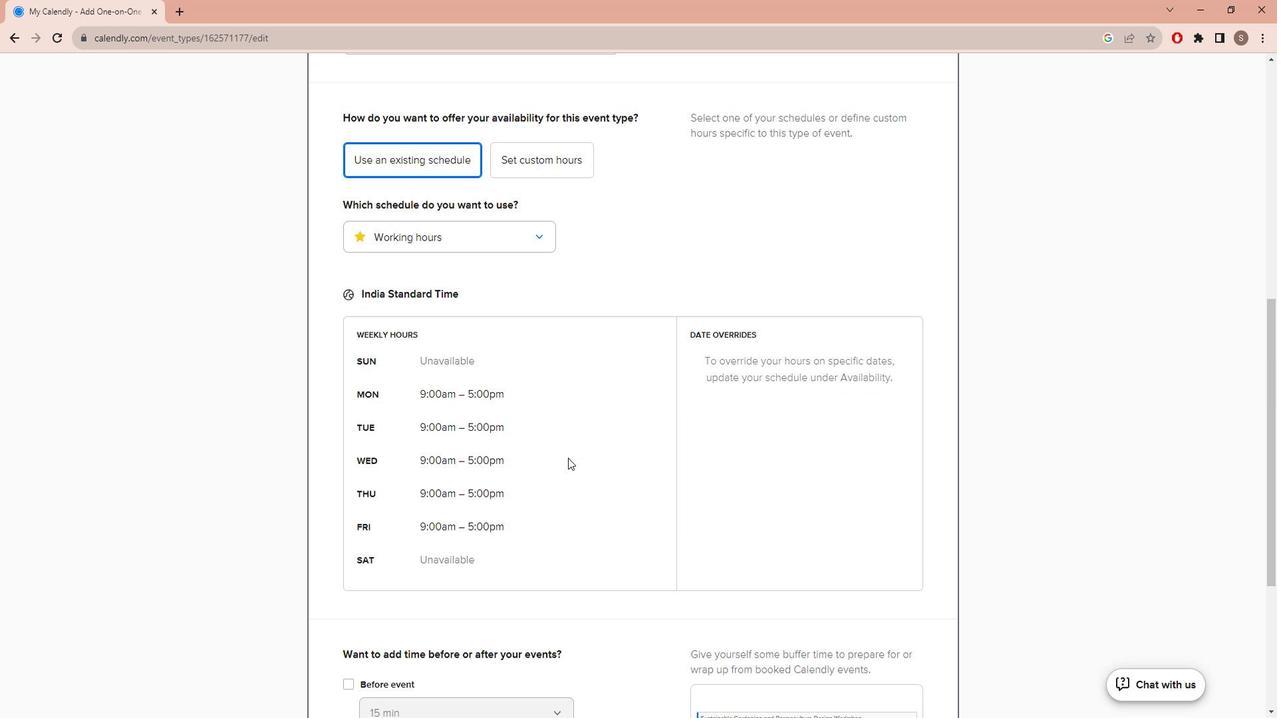 
